 Task: Reply to email with the signature Emma Green with the subject Request for a new project from softage.1@softage.net with the message I would like to request a follow-up meeting to discuss the next steps. with CC to softage.5@softage.net with an attached document Feasibility_assessment.pdf
Action: Mouse moved to (467, 583)
Screenshot: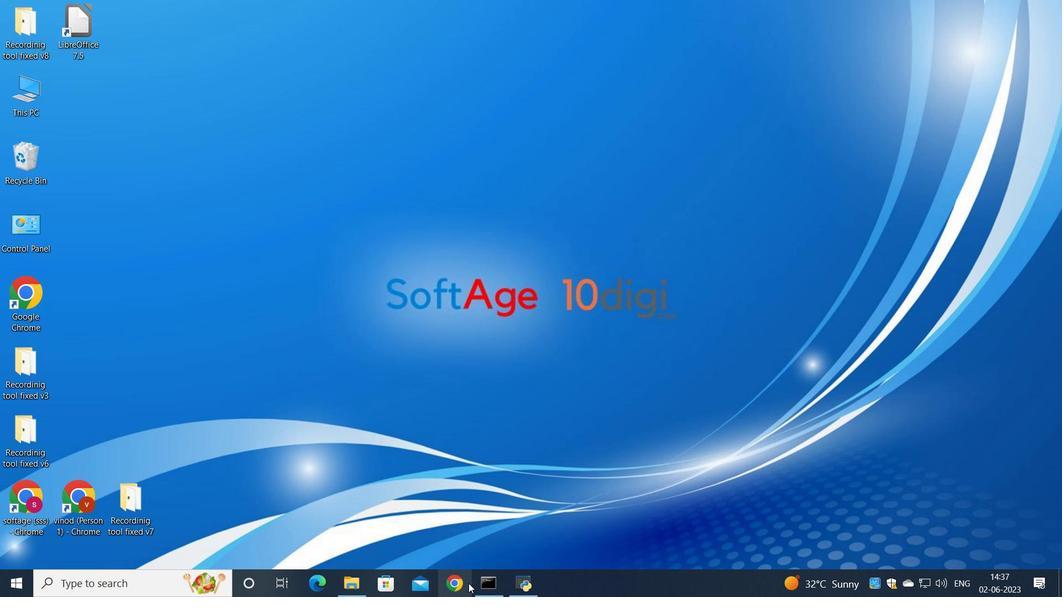 
Action: Mouse pressed left at (467, 583)
Screenshot: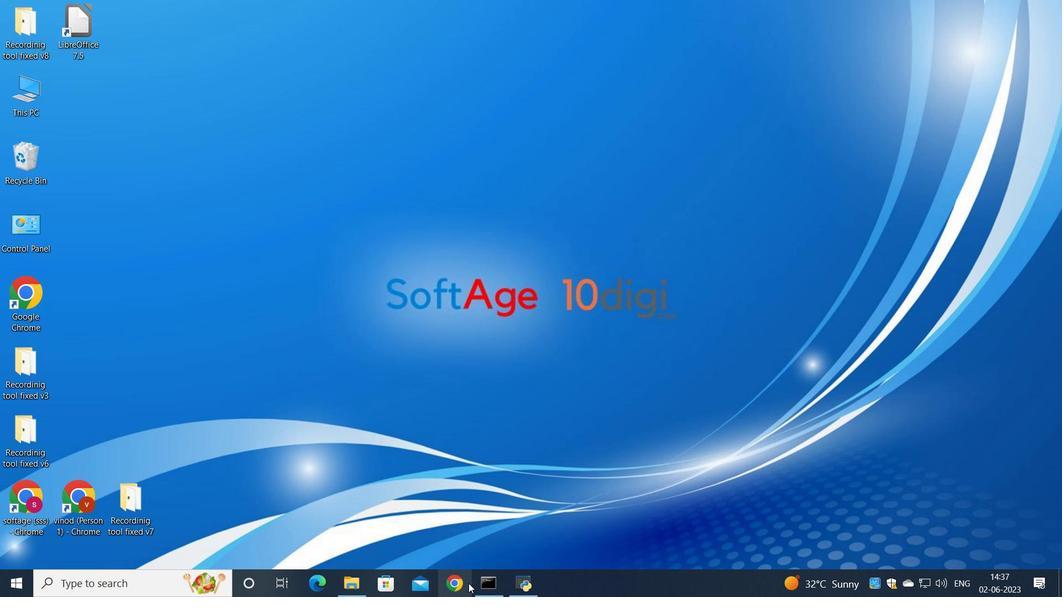 
Action: Mouse moved to (470, 360)
Screenshot: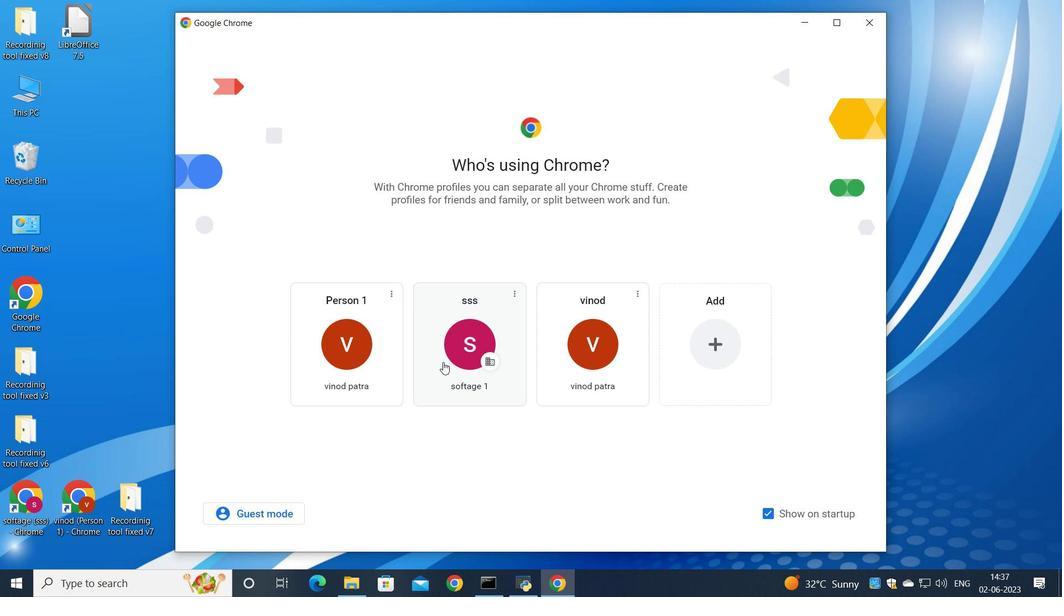 
Action: Mouse pressed left at (470, 360)
Screenshot: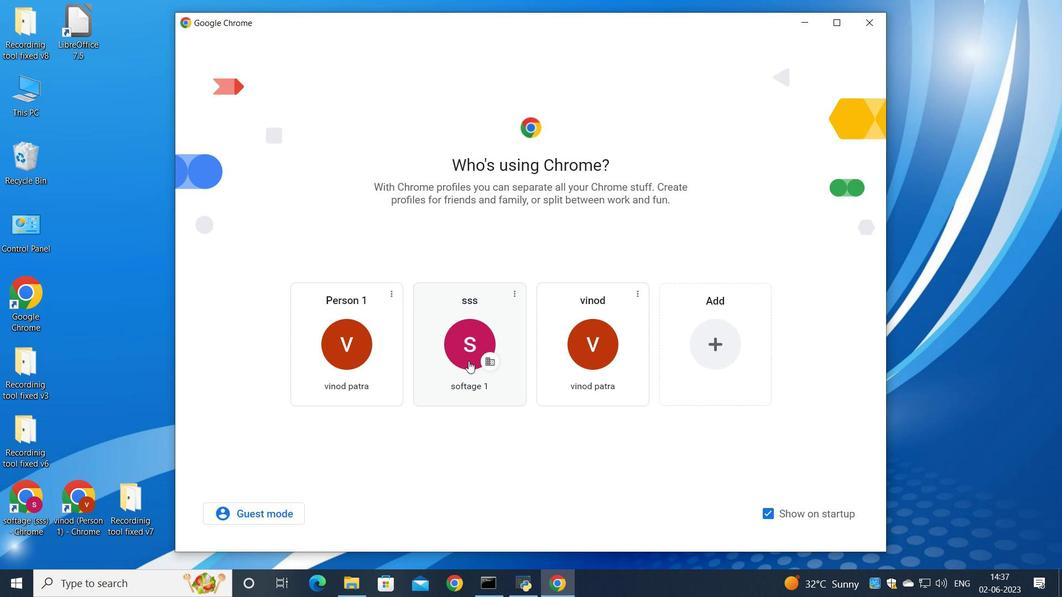 
Action: Mouse moved to (932, 92)
Screenshot: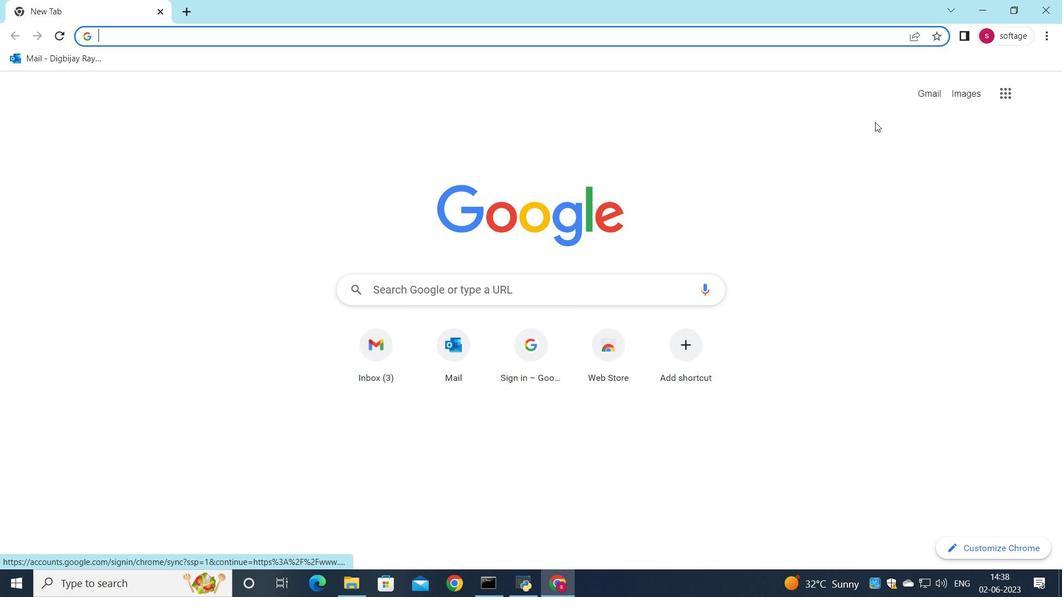 
Action: Mouse pressed left at (932, 92)
Screenshot: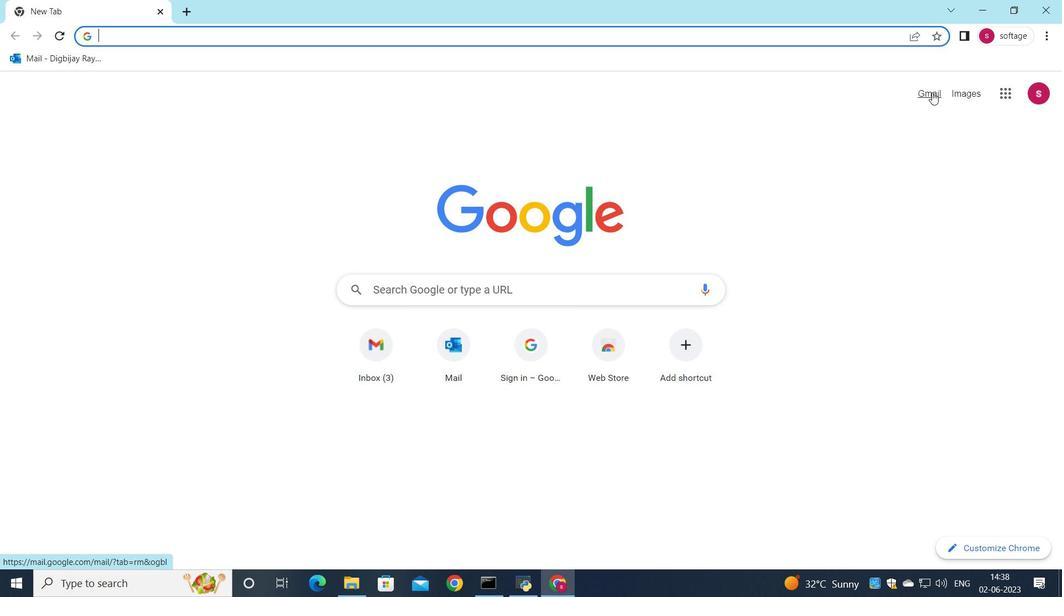 
Action: Mouse moved to (900, 91)
Screenshot: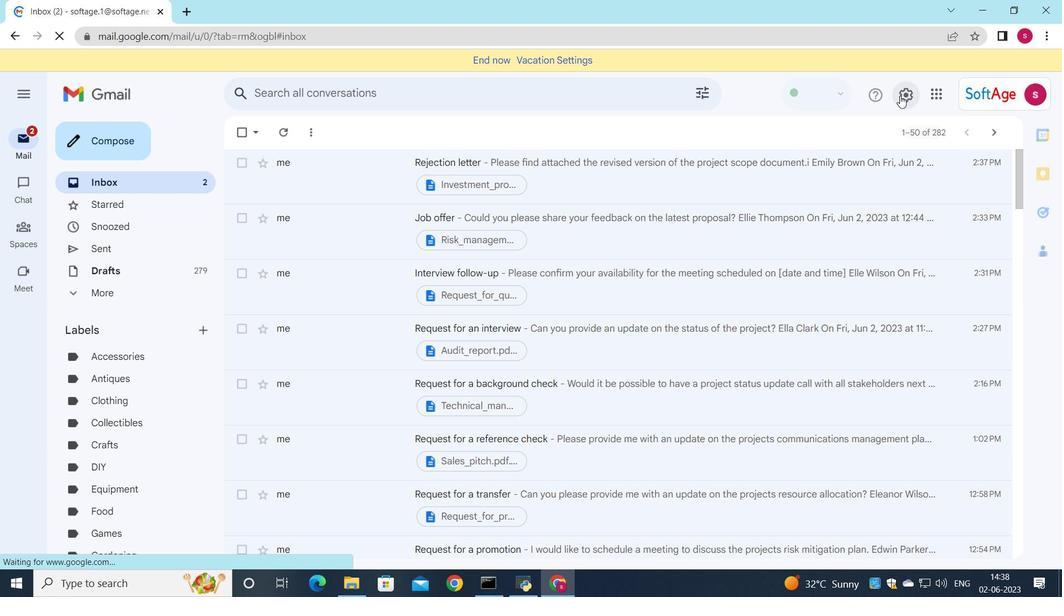 
Action: Mouse pressed left at (900, 91)
Screenshot: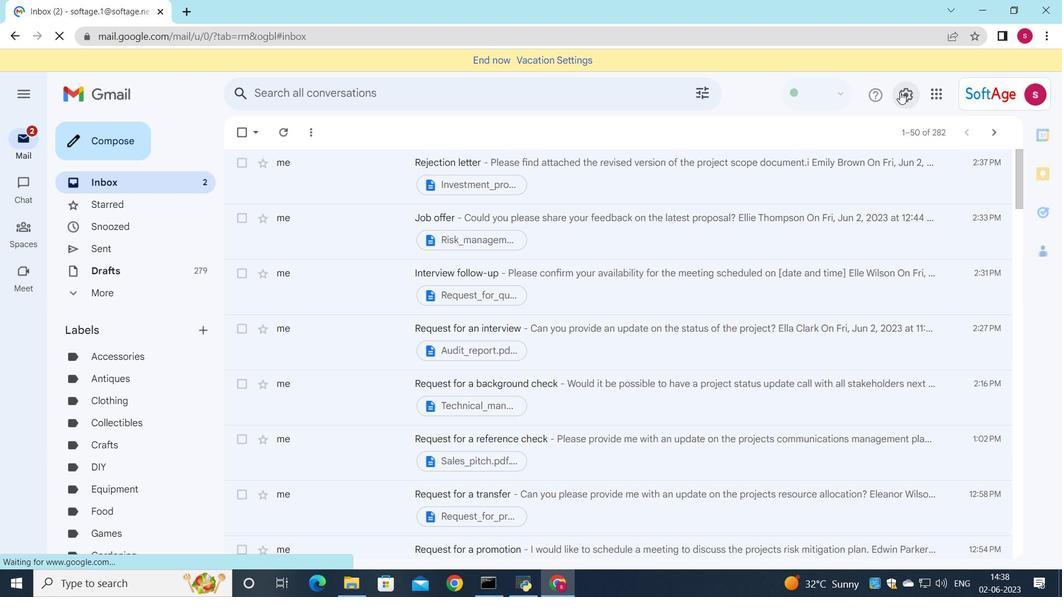 
Action: Mouse moved to (899, 165)
Screenshot: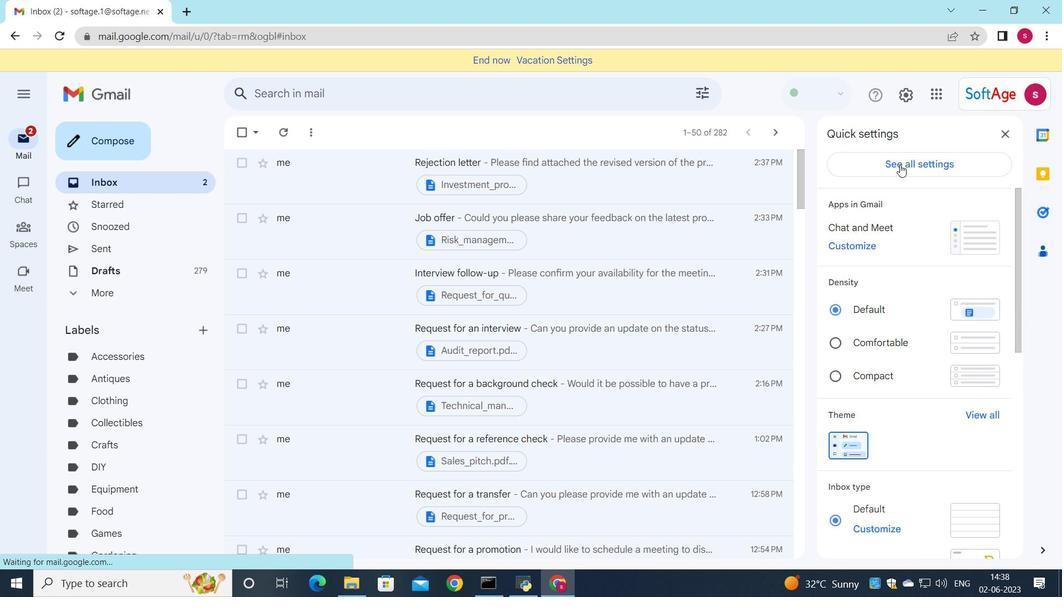 
Action: Mouse pressed left at (899, 165)
Screenshot: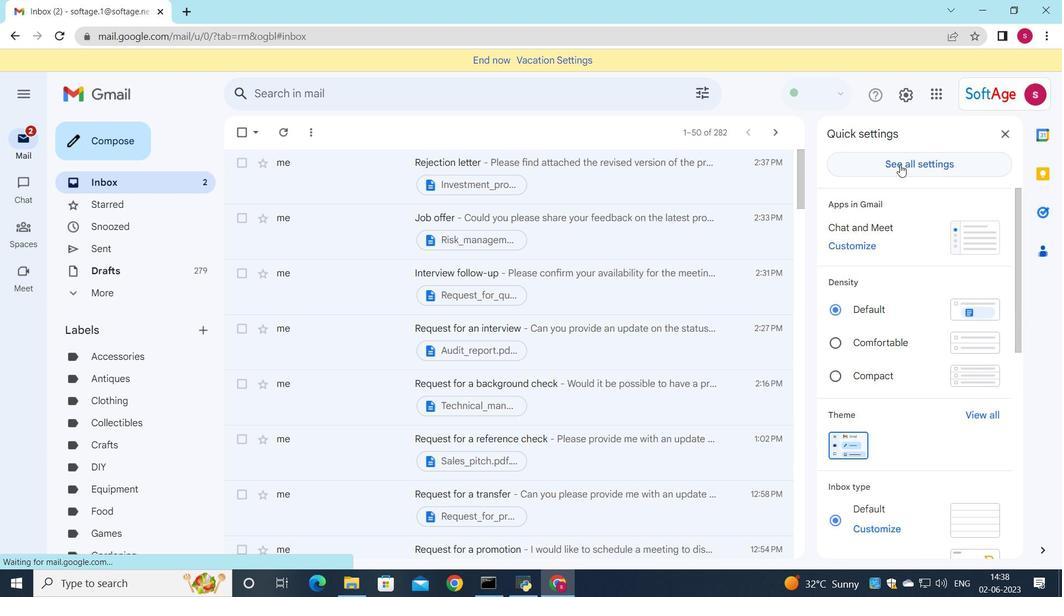 
Action: Mouse moved to (590, 301)
Screenshot: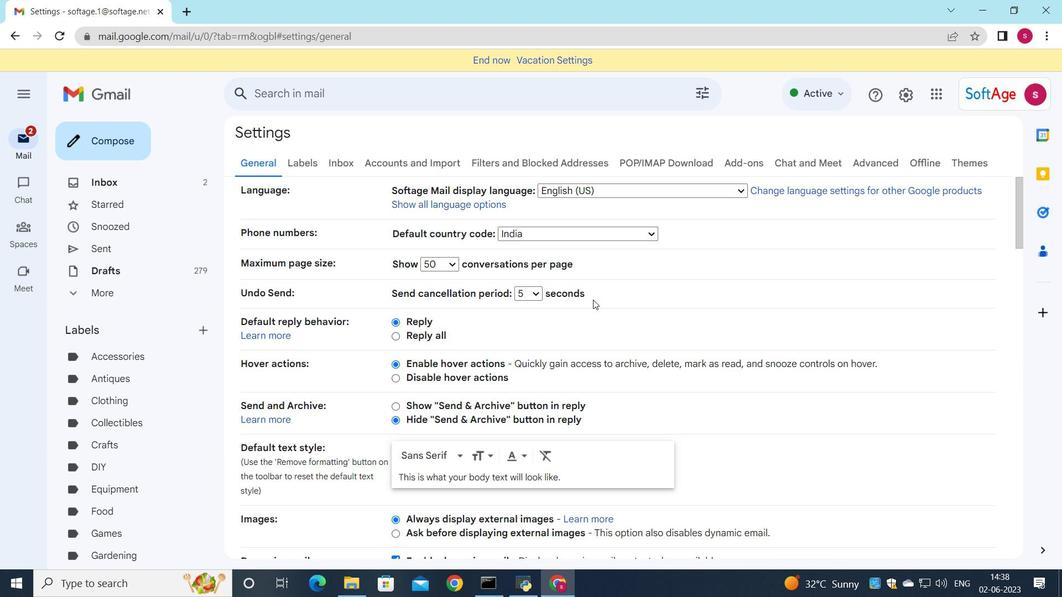 
Action: Mouse scrolled (590, 301) with delta (0, 0)
Screenshot: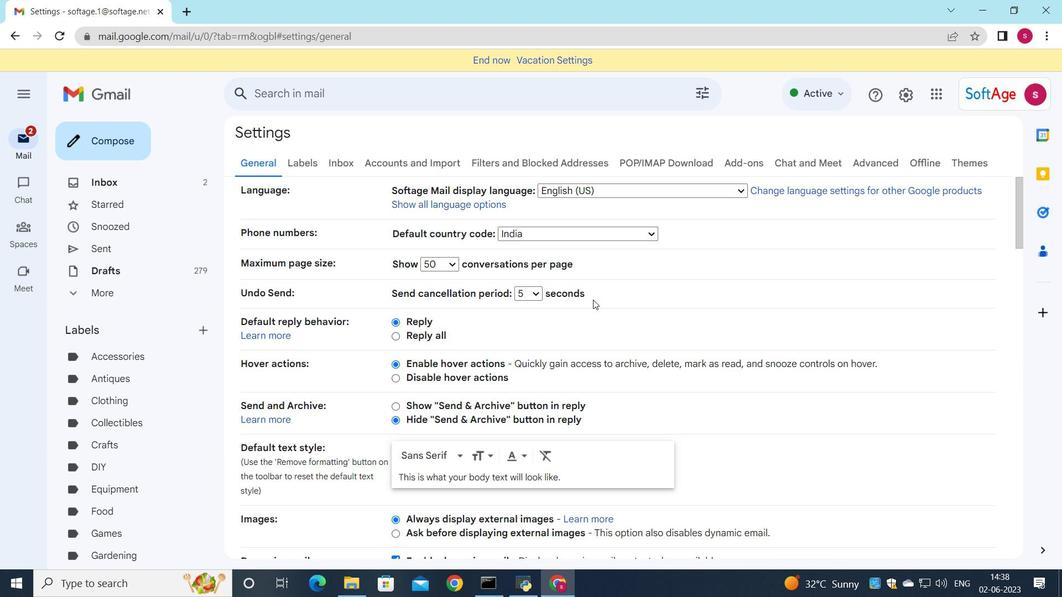 
Action: Mouse scrolled (590, 301) with delta (0, 0)
Screenshot: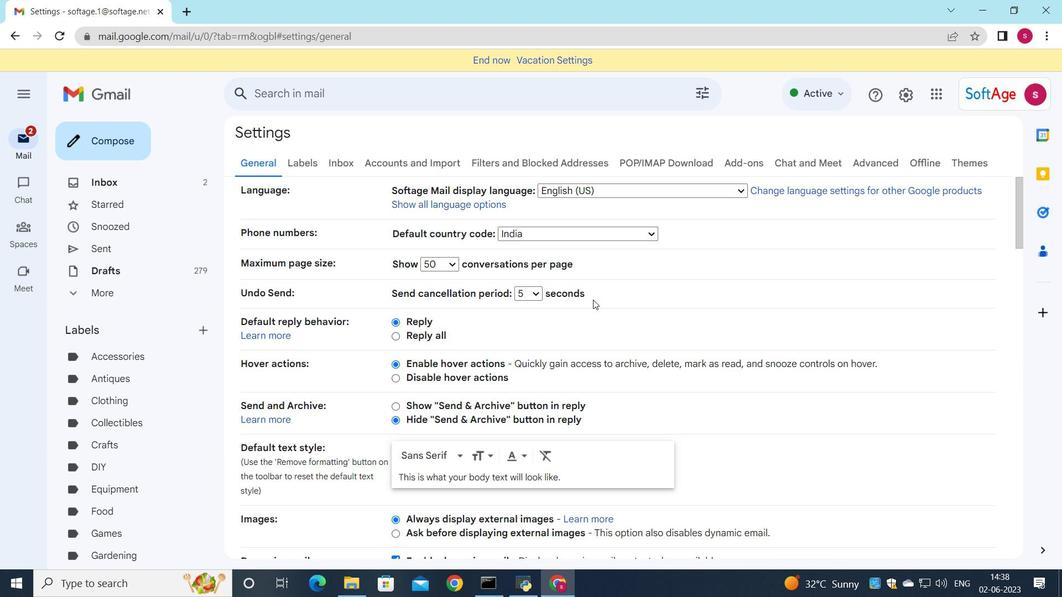 
Action: Mouse scrolled (590, 301) with delta (0, 0)
Screenshot: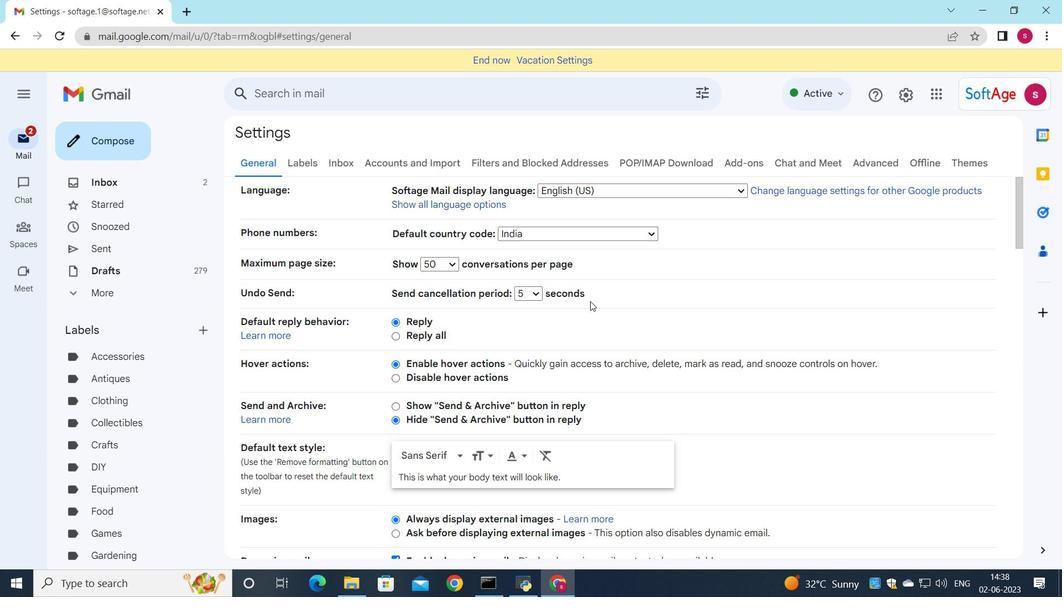 
Action: Mouse scrolled (590, 301) with delta (0, 0)
Screenshot: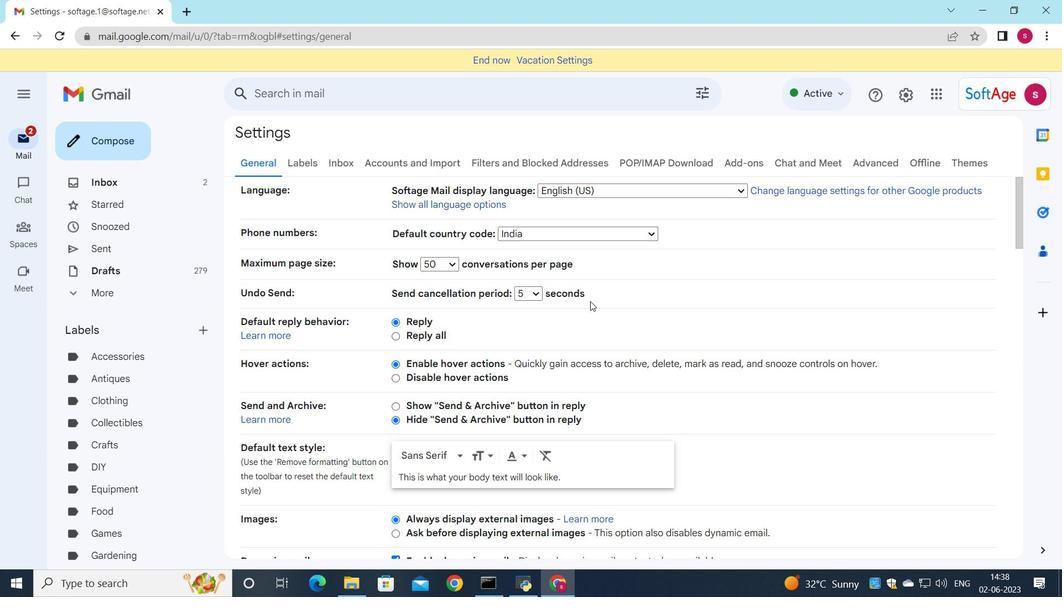 
Action: Mouse scrolled (590, 301) with delta (0, 0)
Screenshot: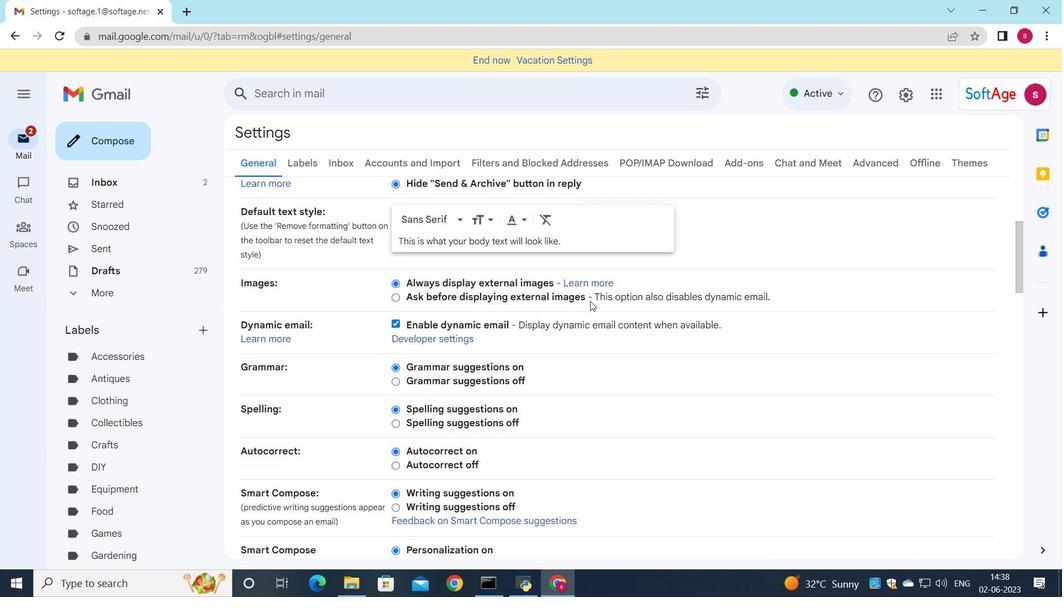 
Action: Mouse scrolled (590, 301) with delta (0, 0)
Screenshot: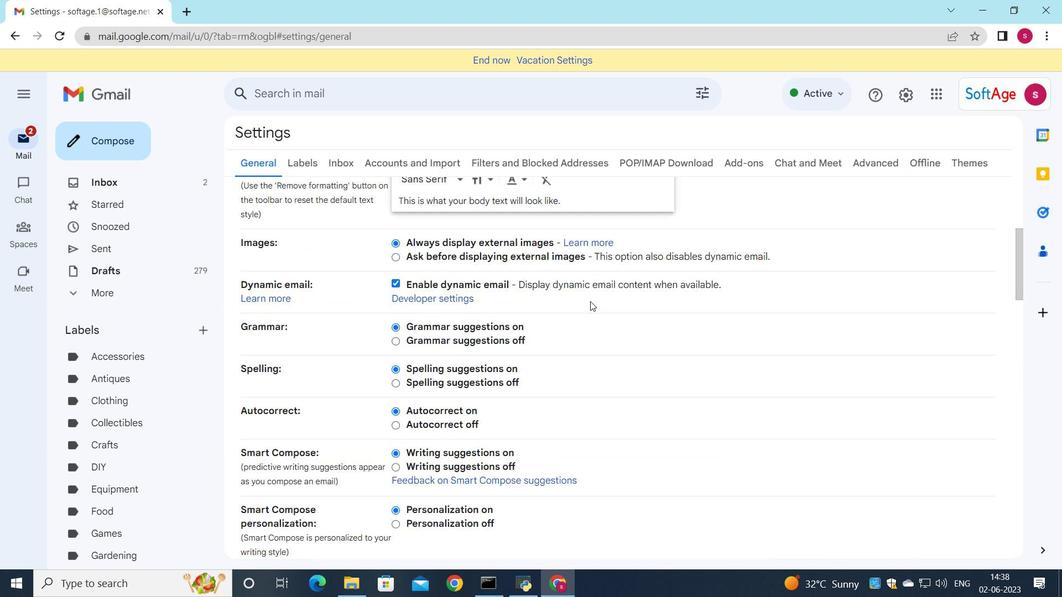 
Action: Mouse scrolled (590, 301) with delta (0, 0)
Screenshot: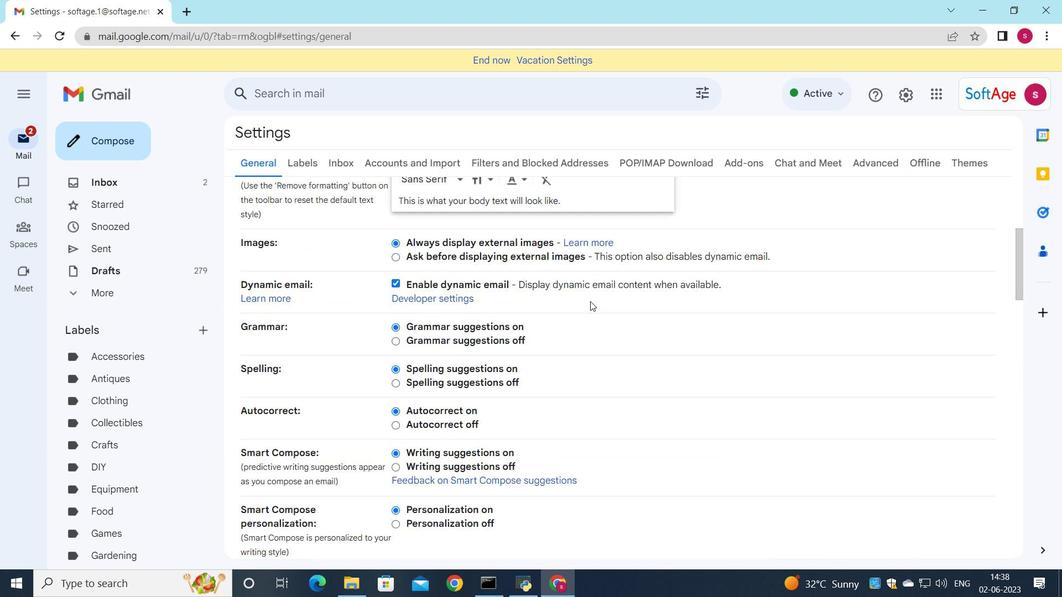 
Action: Mouse scrolled (590, 301) with delta (0, 0)
Screenshot: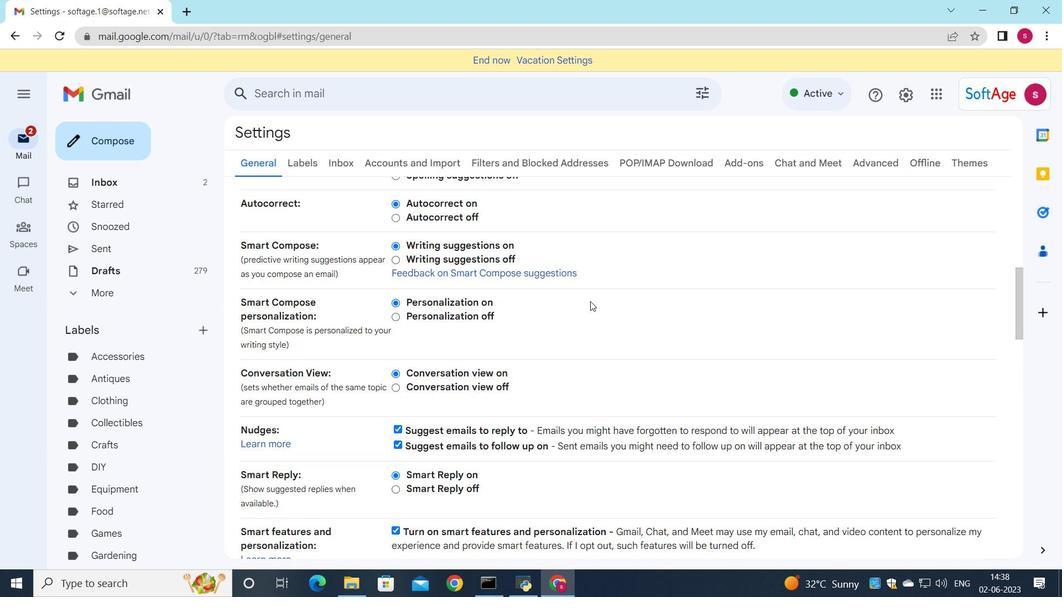 
Action: Mouse scrolled (590, 301) with delta (0, 0)
Screenshot: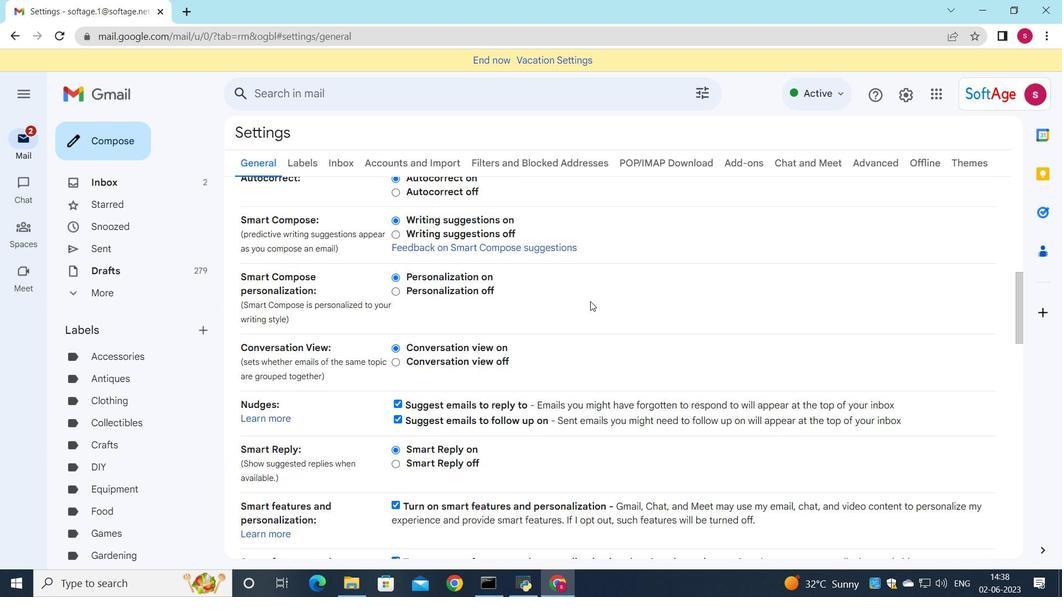
Action: Mouse scrolled (590, 301) with delta (0, 0)
Screenshot: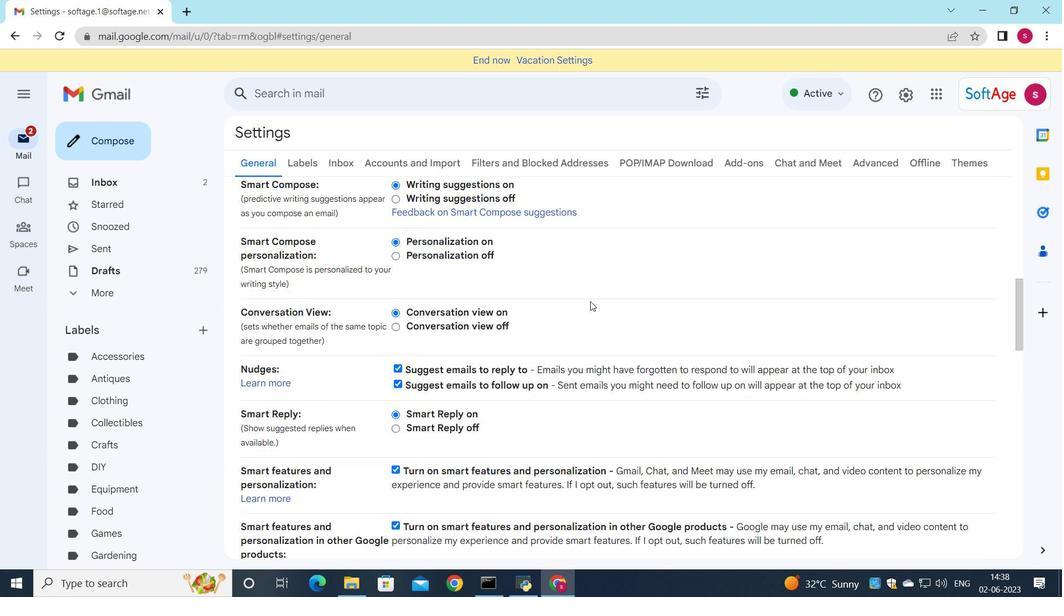 
Action: Mouse scrolled (590, 301) with delta (0, 0)
Screenshot: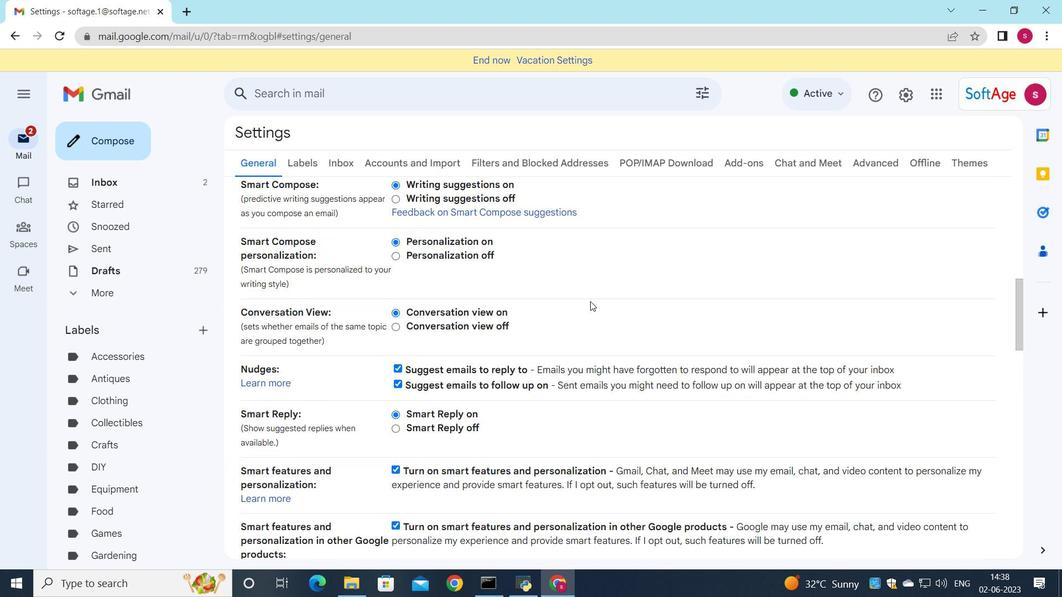 
Action: Mouse scrolled (590, 301) with delta (0, 0)
Screenshot: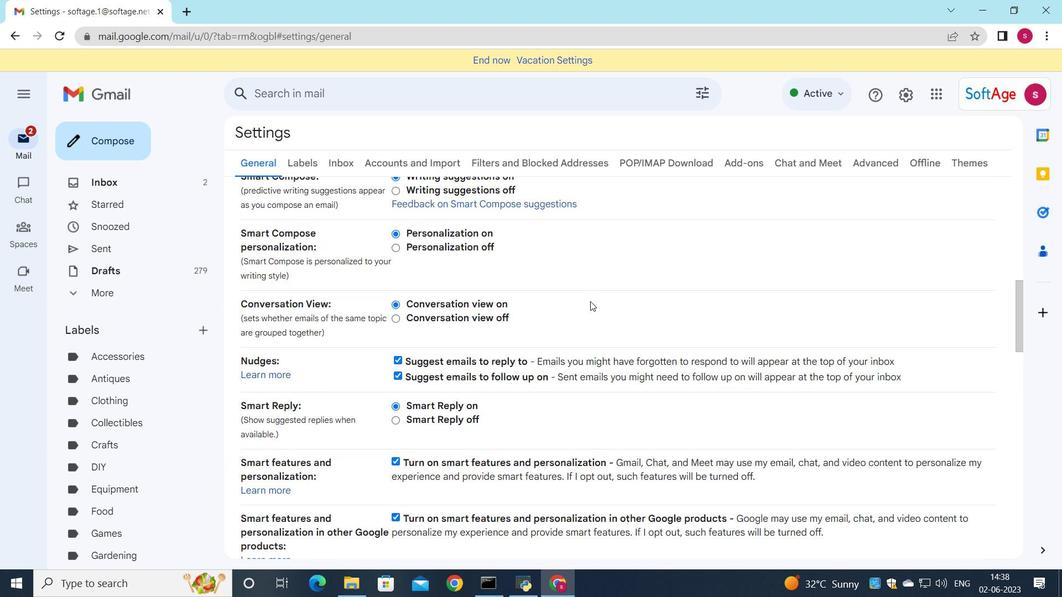 
Action: Mouse scrolled (590, 301) with delta (0, 0)
Screenshot: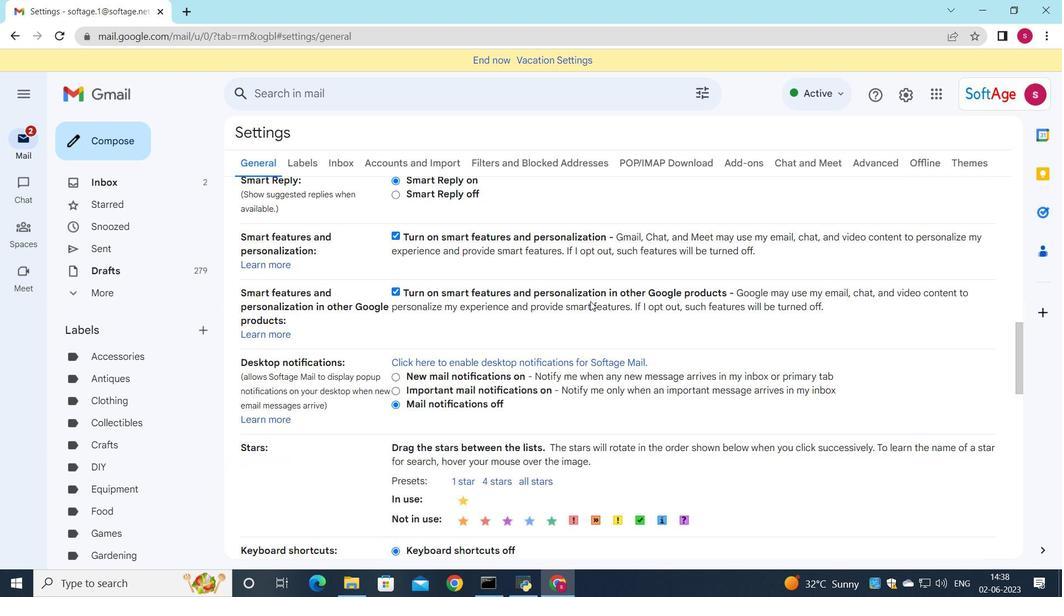 
Action: Mouse scrolled (590, 301) with delta (0, 0)
Screenshot: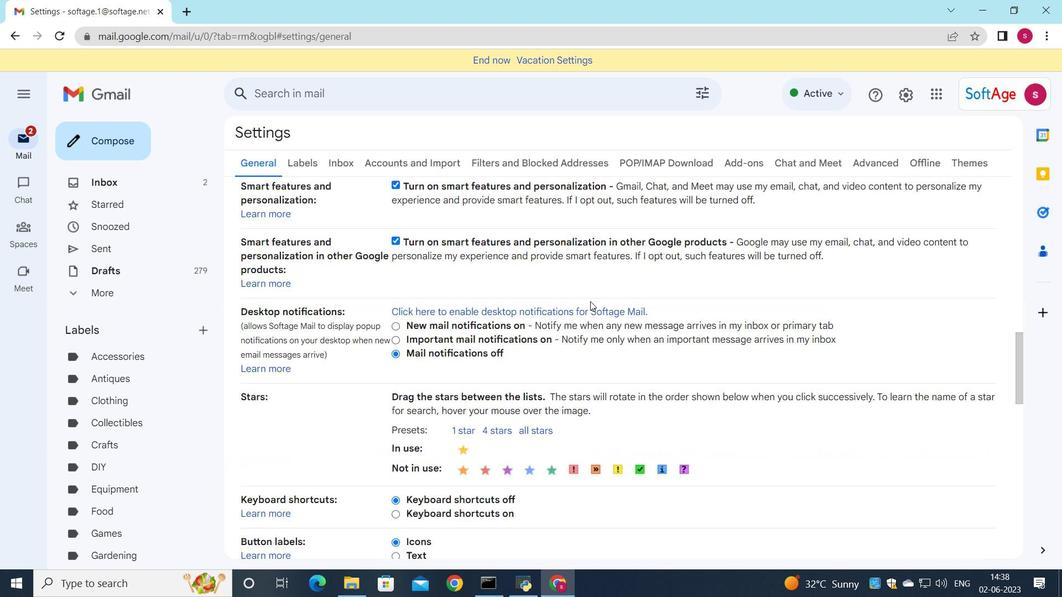 
Action: Mouse scrolled (590, 301) with delta (0, 0)
Screenshot: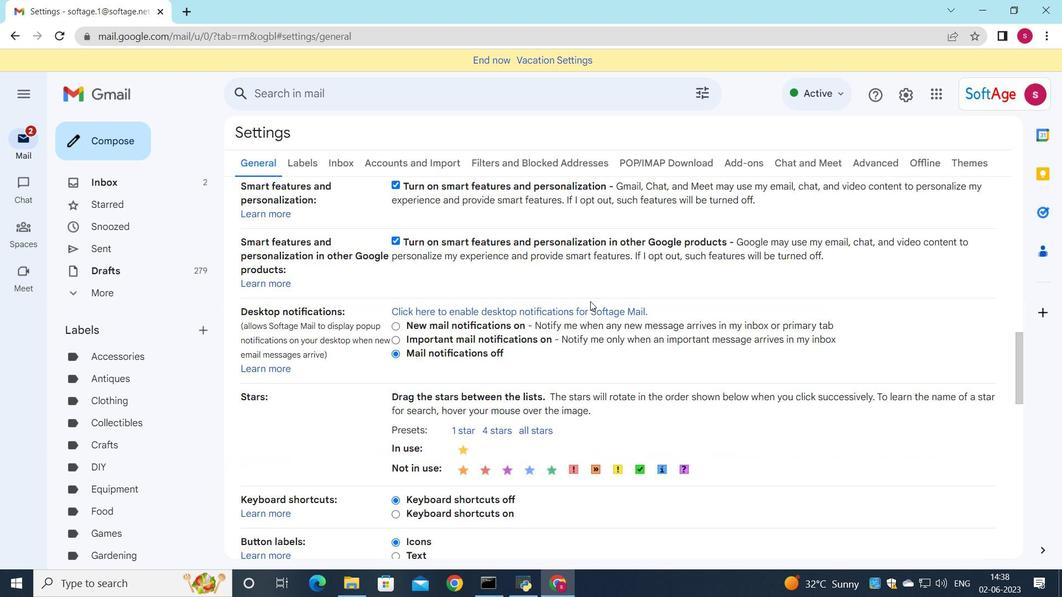 
Action: Mouse scrolled (590, 301) with delta (0, 0)
Screenshot: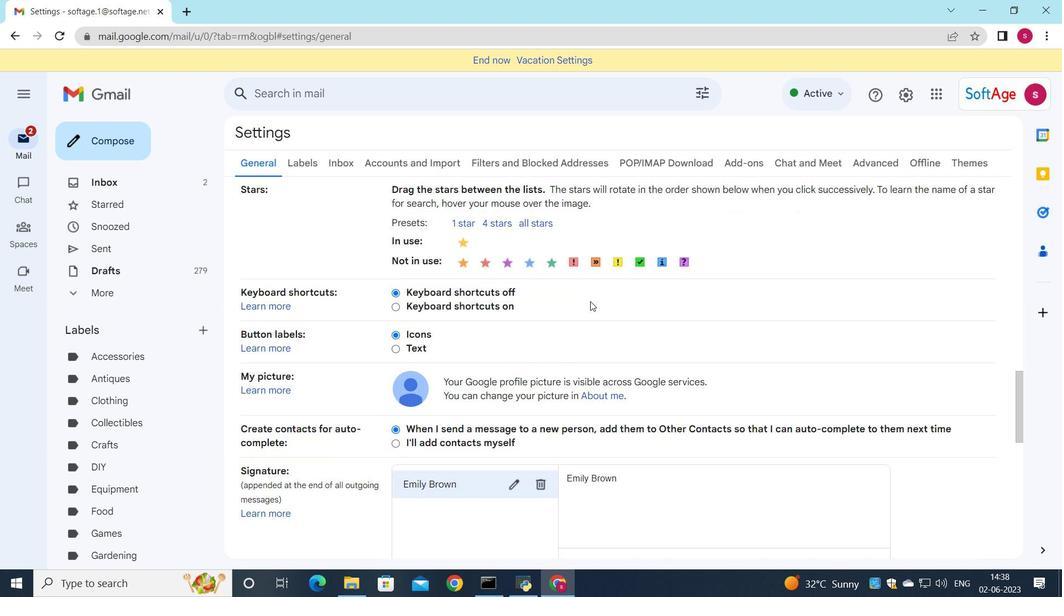 
Action: Mouse scrolled (590, 301) with delta (0, 0)
Screenshot: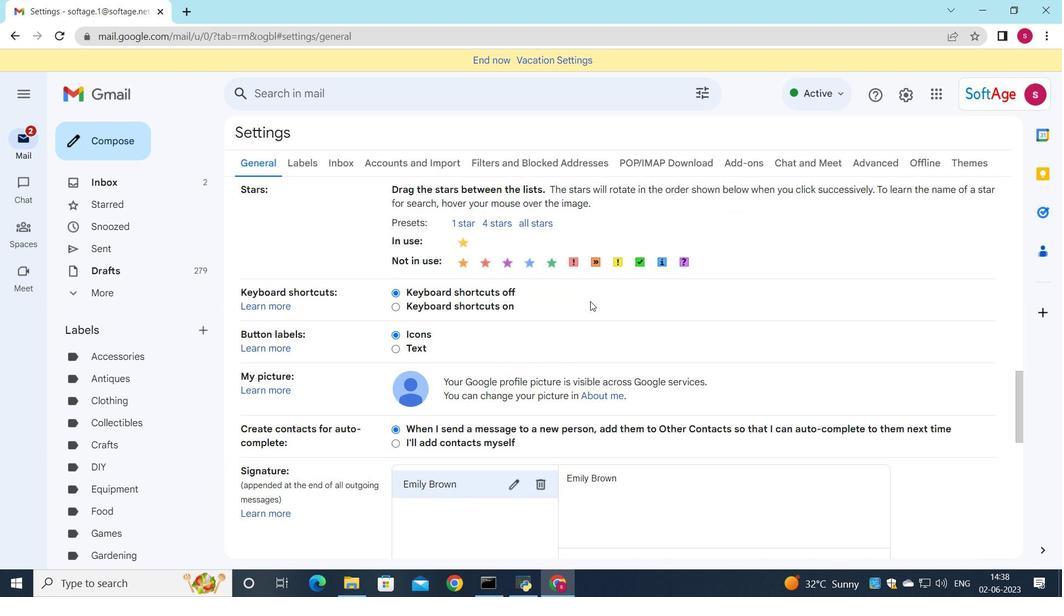 
Action: Mouse moved to (541, 348)
Screenshot: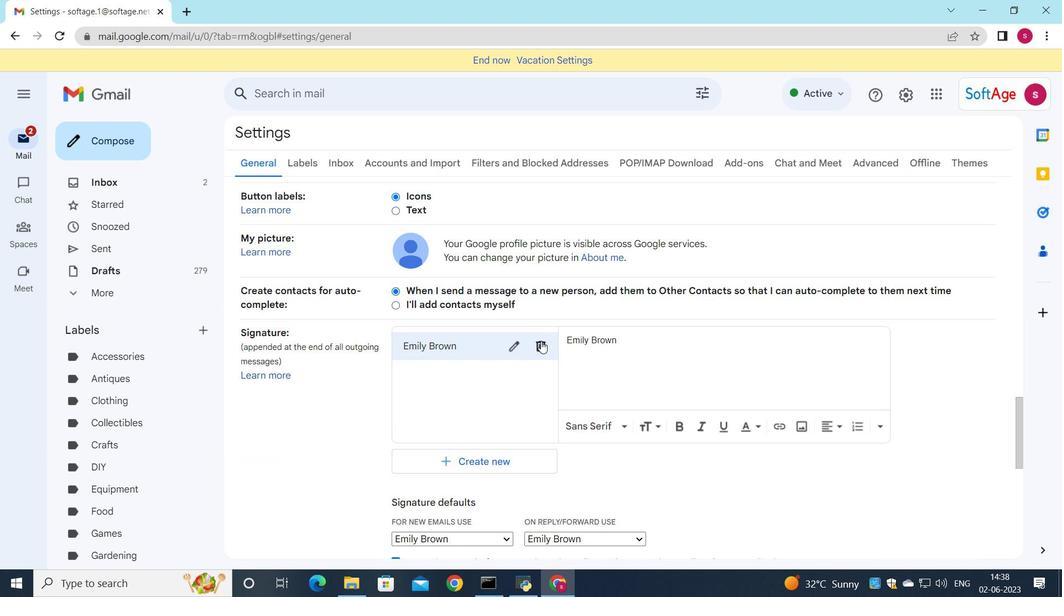 
Action: Mouse pressed left at (541, 348)
Screenshot: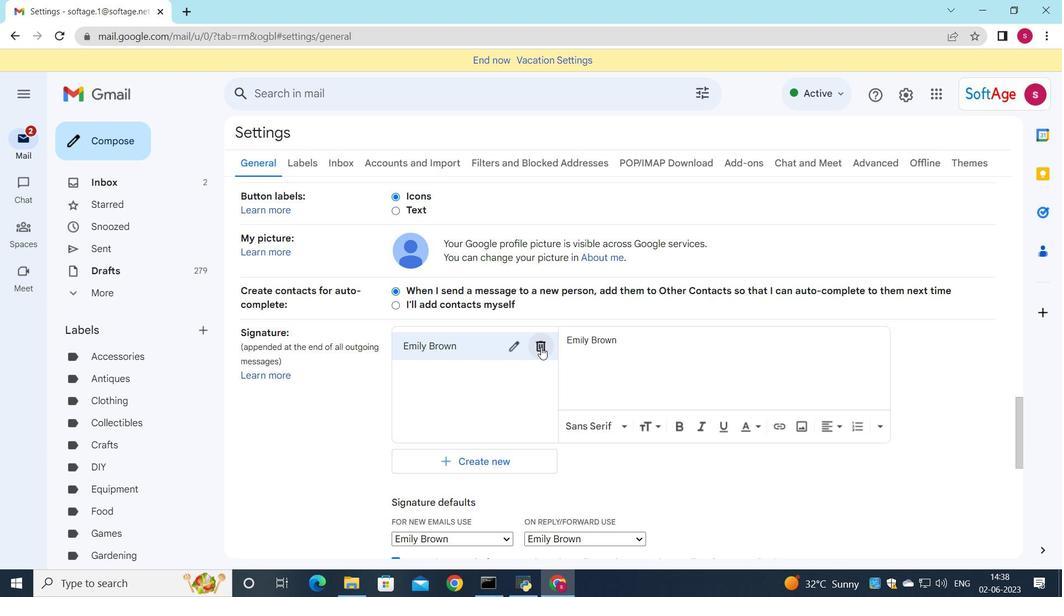 
Action: Mouse moved to (621, 339)
Screenshot: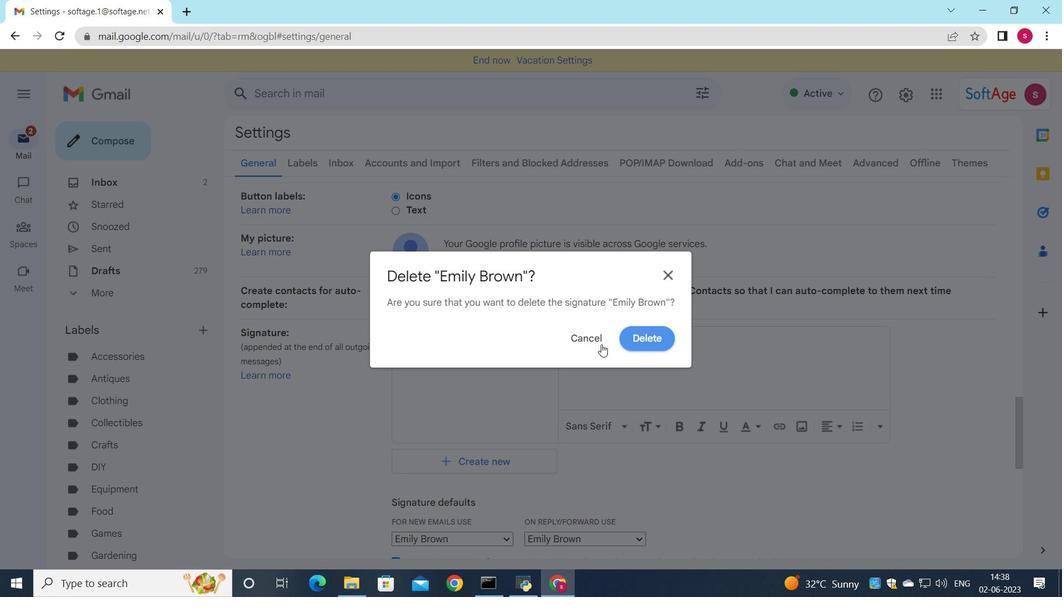
Action: Mouse pressed left at (621, 339)
Screenshot: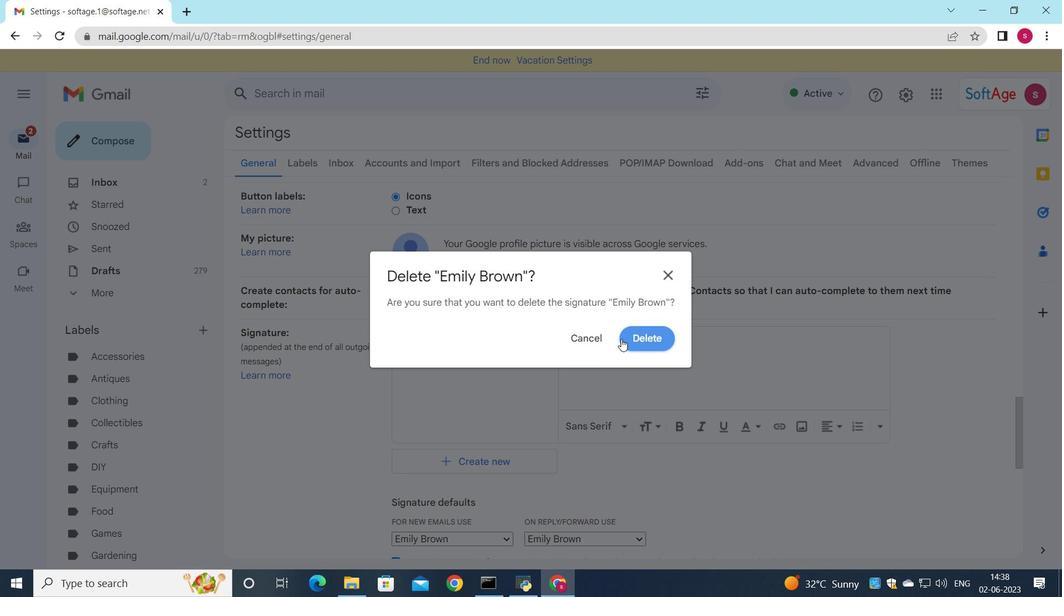 
Action: Mouse moved to (473, 360)
Screenshot: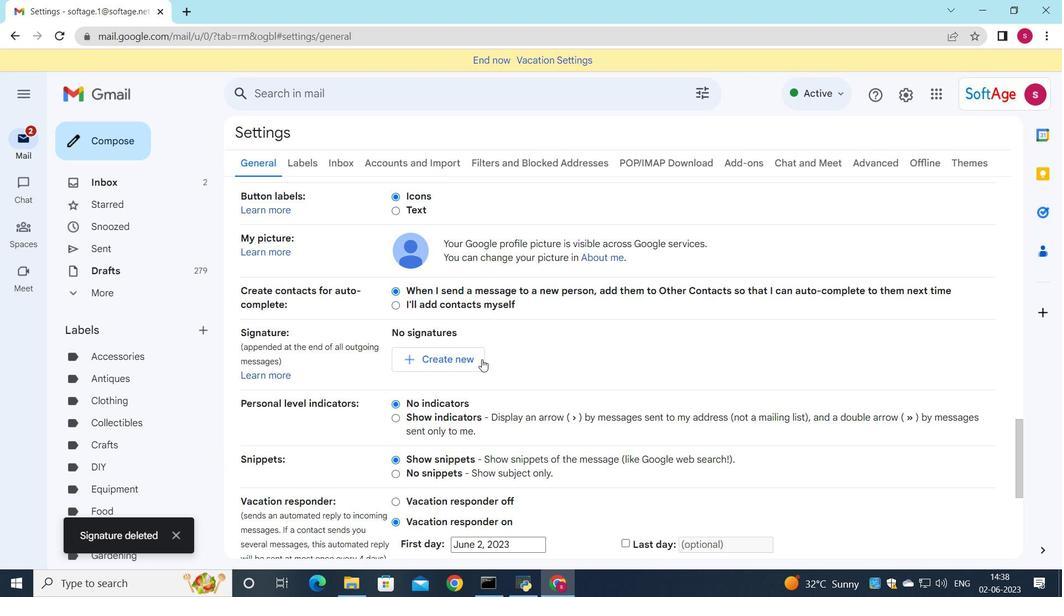 
Action: Mouse pressed left at (473, 360)
Screenshot: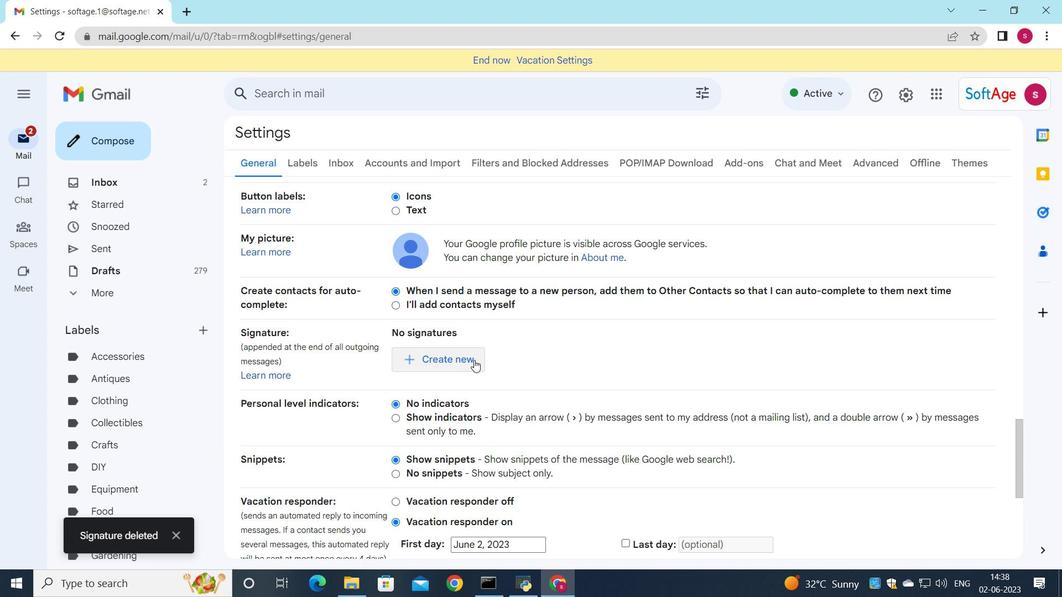 
Action: Mouse moved to (584, 335)
Screenshot: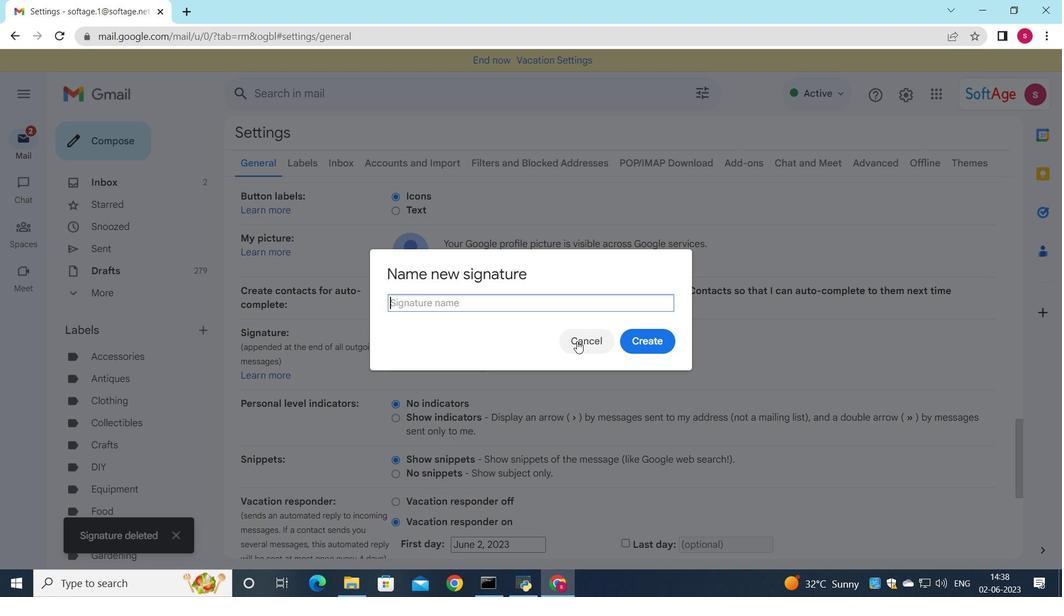 
Action: Key pressed <Key.shift>Emma<Key.space><Key.shift>Greem<Key.backspace>n
Screenshot: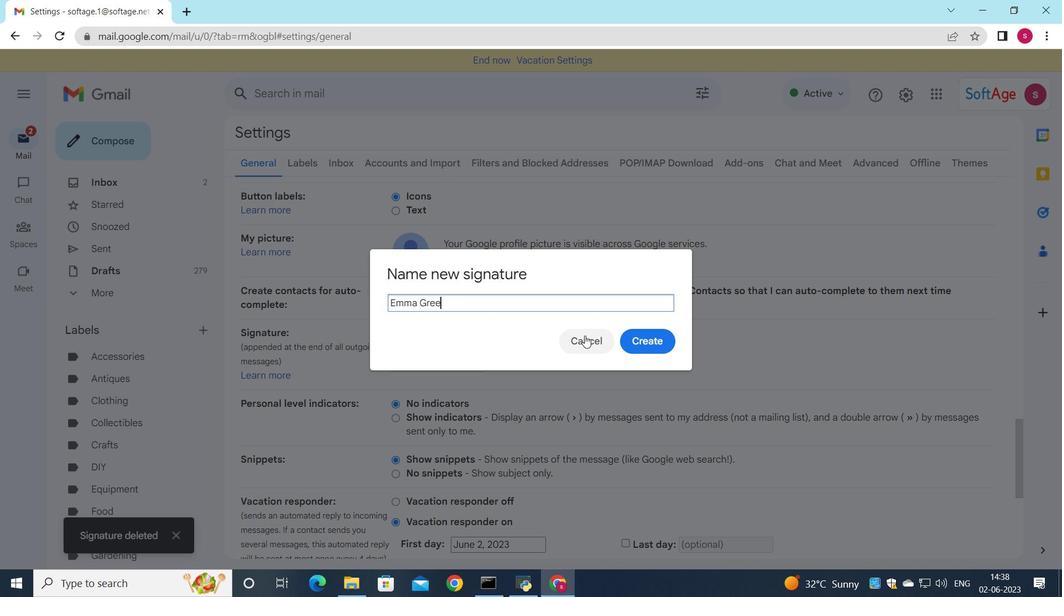 
Action: Mouse moved to (647, 343)
Screenshot: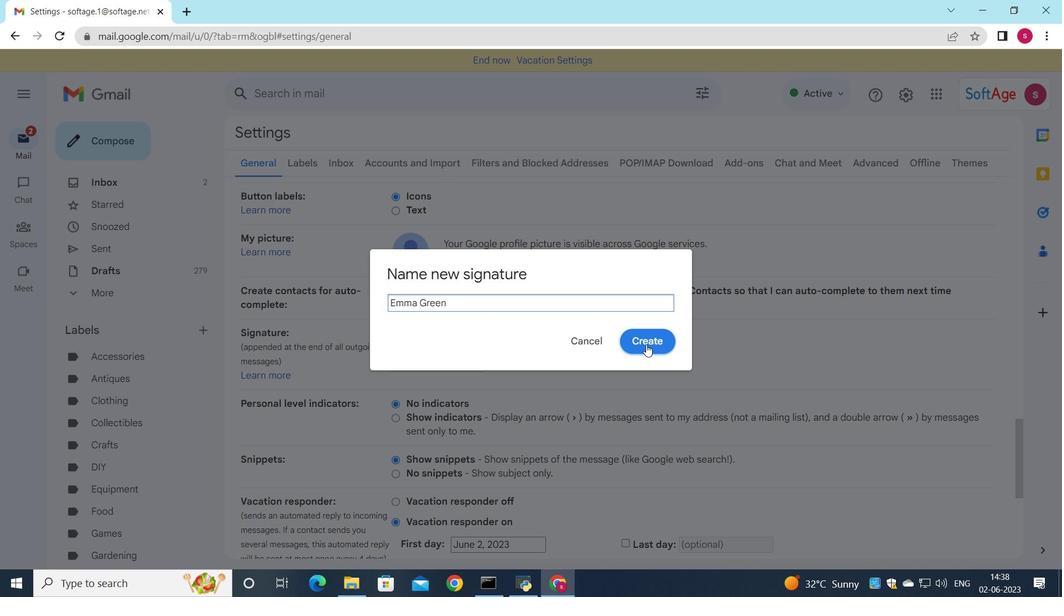 
Action: Mouse pressed left at (647, 343)
Screenshot: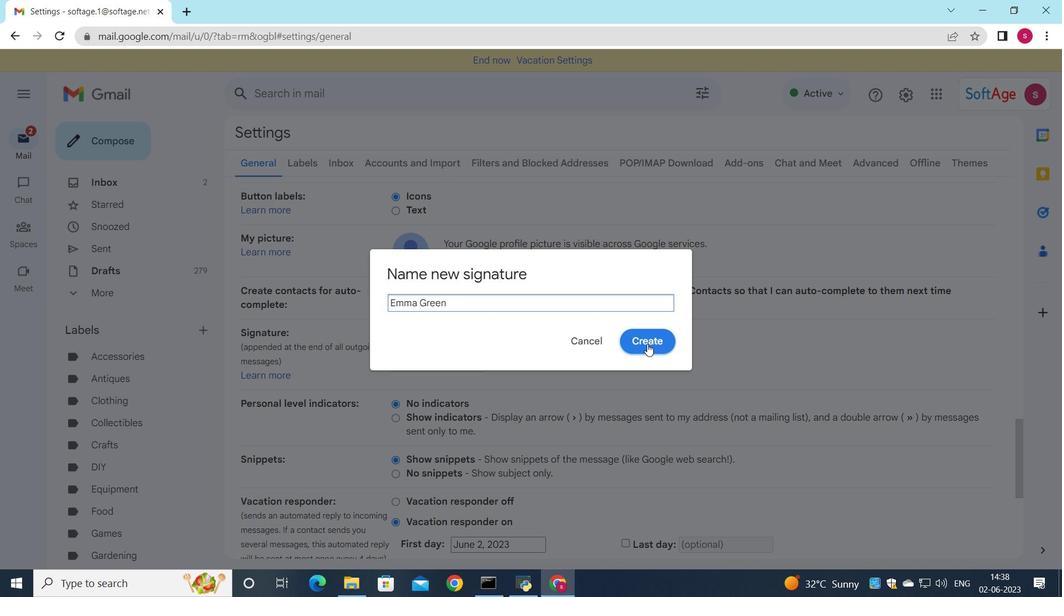 
Action: Mouse moved to (674, 361)
Screenshot: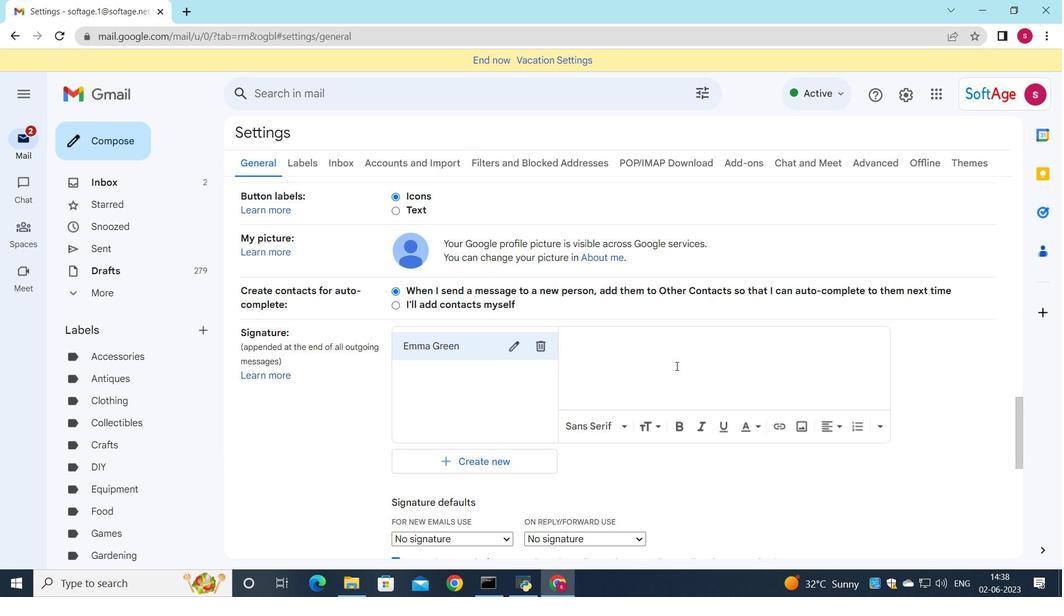 
Action: Mouse pressed left at (674, 361)
Screenshot: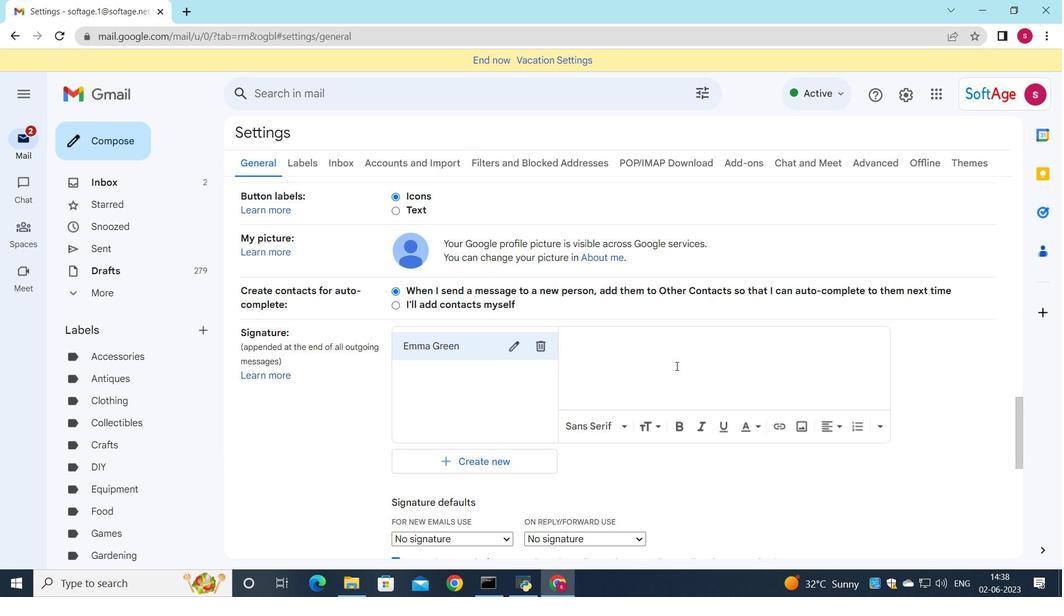 
Action: Key pressed <Key.shift><Key.shift><Key.shift>Emma<Key.space><Key.shift><Key.shift><Key.shift><Key.shift><Key.shift><Key.shift><Key.shift><Key.shift><Key.shift><Key.shift><Key.shift><Key.shift><Key.shift><Key.shift><Key.shift><Key.shift>Green
Screenshot: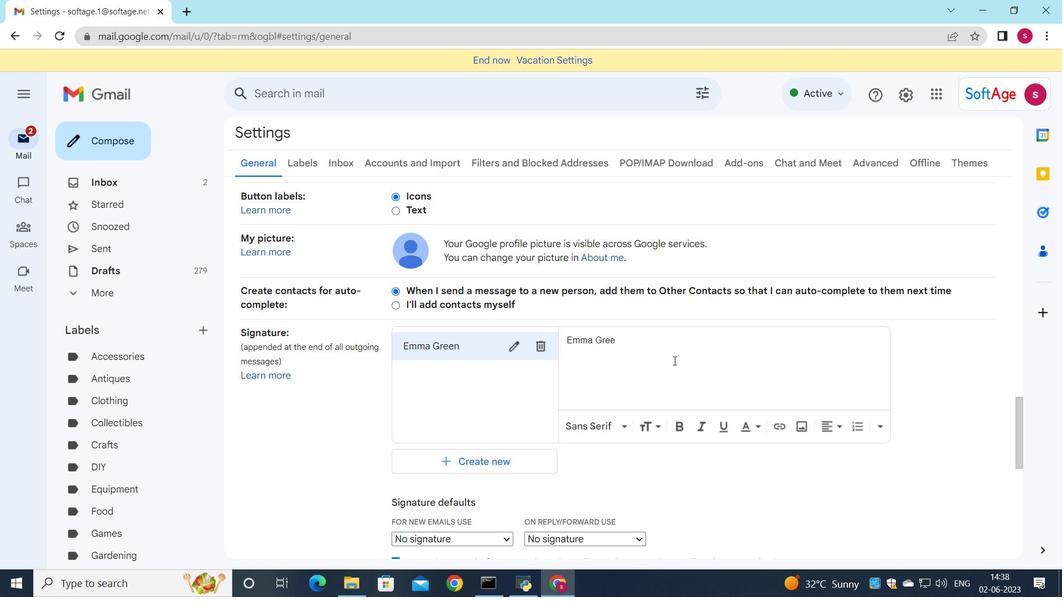 
Action: Mouse moved to (566, 358)
Screenshot: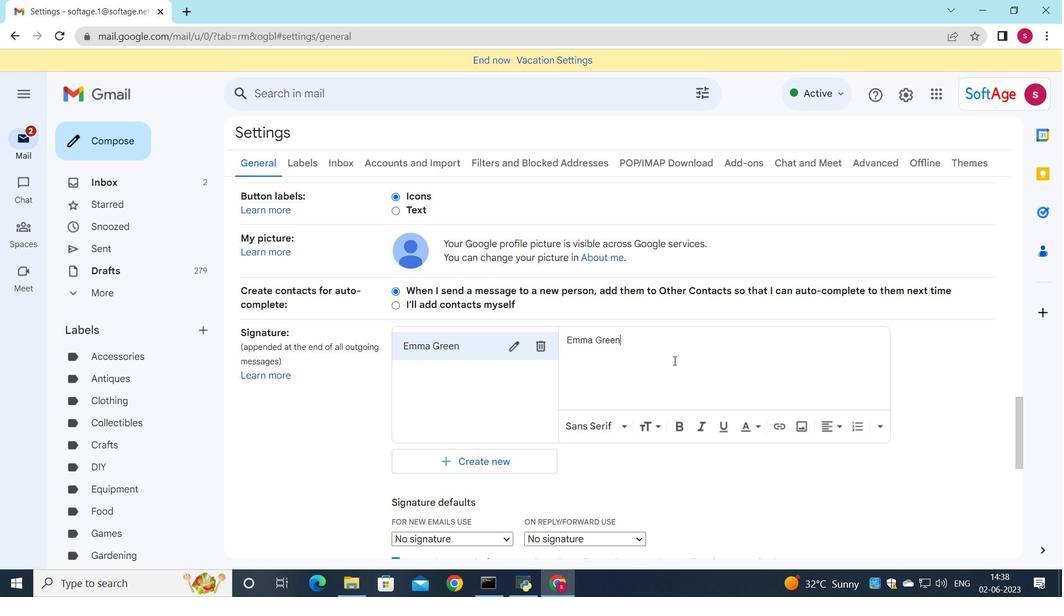
Action: Mouse scrolled (566, 357) with delta (0, 0)
Screenshot: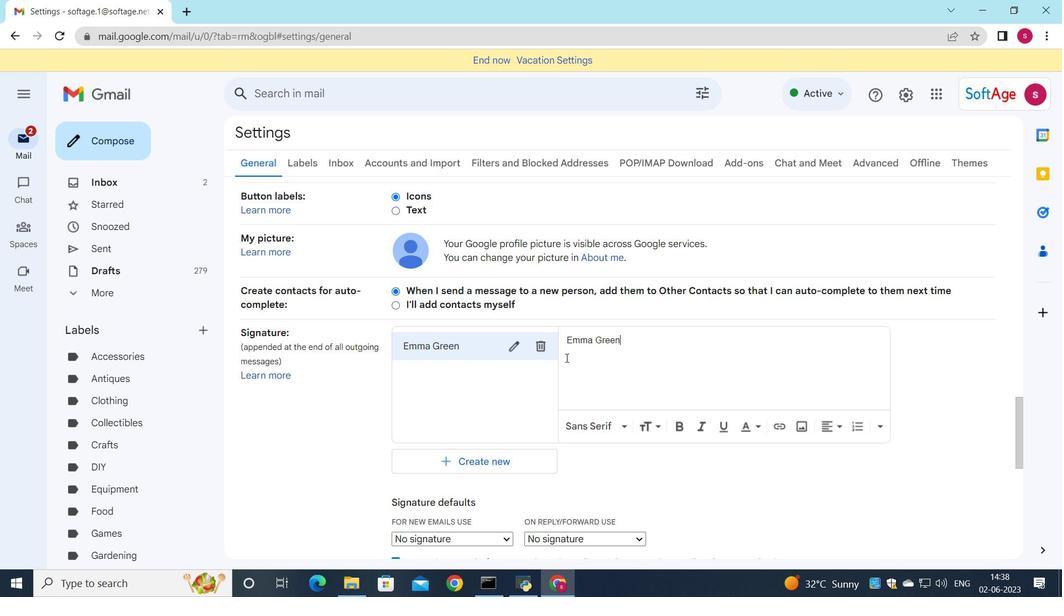 
Action: Mouse moved to (505, 465)
Screenshot: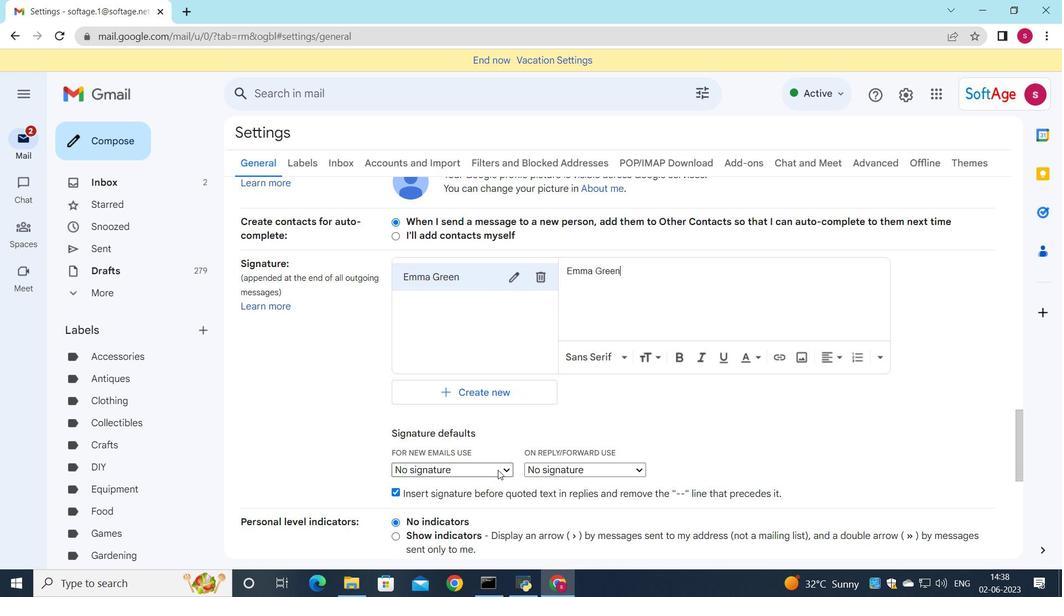 
Action: Mouse pressed left at (505, 465)
Screenshot: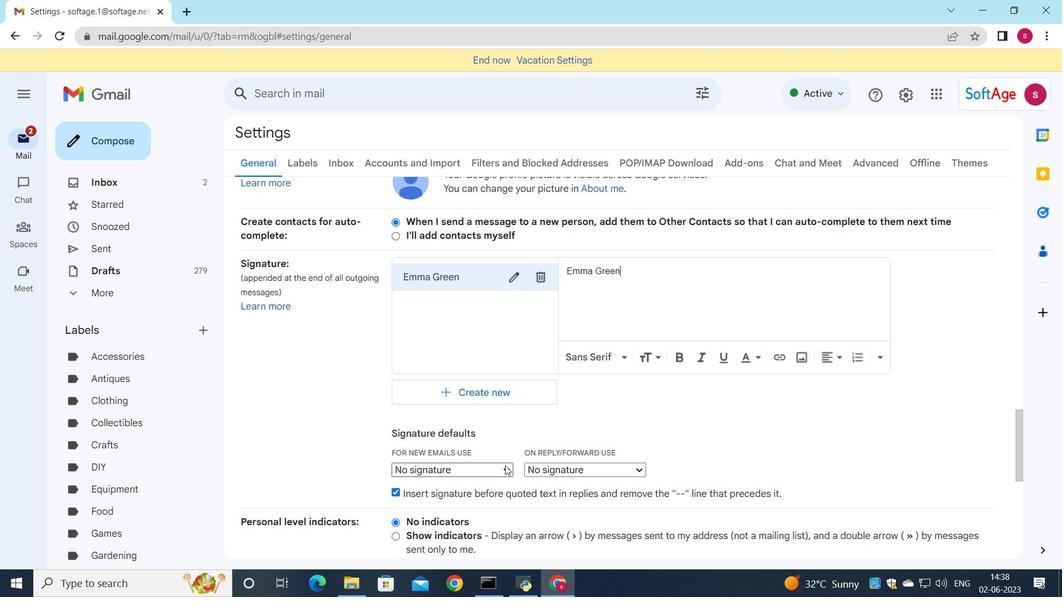 
Action: Mouse moved to (484, 492)
Screenshot: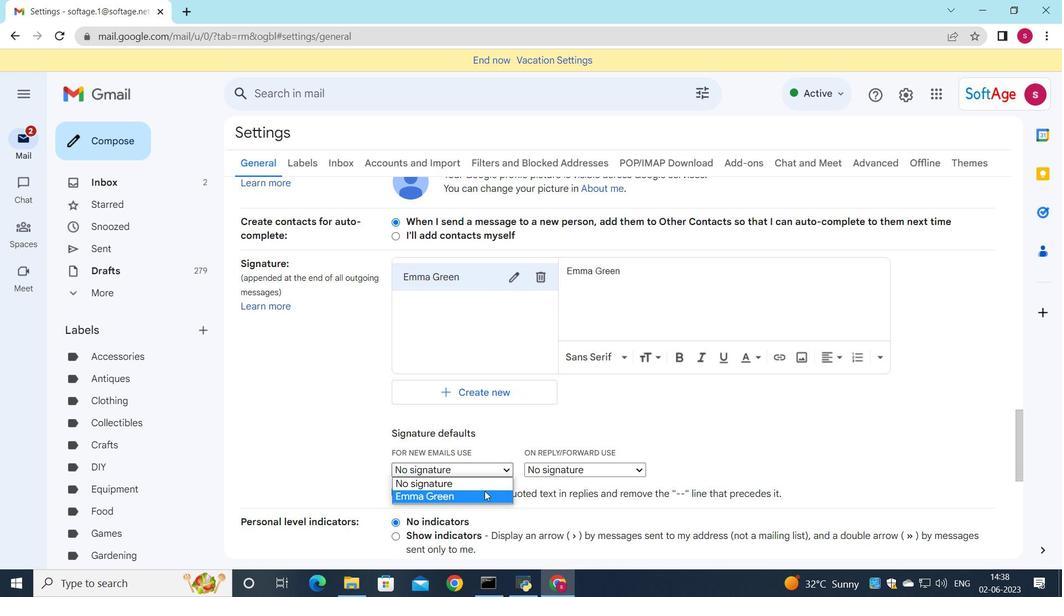 
Action: Mouse pressed left at (484, 492)
Screenshot: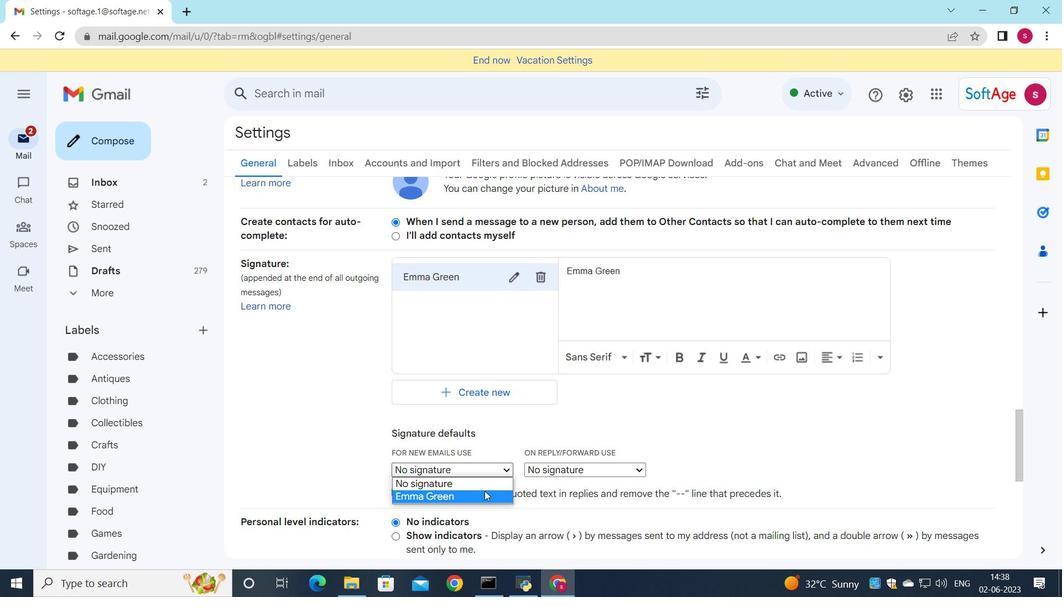 
Action: Mouse moved to (568, 468)
Screenshot: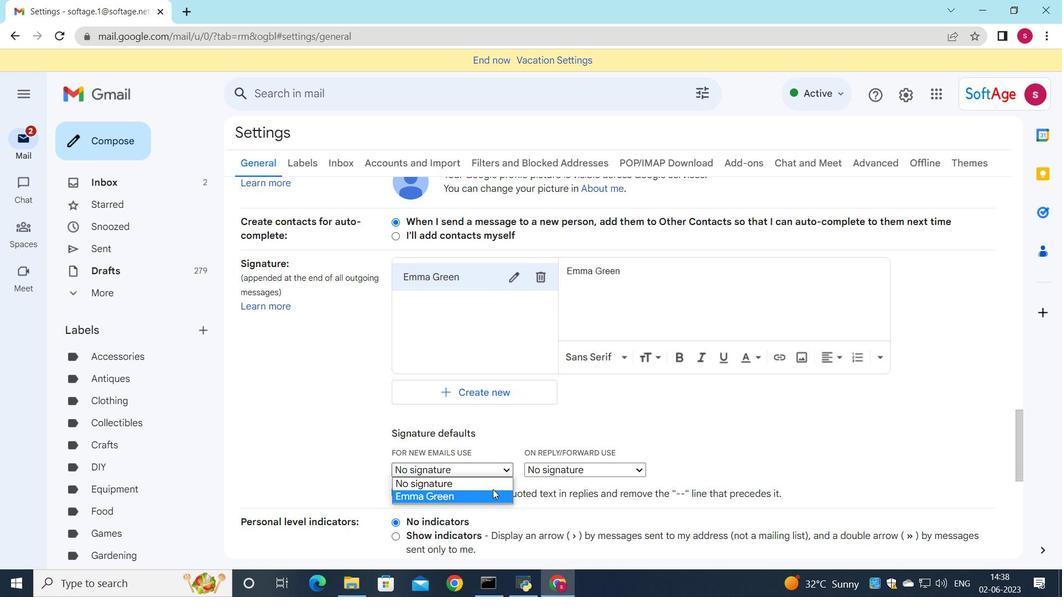 
Action: Mouse pressed left at (568, 468)
Screenshot: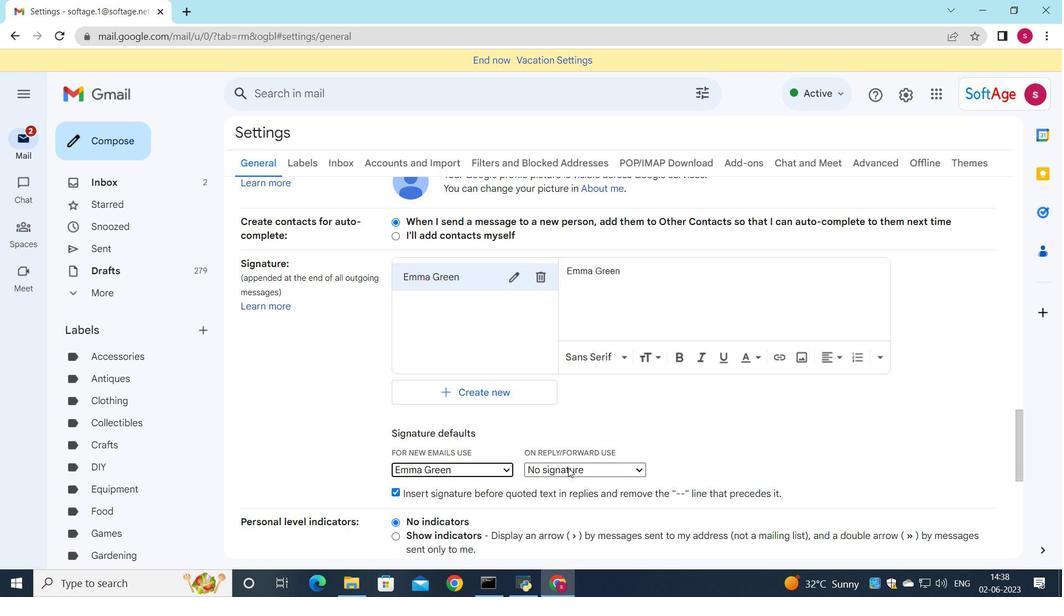 
Action: Mouse moved to (584, 503)
Screenshot: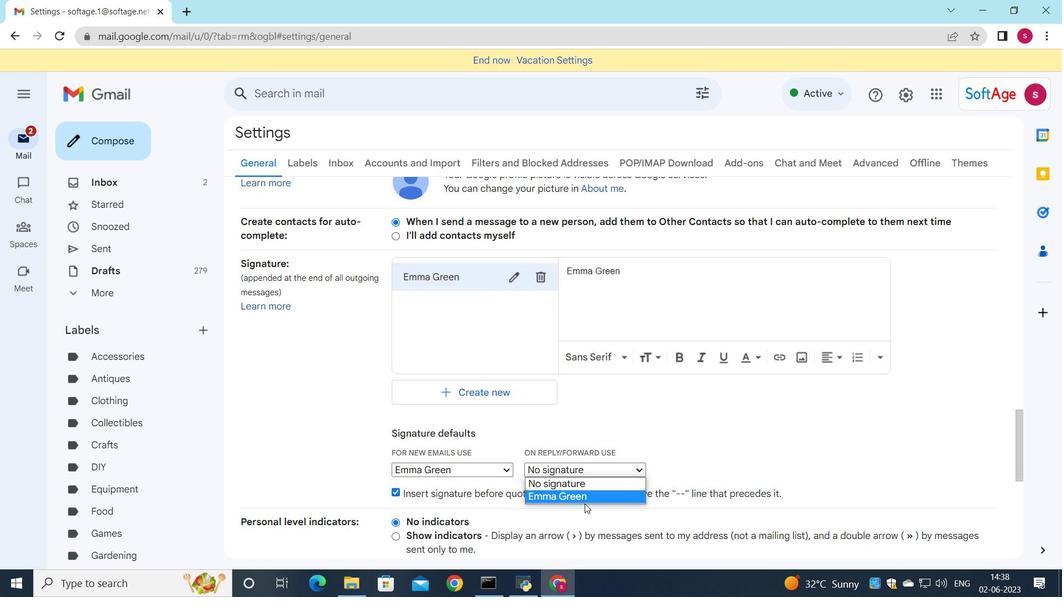 
Action: Mouse pressed left at (584, 503)
Screenshot: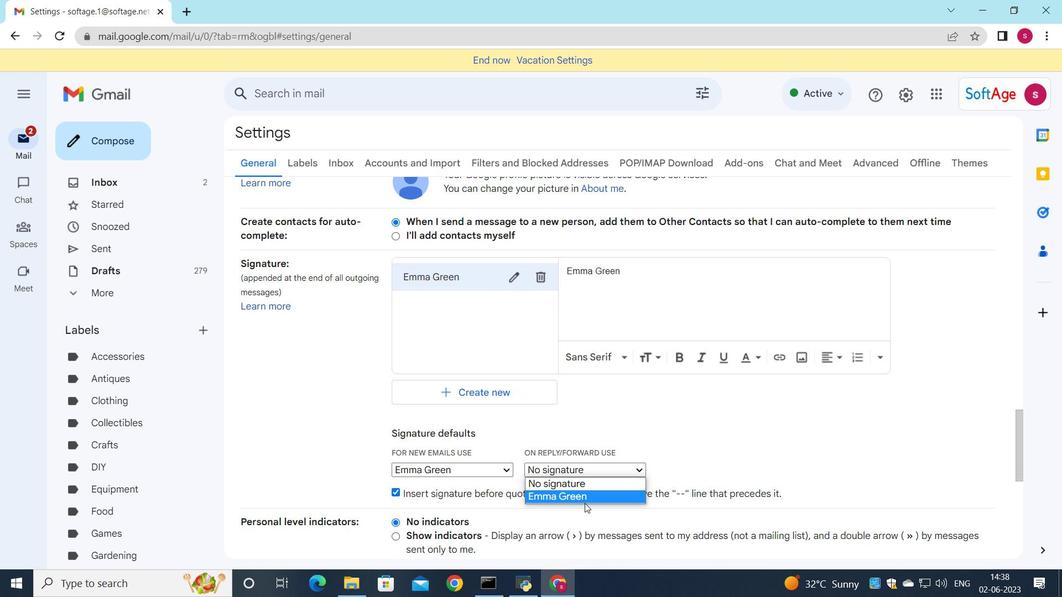 
Action: Mouse moved to (586, 475)
Screenshot: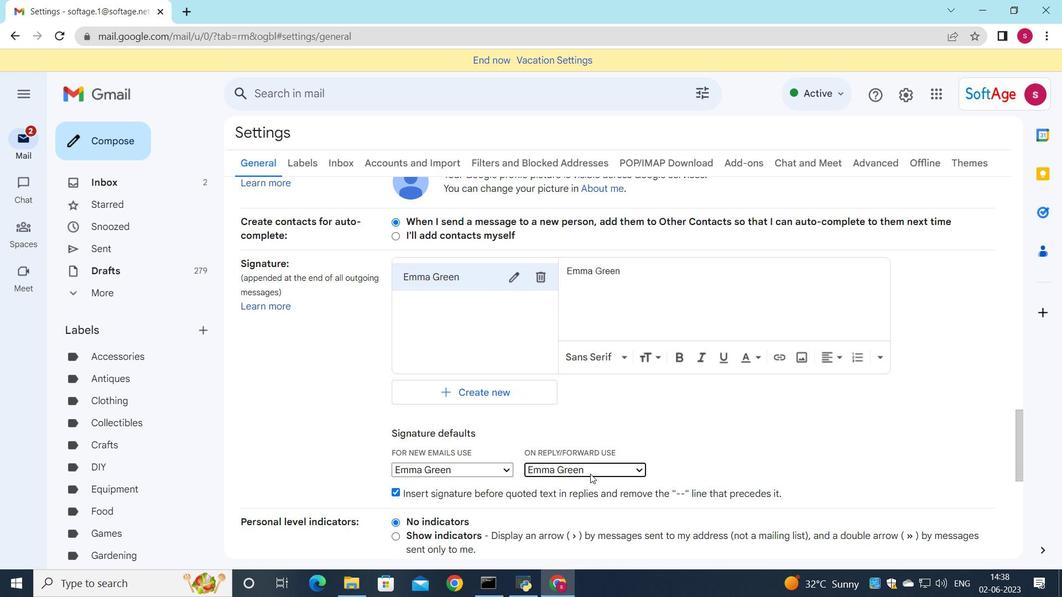 
Action: Mouse scrolled (586, 475) with delta (0, 0)
Screenshot: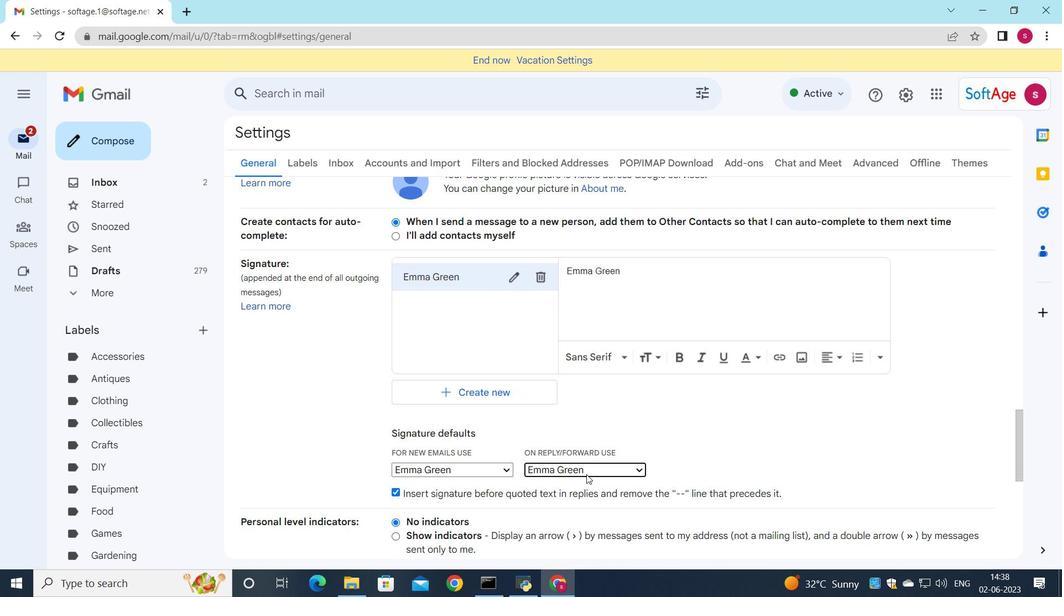 
Action: Mouse scrolled (586, 475) with delta (0, 0)
Screenshot: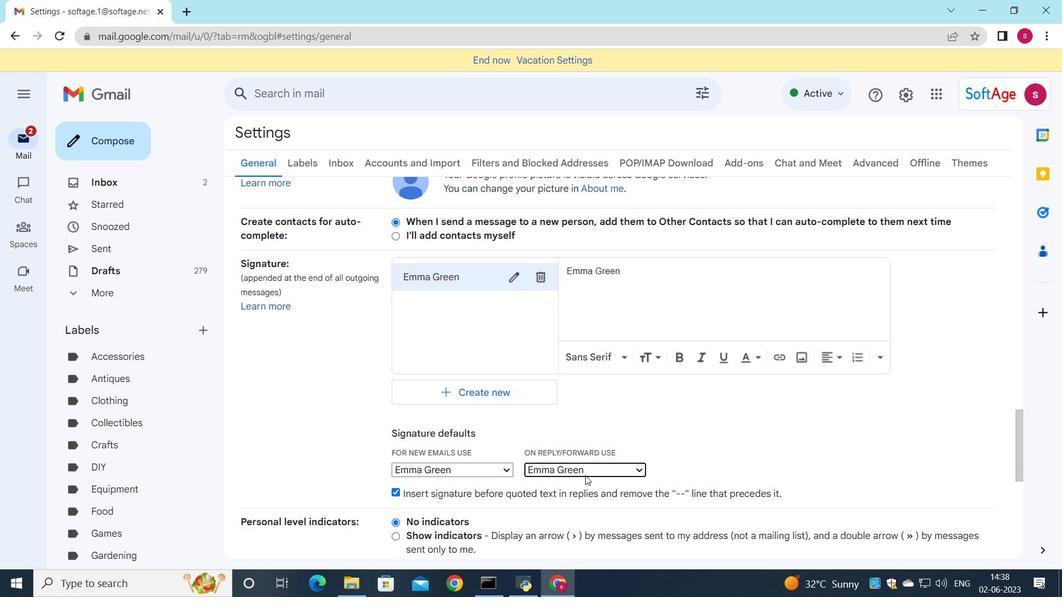 
Action: Mouse scrolled (586, 475) with delta (0, 0)
Screenshot: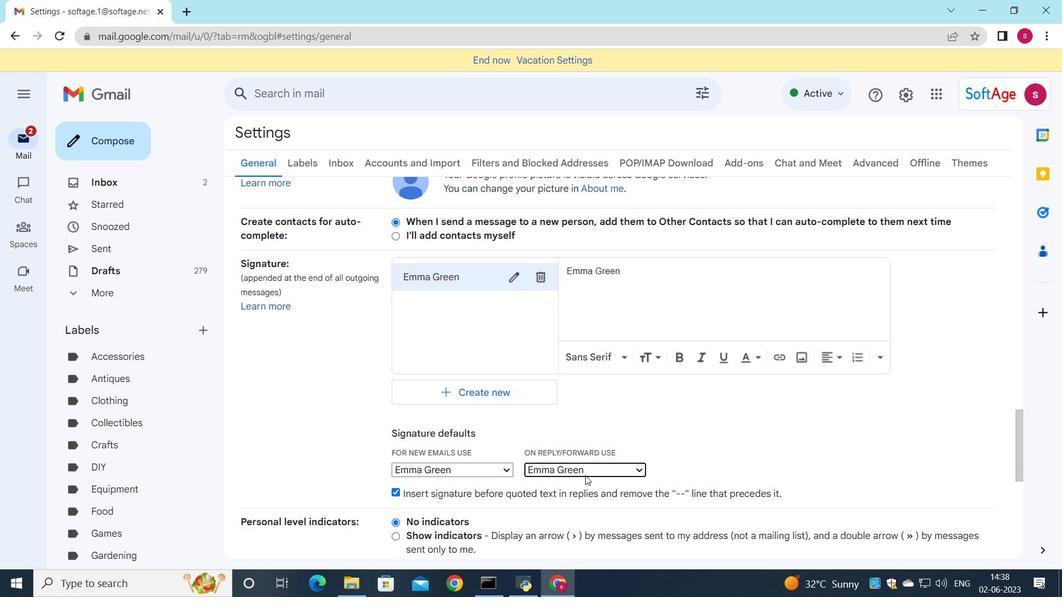 
Action: Mouse scrolled (586, 475) with delta (0, 0)
Screenshot: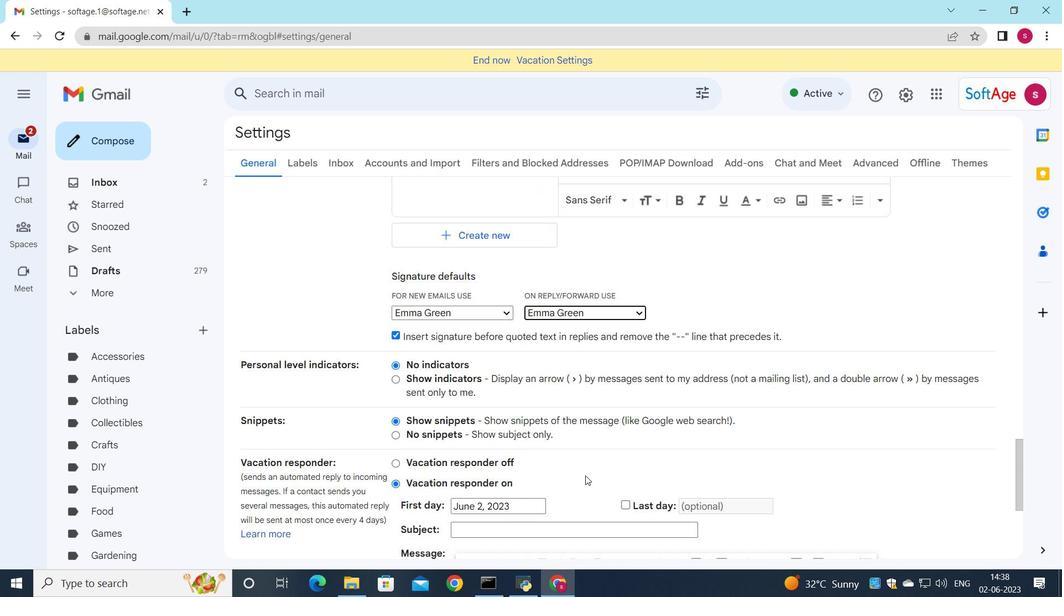 
Action: Mouse scrolled (586, 475) with delta (0, 0)
Screenshot: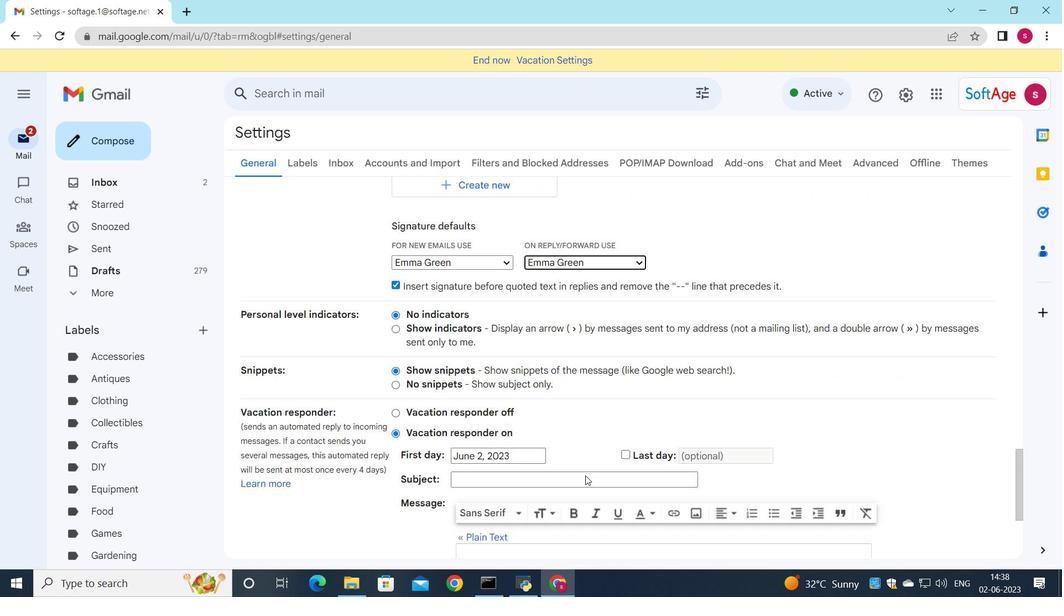 
Action: Mouse scrolled (586, 475) with delta (0, 0)
Screenshot: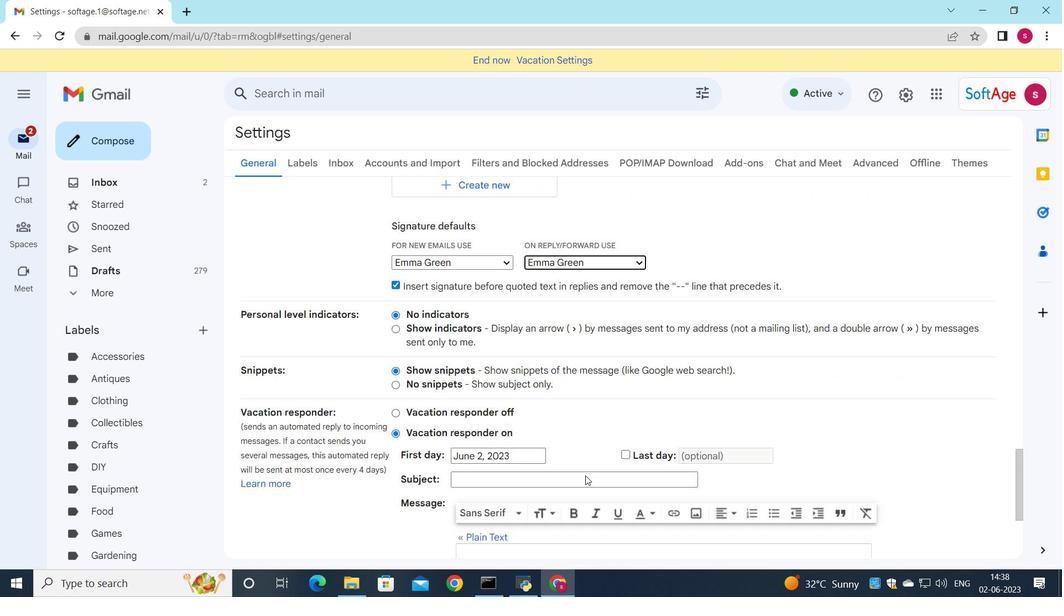 
Action: Mouse scrolled (586, 475) with delta (0, 0)
Screenshot: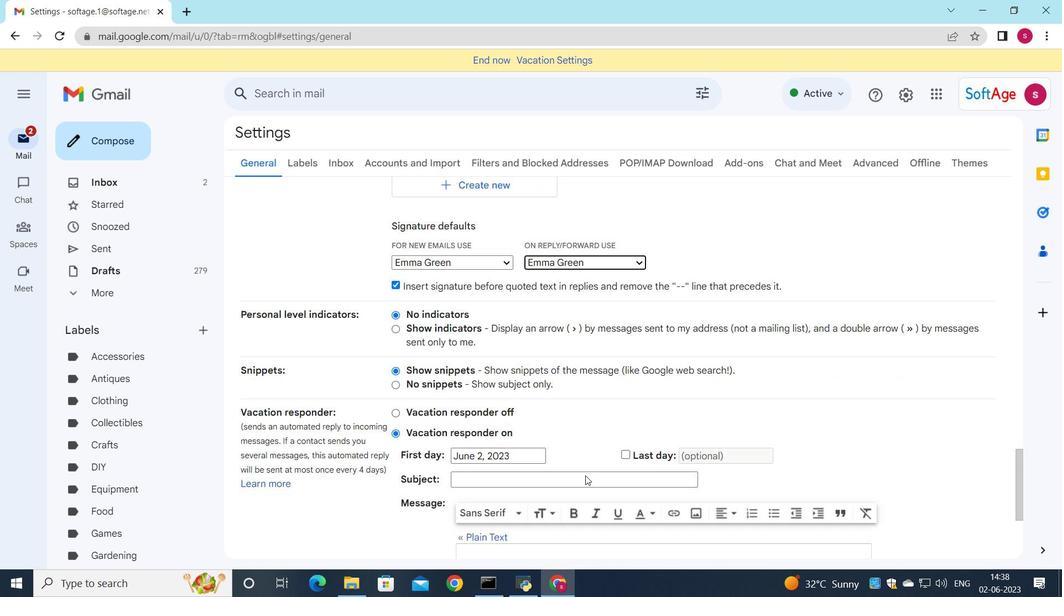 
Action: Mouse moved to (587, 488)
Screenshot: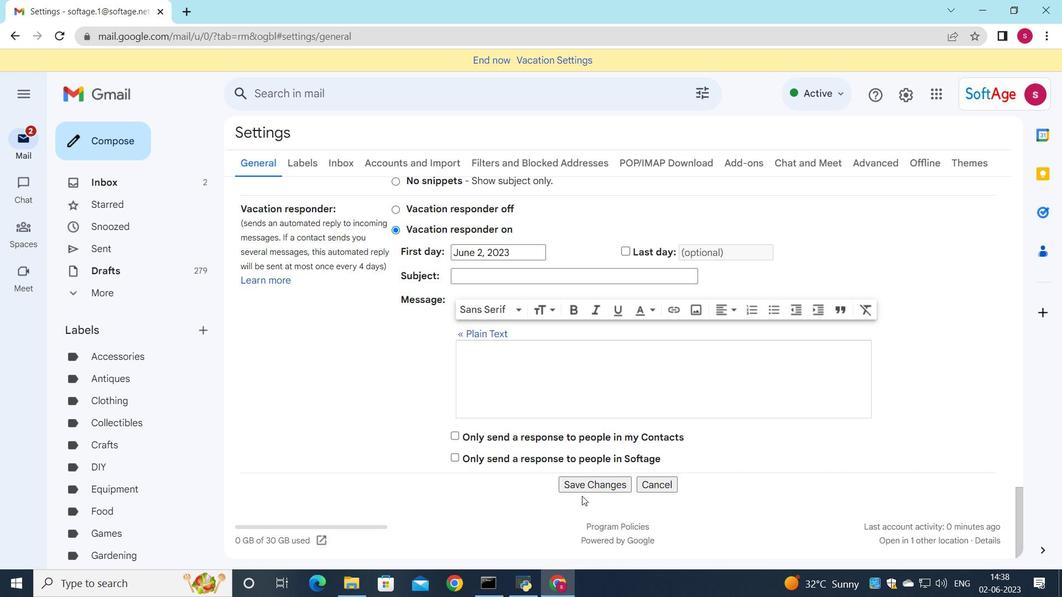 
Action: Mouse pressed left at (587, 488)
Screenshot: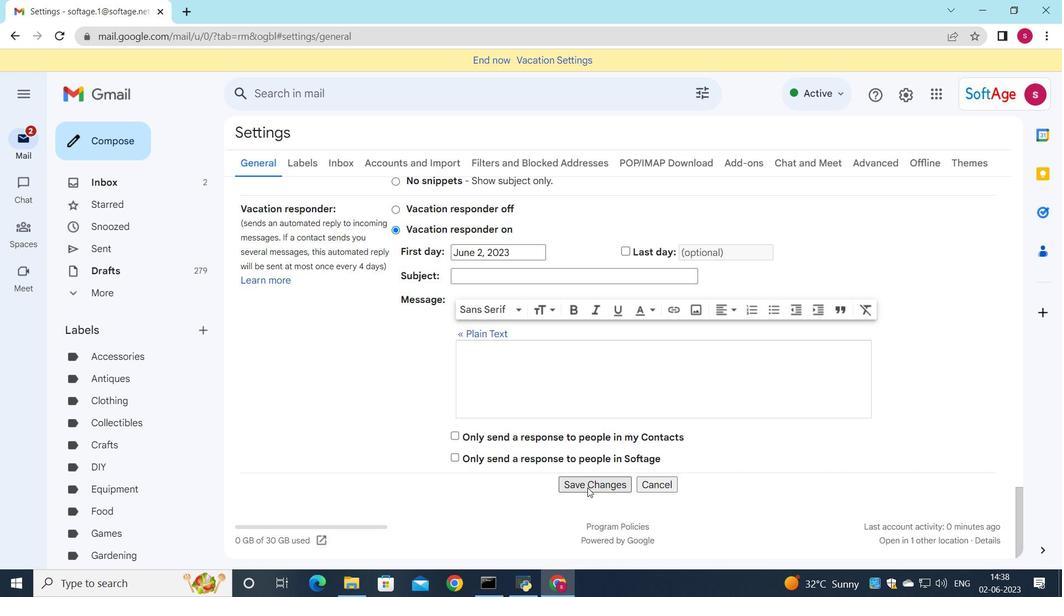 
Action: Mouse moved to (336, 270)
Screenshot: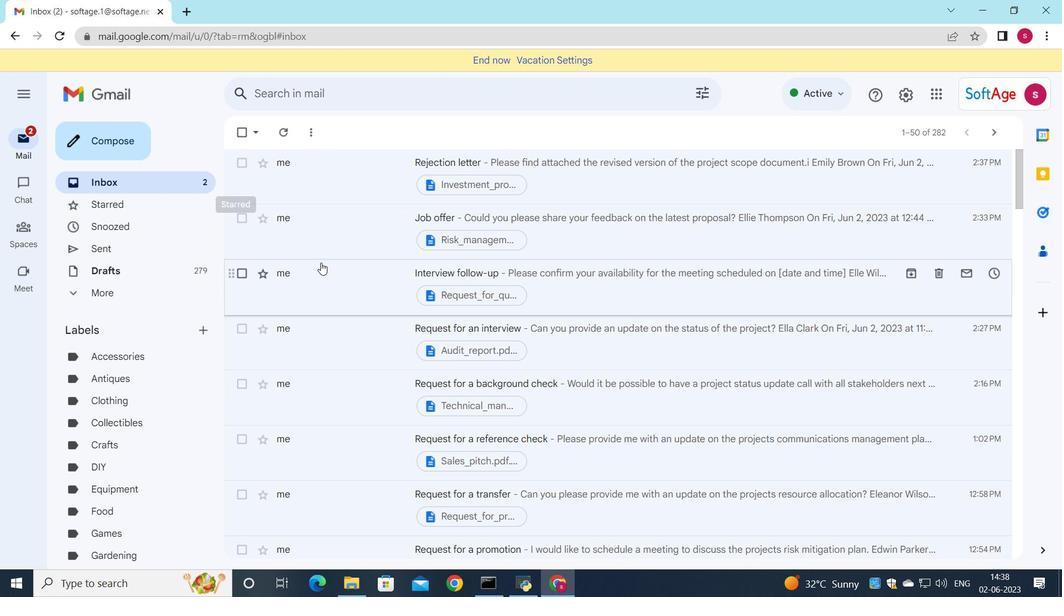 
Action: Mouse pressed left at (336, 270)
Screenshot: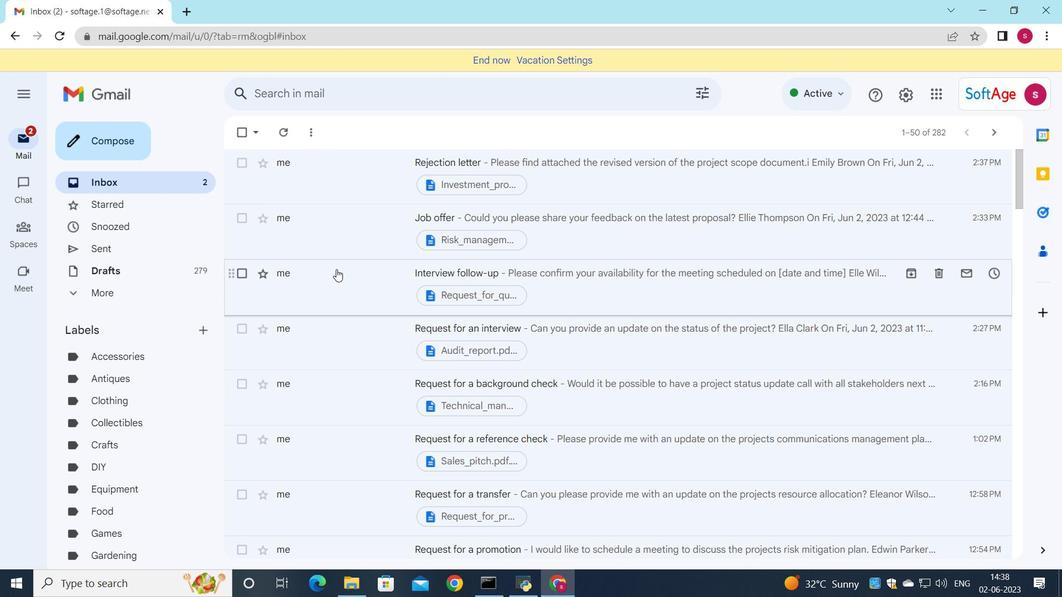
Action: Mouse moved to (334, 271)
Screenshot: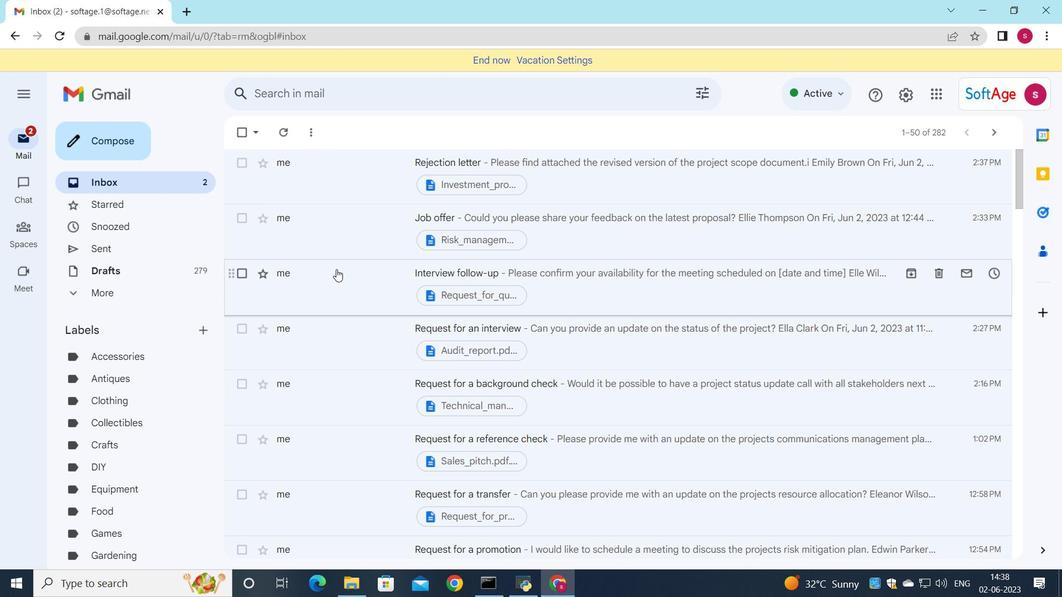 
Action: Mouse scrolled (334, 271) with delta (0, 0)
Screenshot: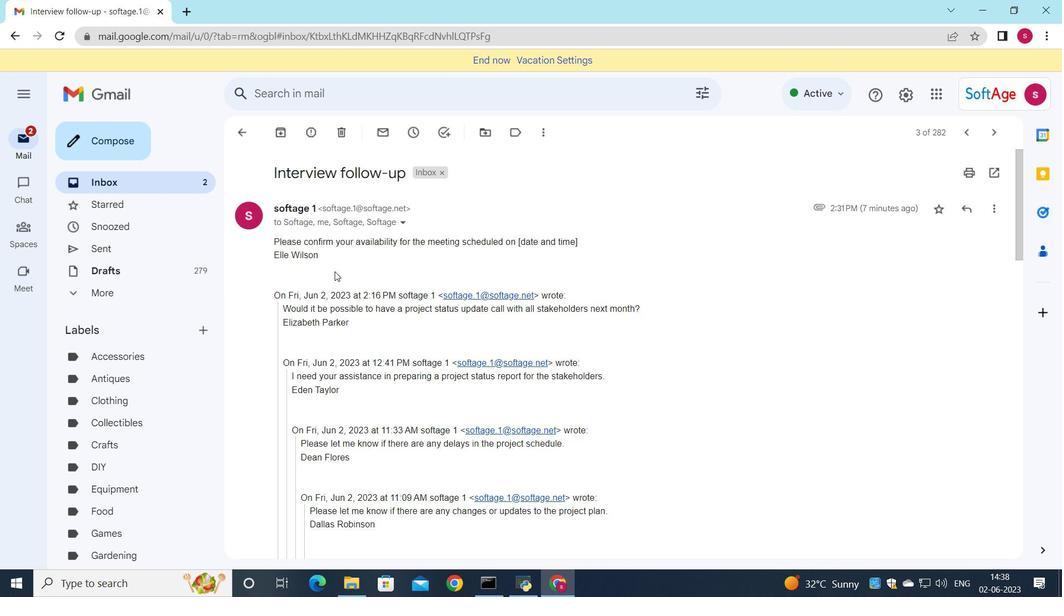 
Action: Mouse scrolled (334, 271) with delta (0, 0)
Screenshot: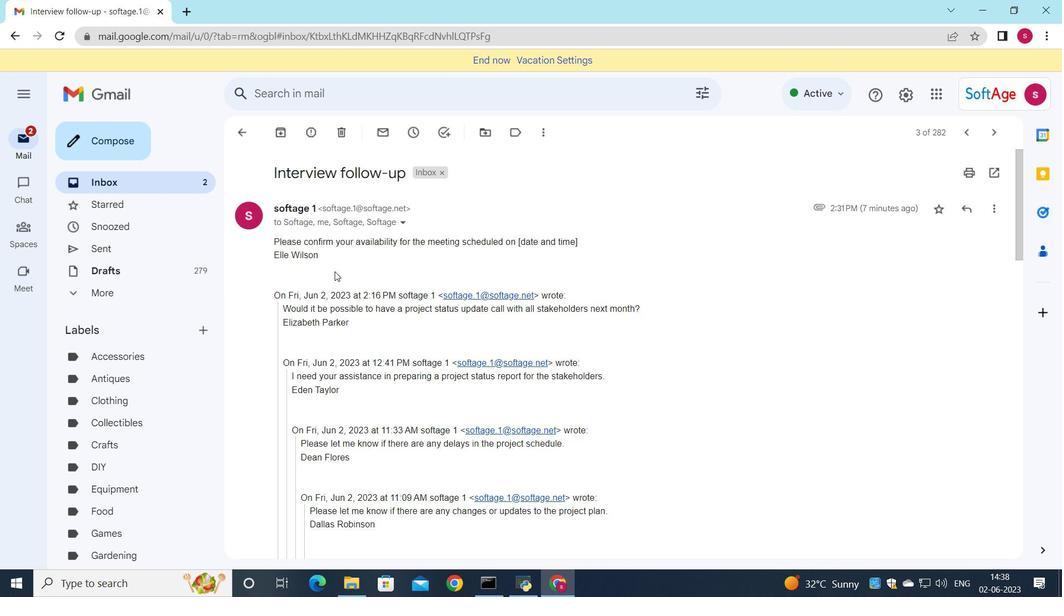 
Action: Mouse moved to (333, 282)
Screenshot: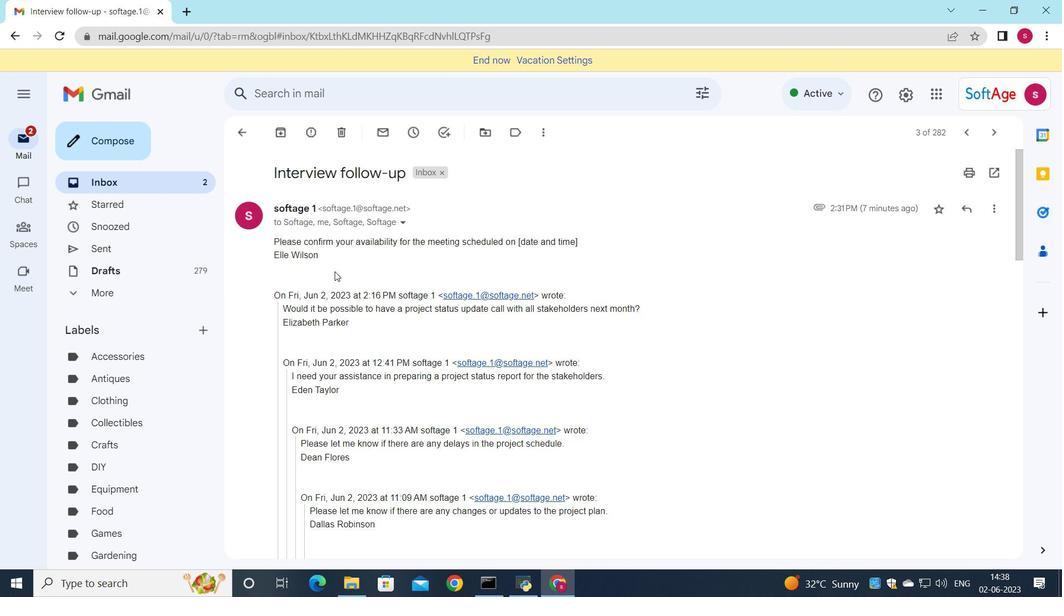 
Action: Mouse scrolled (333, 281) with delta (0, 0)
Screenshot: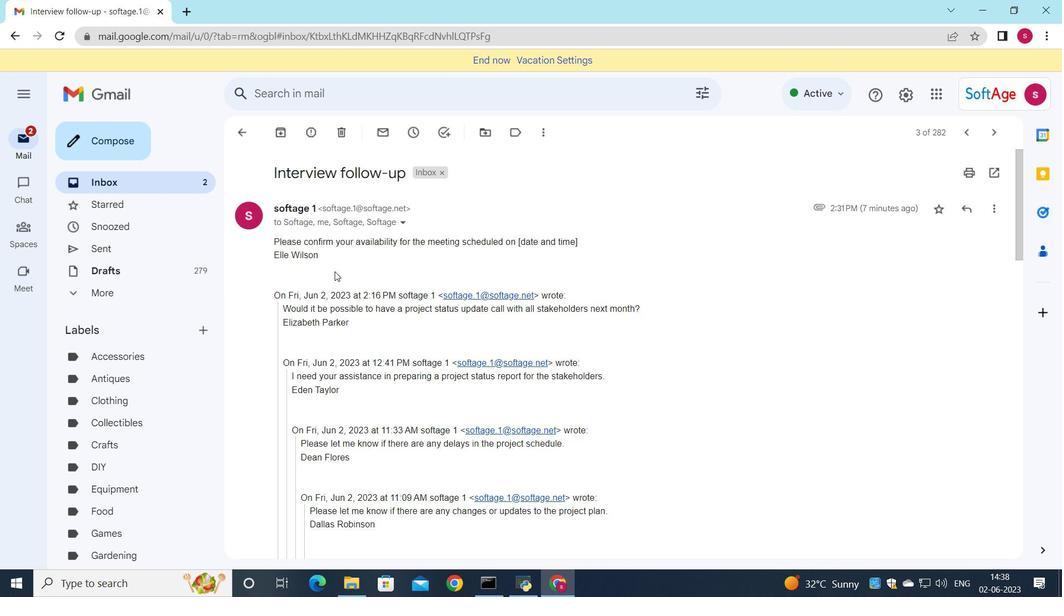 
Action: Mouse moved to (330, 319)
Screenshot: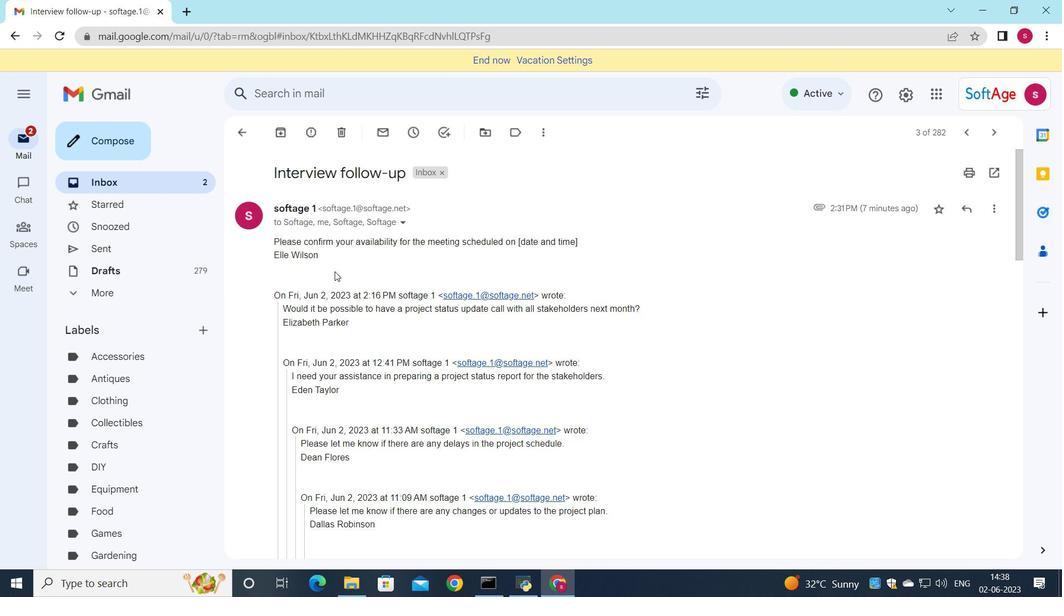 
Action: Mouse scrolled (330, 306) with delta (0, 0)
Screenshot: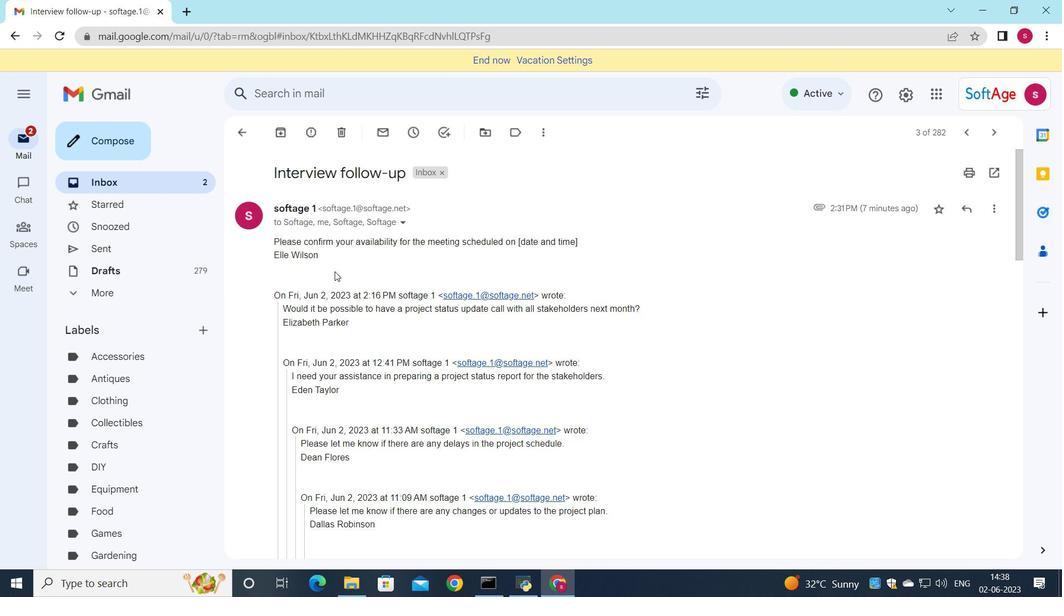 
Action: Mouse moved to (319, 390)
Screenshot: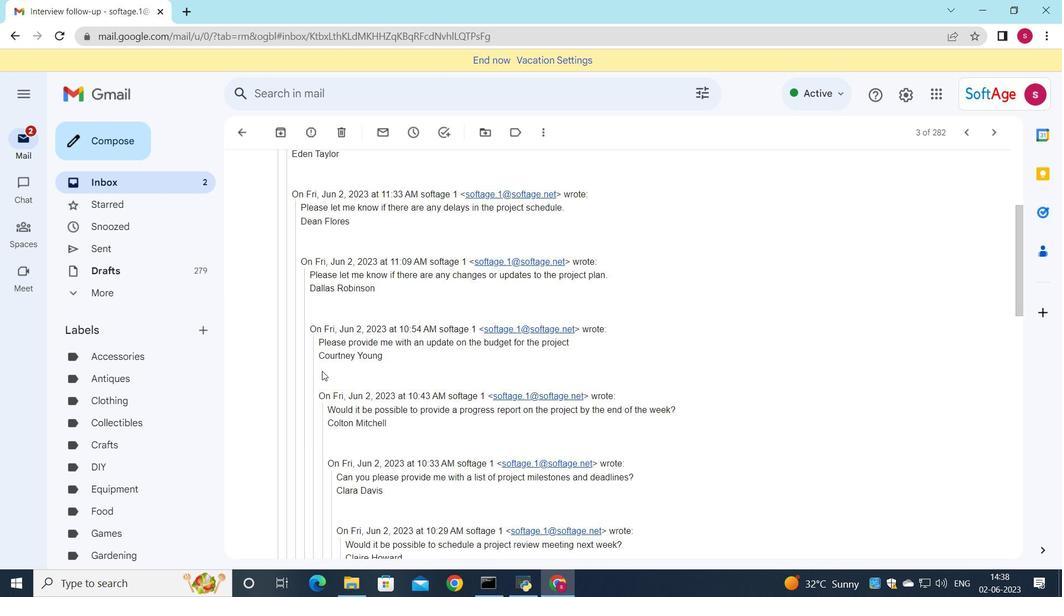 
Action: Mouse scrolled (319, 390) with delta (0, 0)
Screenshot: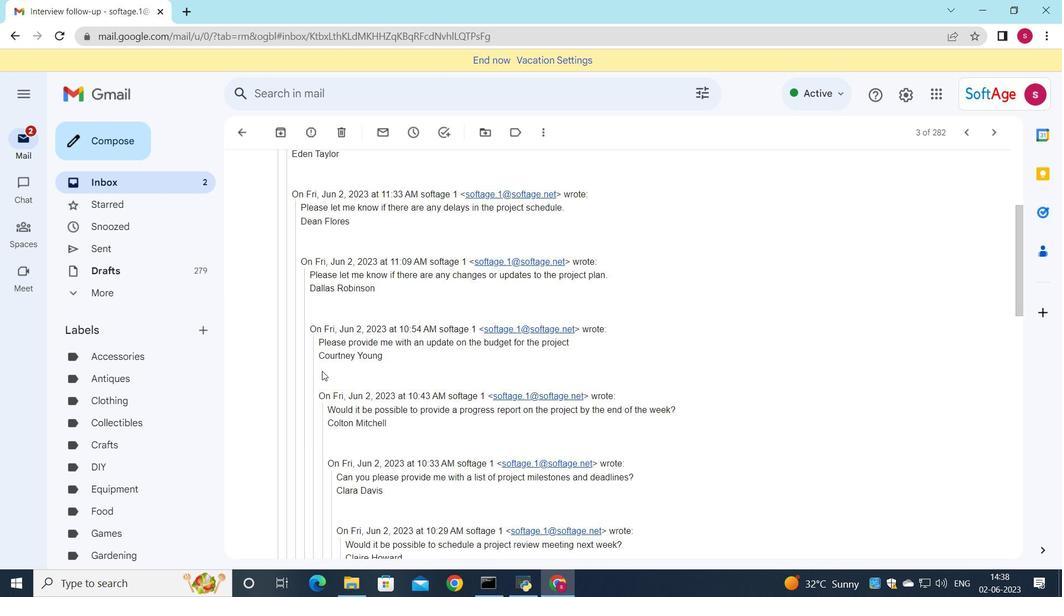 
Action: Mouse moved to (317, 402)
Screenshot: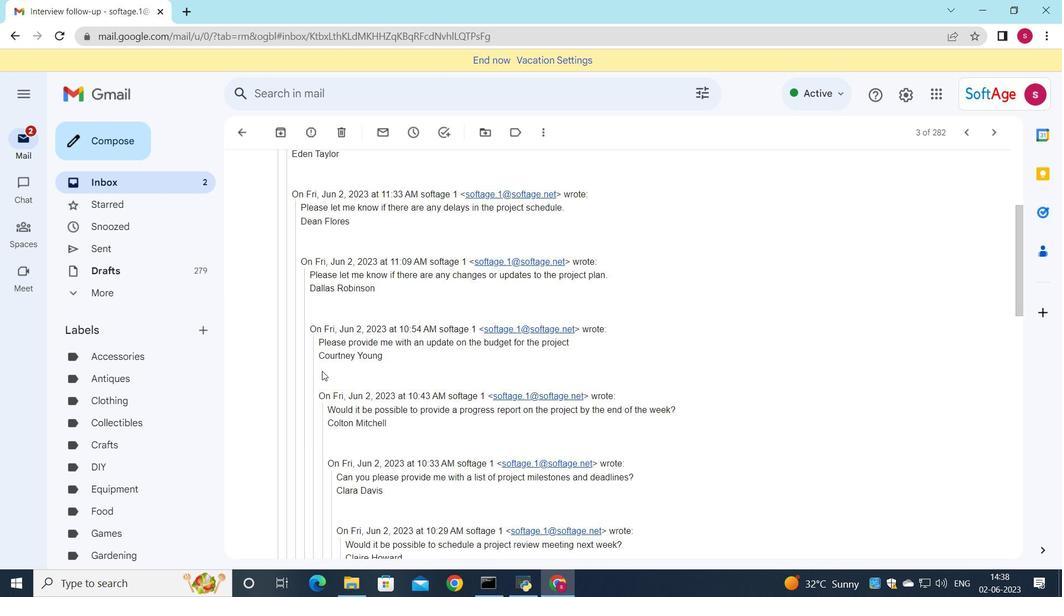 
Action: Mouse scrolled (317, 402) with delta (0, 0)
Screenshot: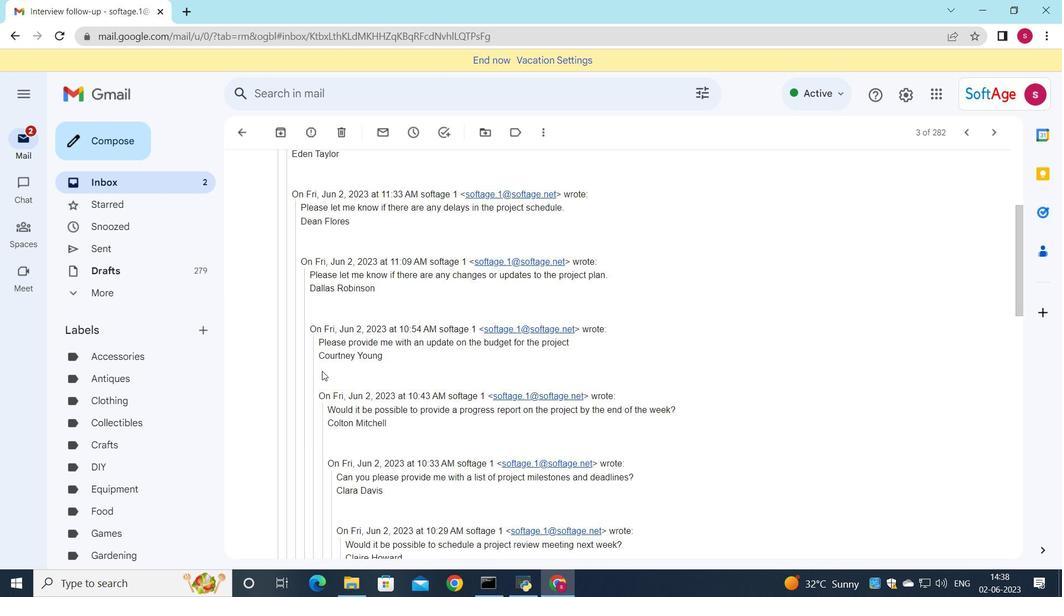 
Action: Mouse moved to (318, 424)
Screenshot: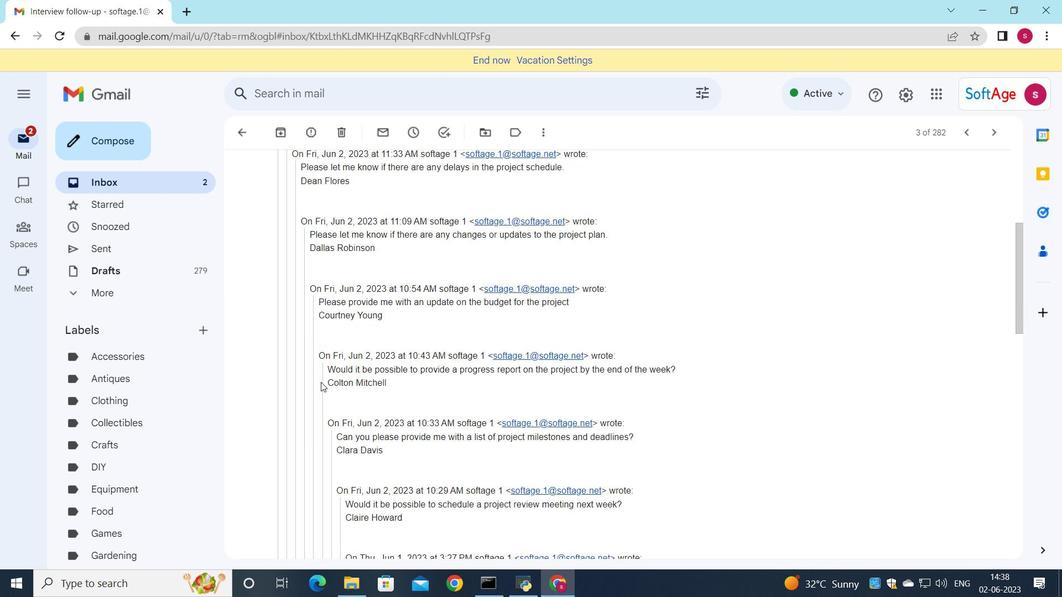 
Action: Mouse scrolled (318, 423) with delta (0, 0)
Screenshot: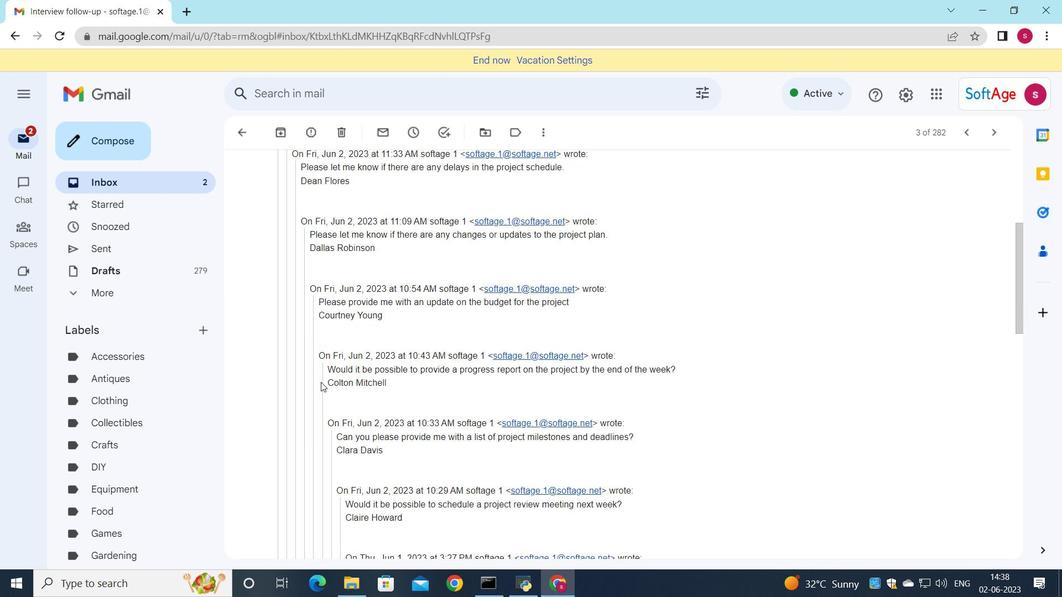 
Action: Mouse moved to (318, 457)
Screenshot: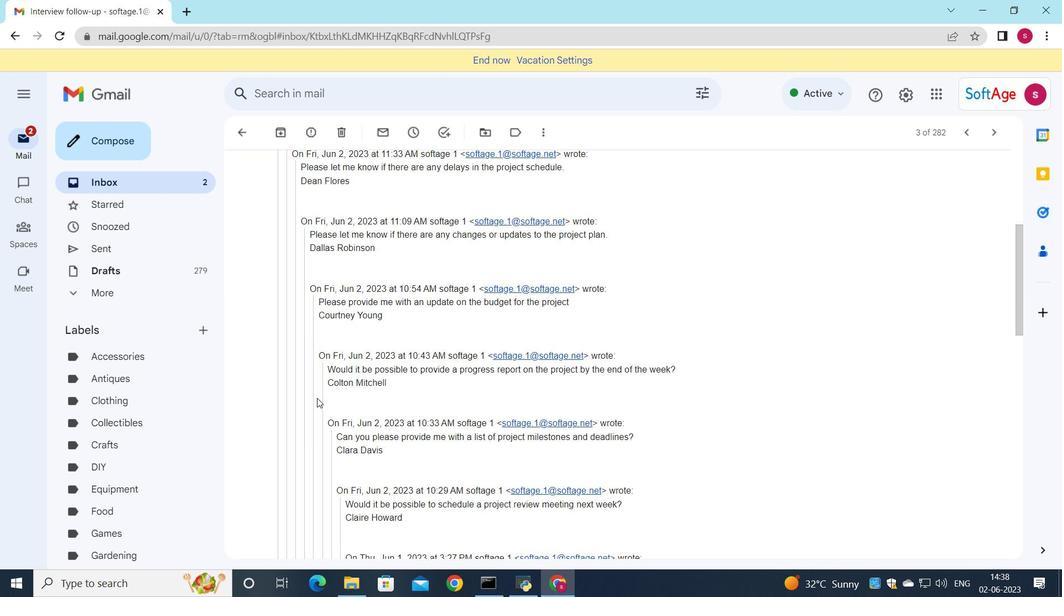 
Action: Mouse scrolled (318, 457) with delta (0, 0)
Screenshot: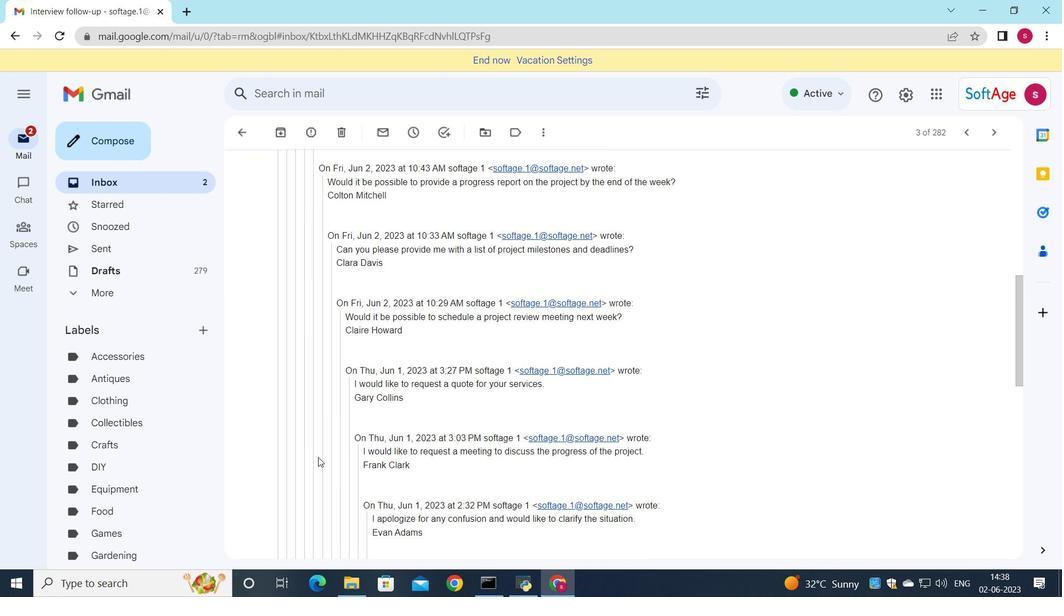 
Action: Mouse scrolled (318, 457) with delta (0, 0)
Screenshot: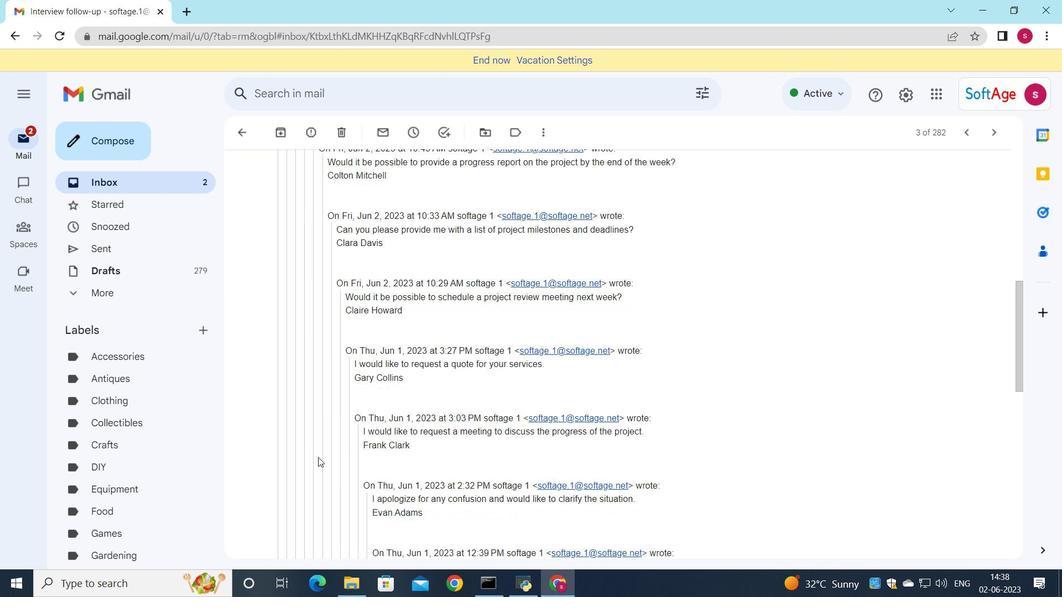 
Action: Mouse scrolled (318, 457) with delta (0, 0)
Screenshot: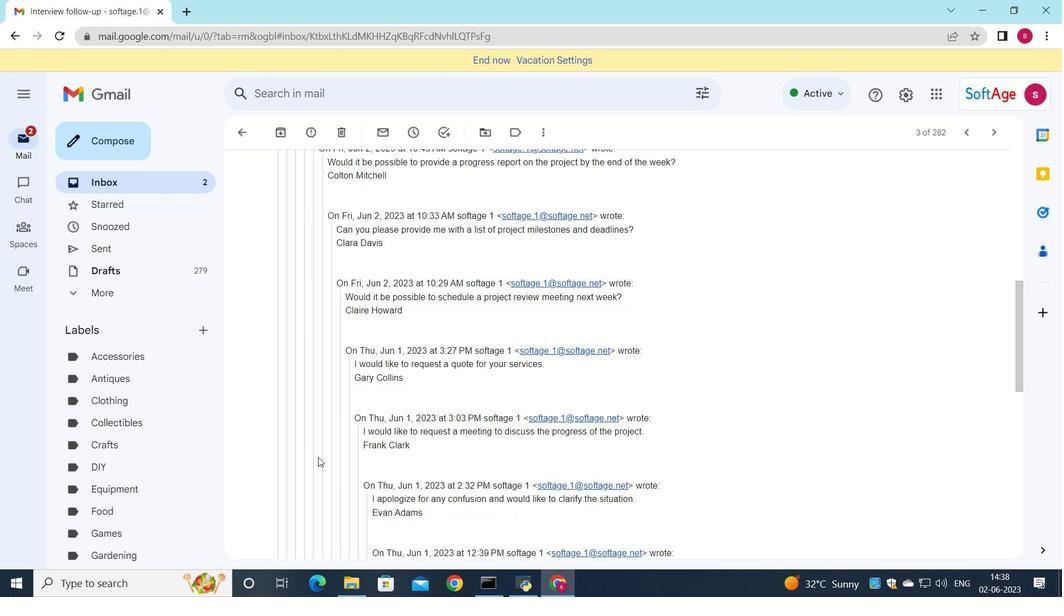 
Action: Mouse moved to (318, 459)
Screenshot: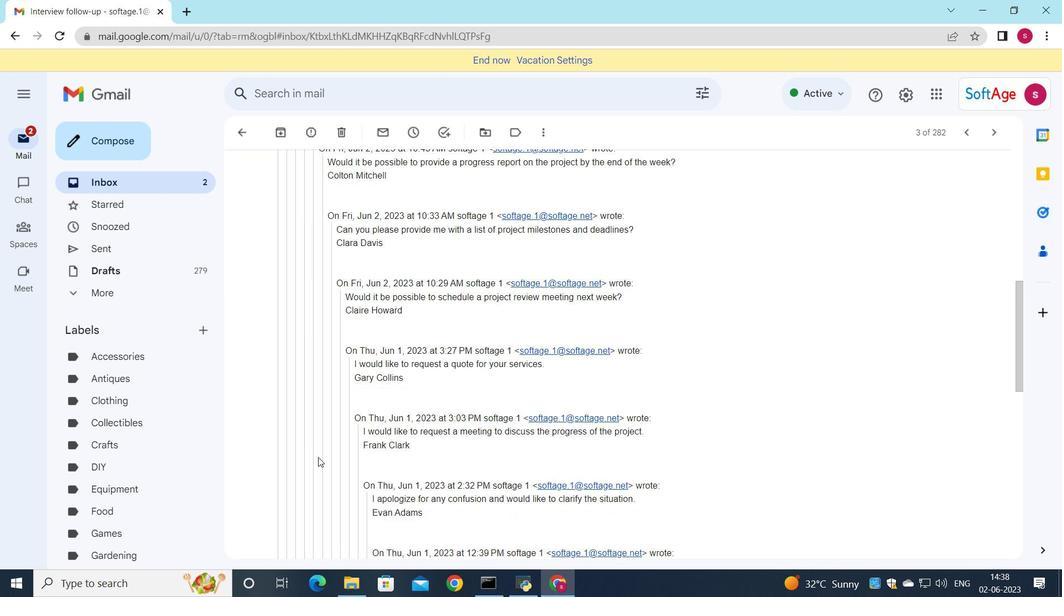
Action: Mouse scrolled (318, 459) with delta (0, 0)
Screenshot: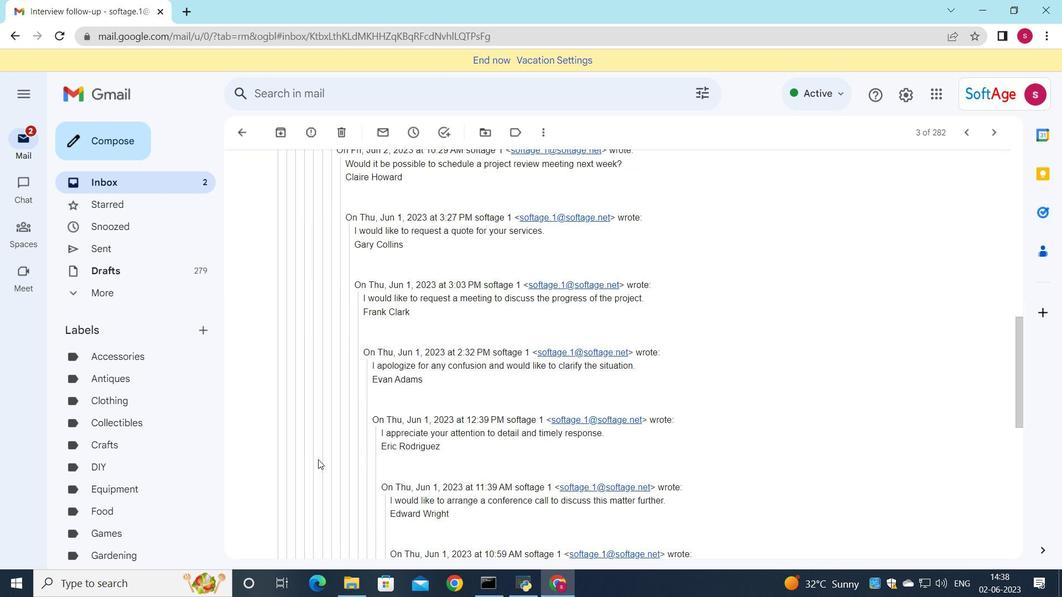 
Action: Mouse scrolled (318, 459) with delta (0, 0)
Screenshot: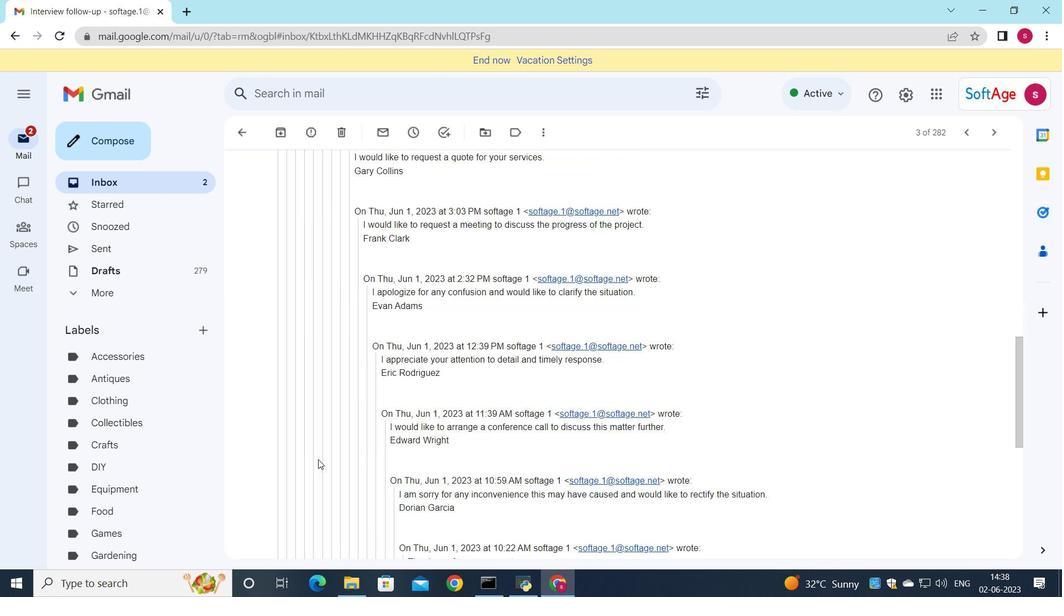 
Action: Mouse scrolled (318, 459) with delta (0, 0)
Screenshot: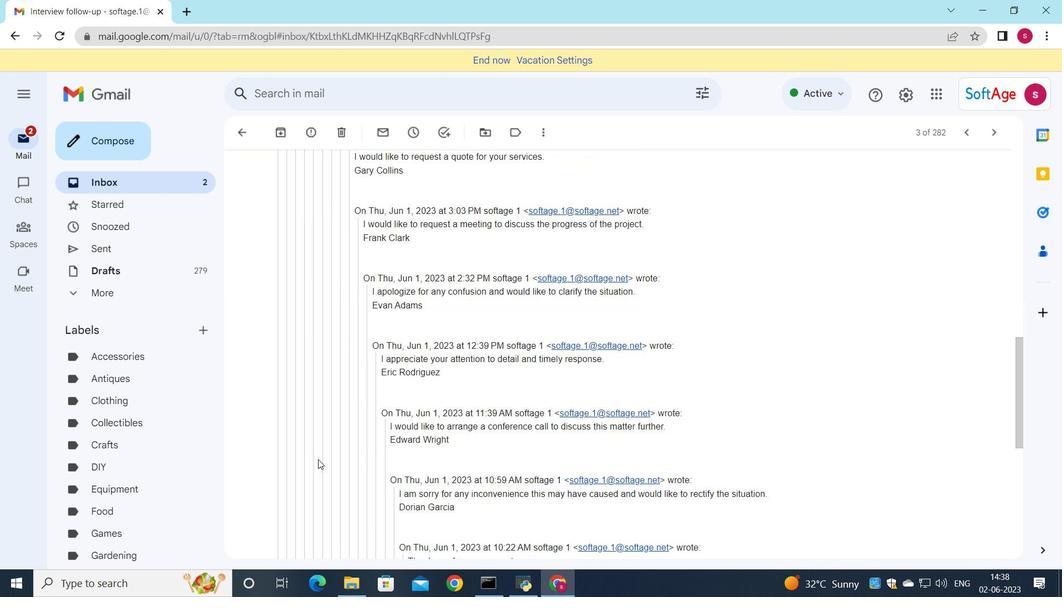 
Action: Mouse moved to (319, 459)
Screenshot: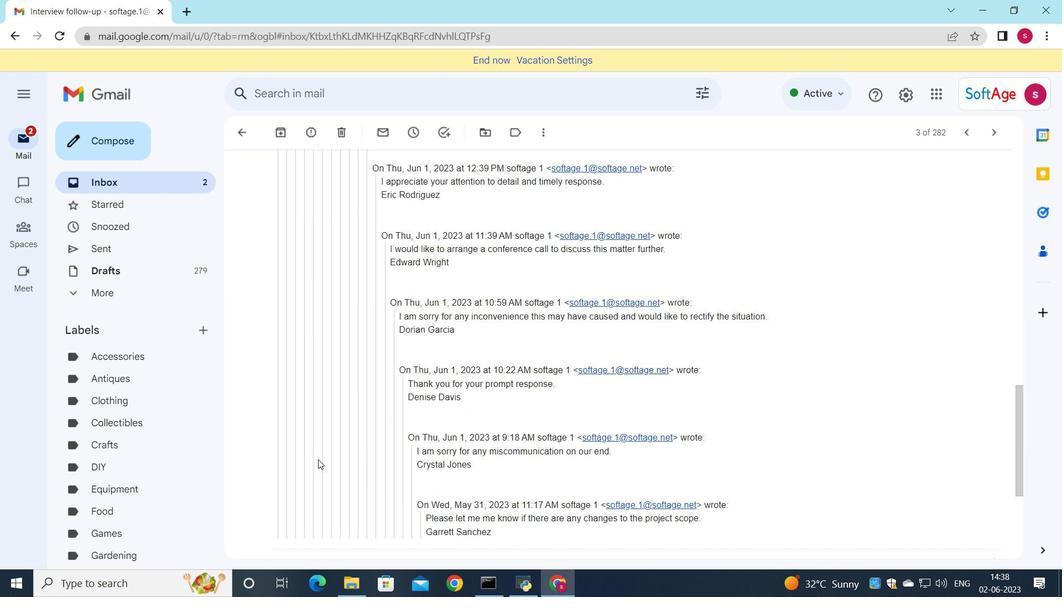 
Action: Mouse scrolled (319, 458) with delta (0, 0)
Screenshot: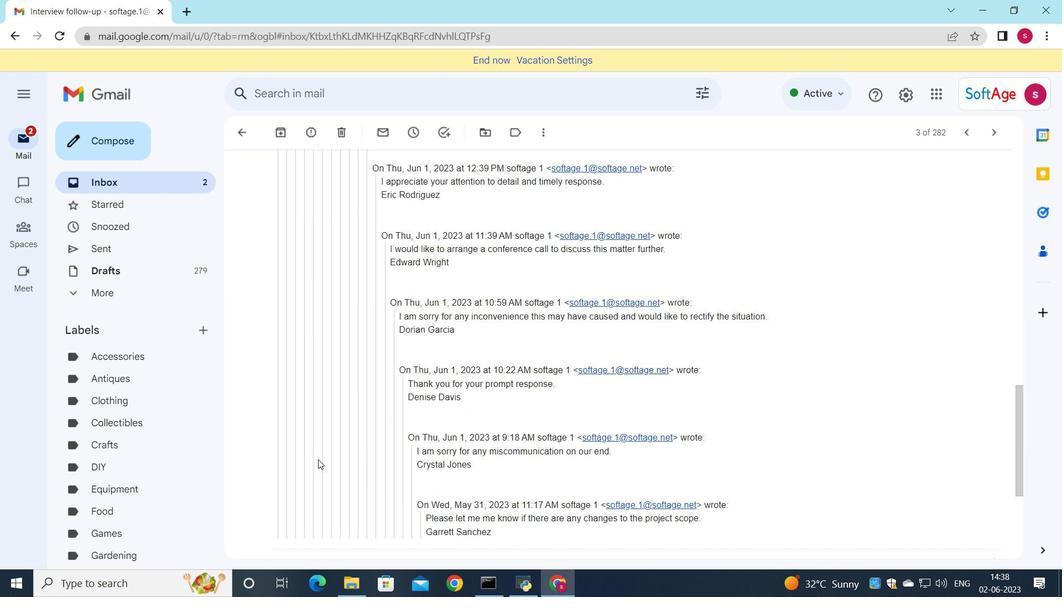 
Action: Mouse scrolled (319, 458) with delta (0, 0)
Screenshot: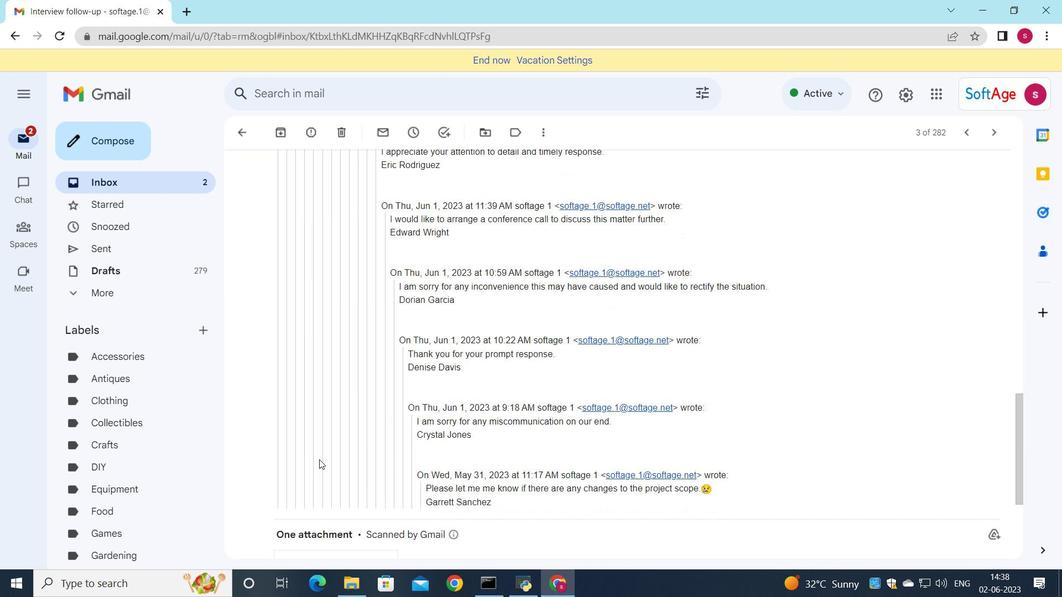 
Action: Mouse scrolled (319, 458) with delta (0, 0)
Screenshot: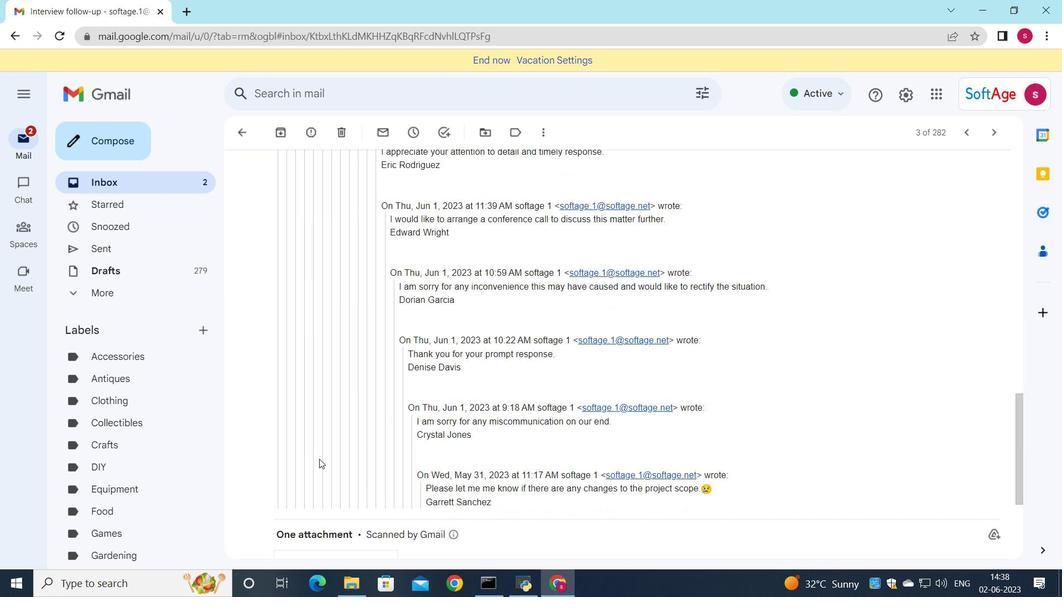 
Action: Mouse moved to (321, 457)
Screenshot: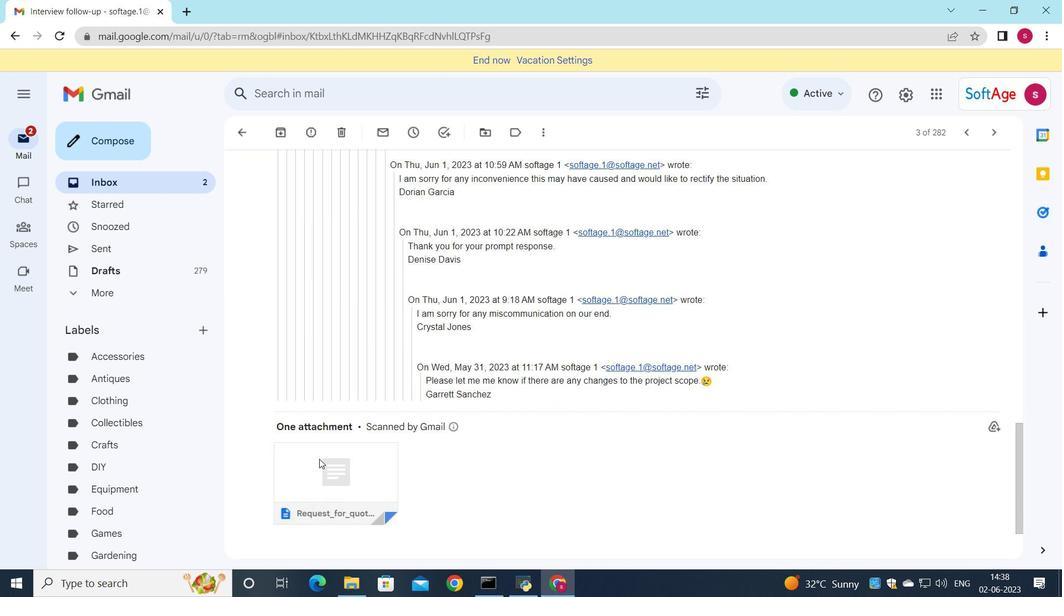 
Action: Mouse scrolled (321, 457) with delta (0, 0)
Screenshot: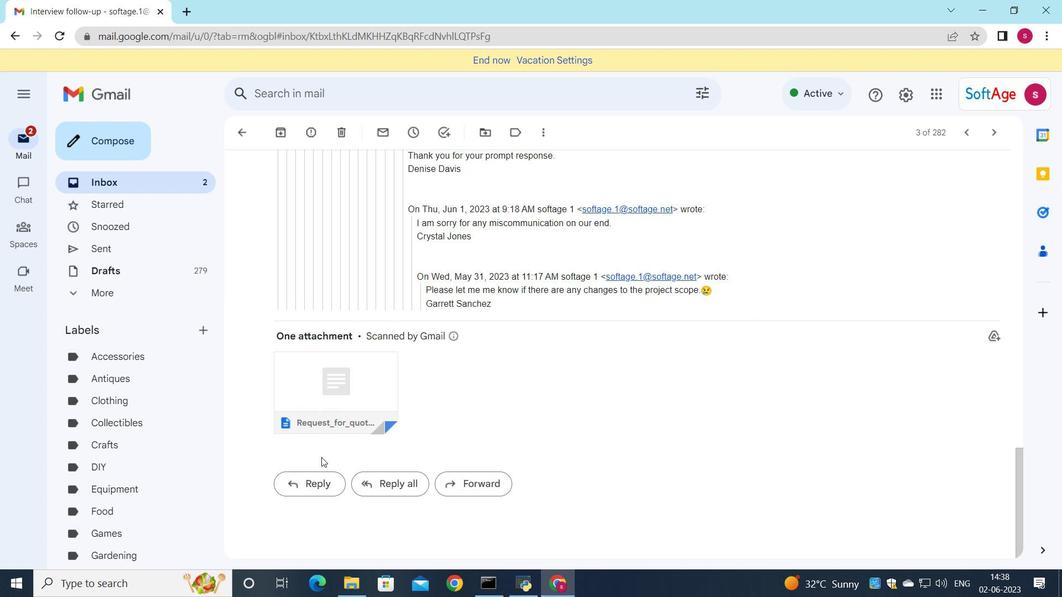 
Action: Mouse scrolled (321, 457) with delta (0, 0)
Screenshot: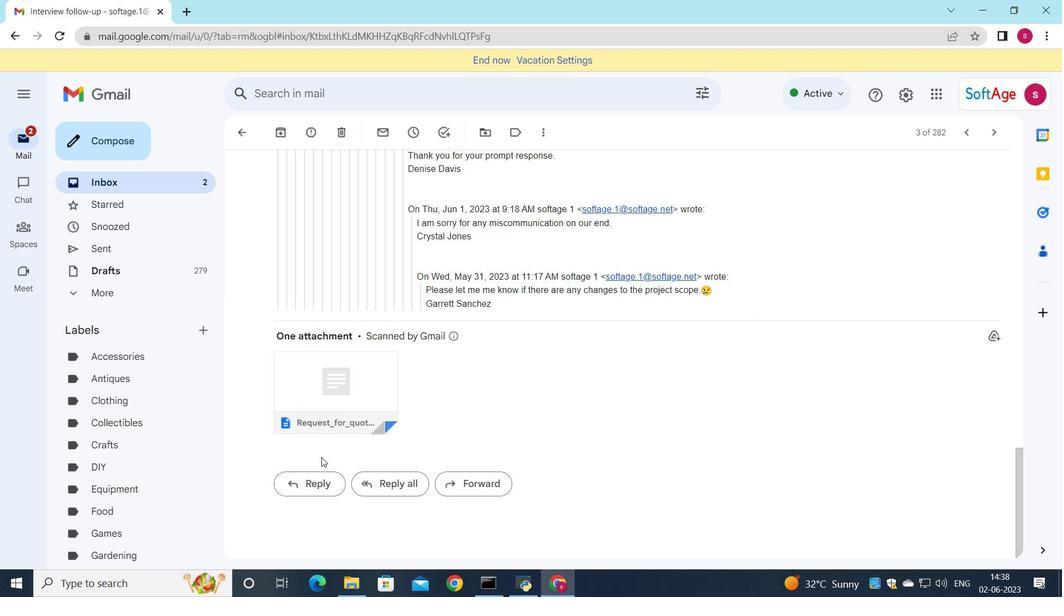 
Action: Mouse moved to (310, 479)
Screenshot: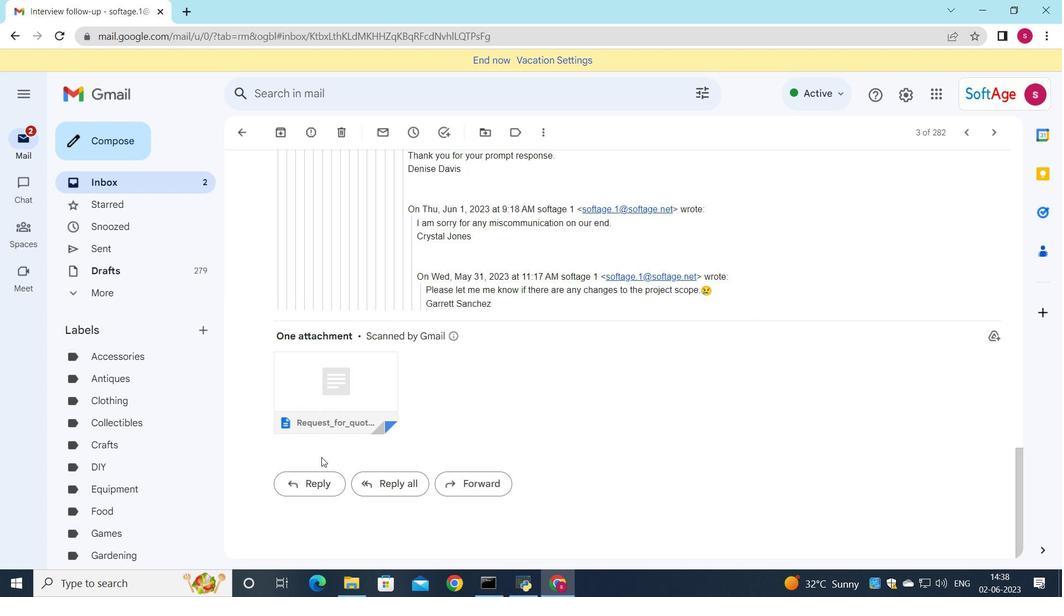 
Action: Mouse pressed left at (310, 479)
Screenshot: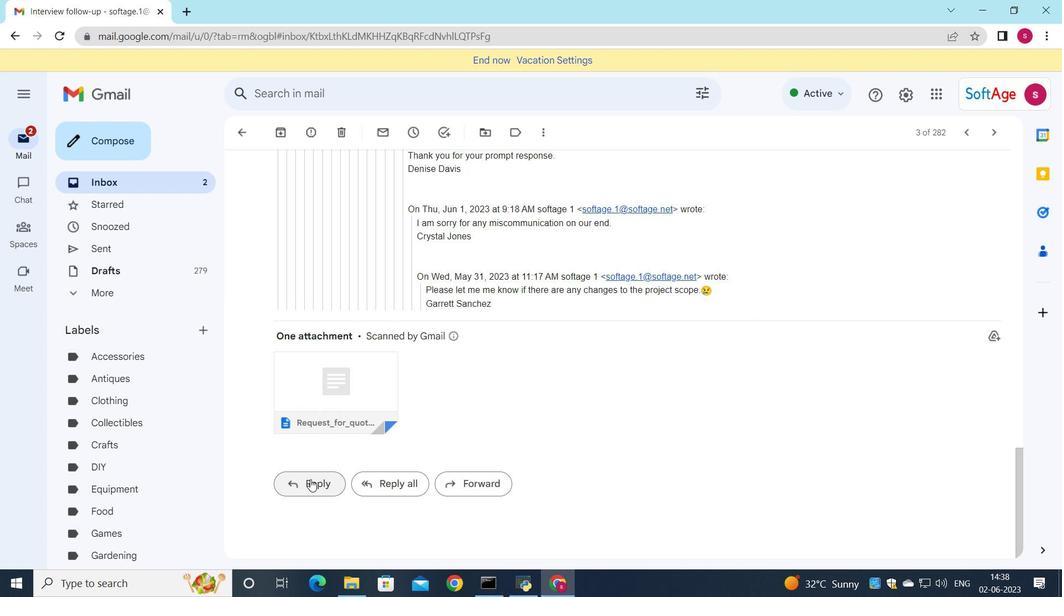 
Action: Mouse moved to (299, 380)
Screenshot: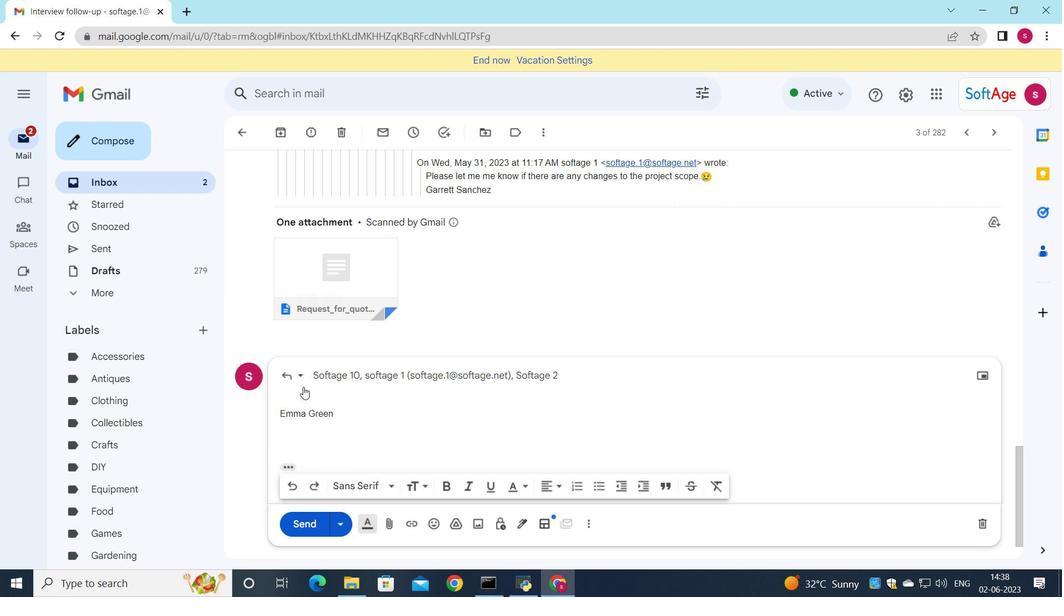 
Action: Mouse pressed left at (299, 380)
Screenshot: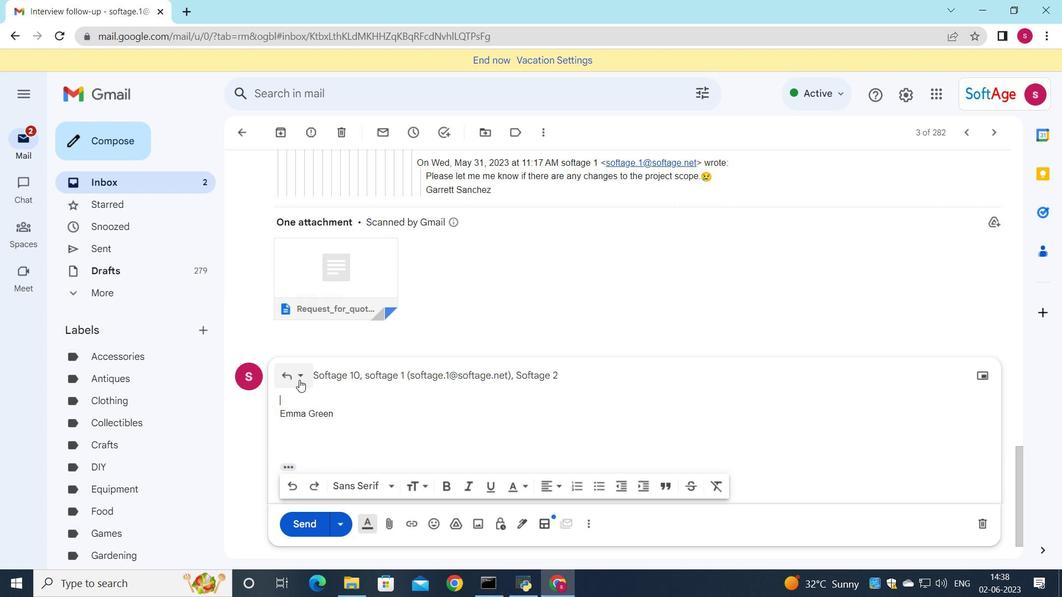 
Action: Mouse moved to (338, 475)
Screenshot: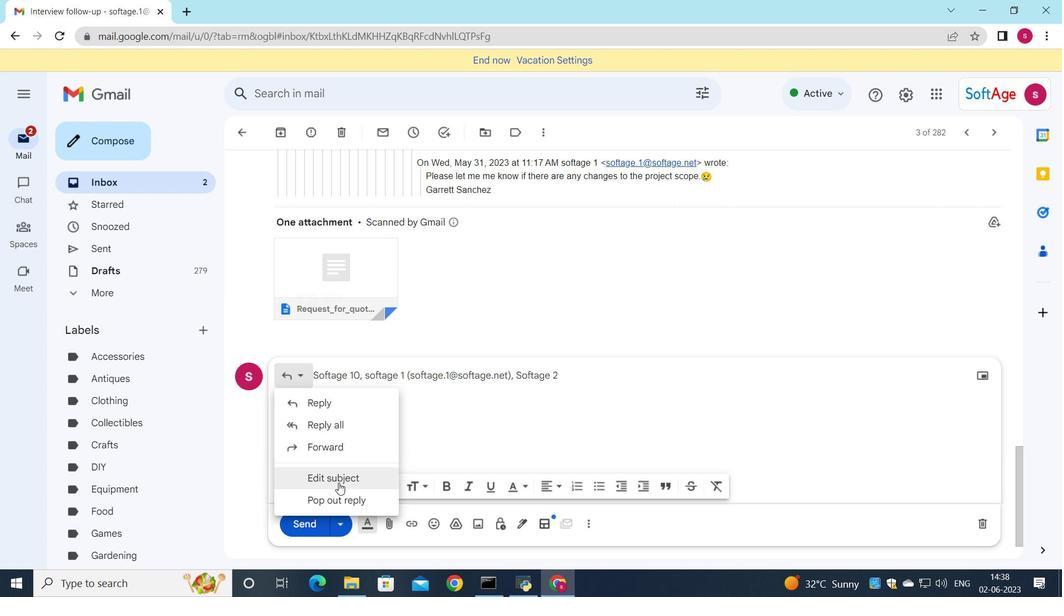 
Action: Mouse pressed left at (338, 475)
Screenshot: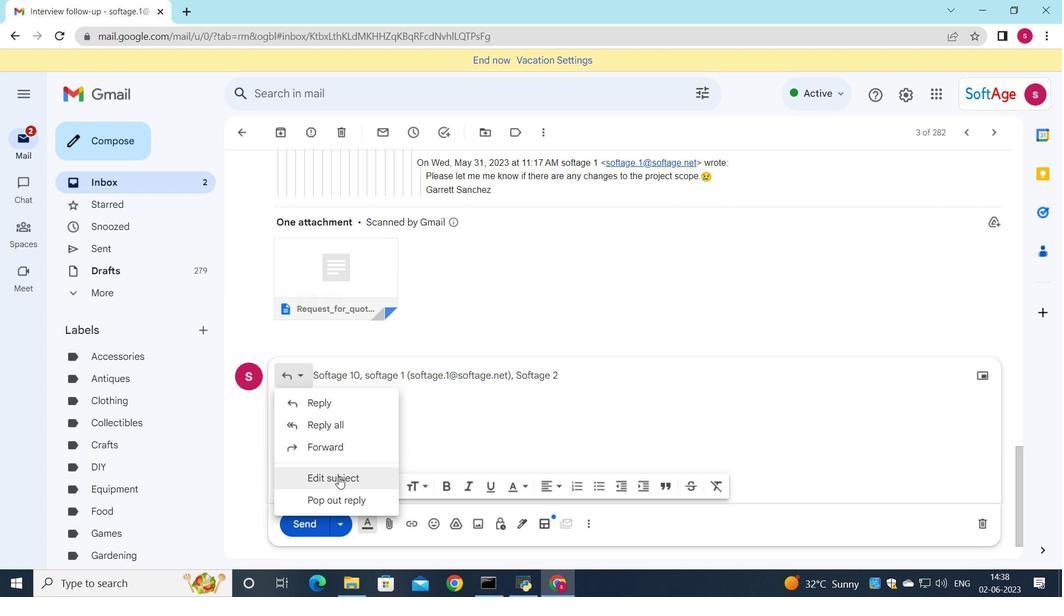 
Action: Mouse moved to (759, 251)
Screenshot: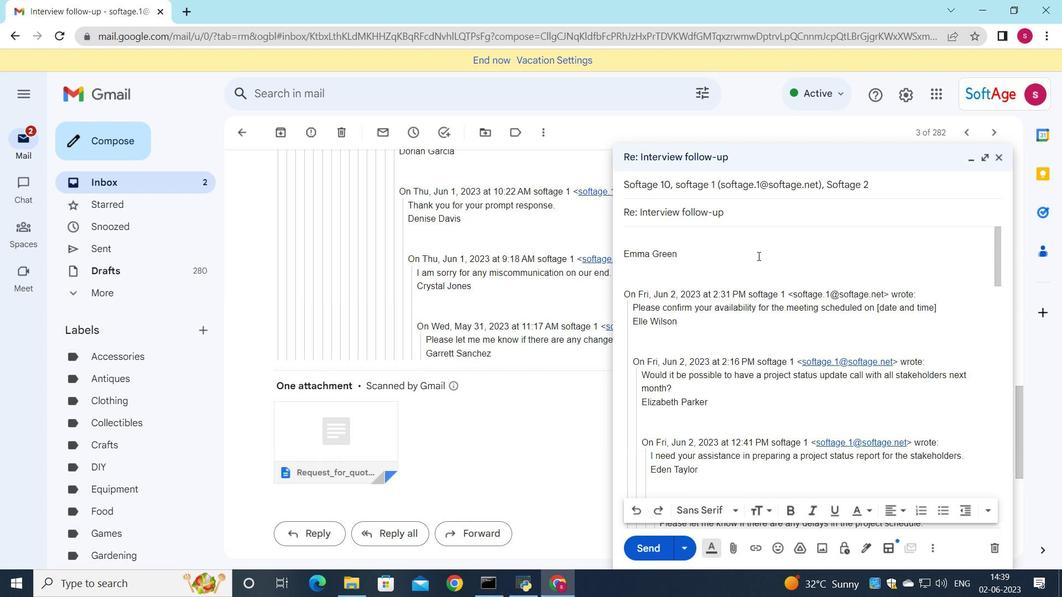 
Action: Key pressed <Key.shift><Key.shift>Request<Key.space>for<Key.space>a<Key.space>new<Key.space>project
Screenshot: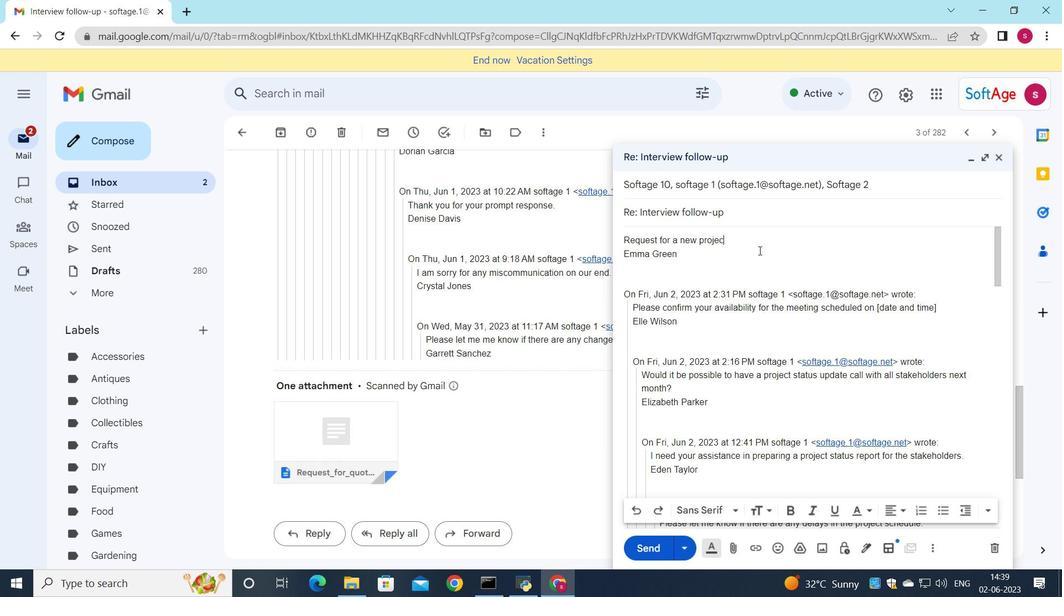 
Action: Mouse moved to (888, 188)
Screenshot: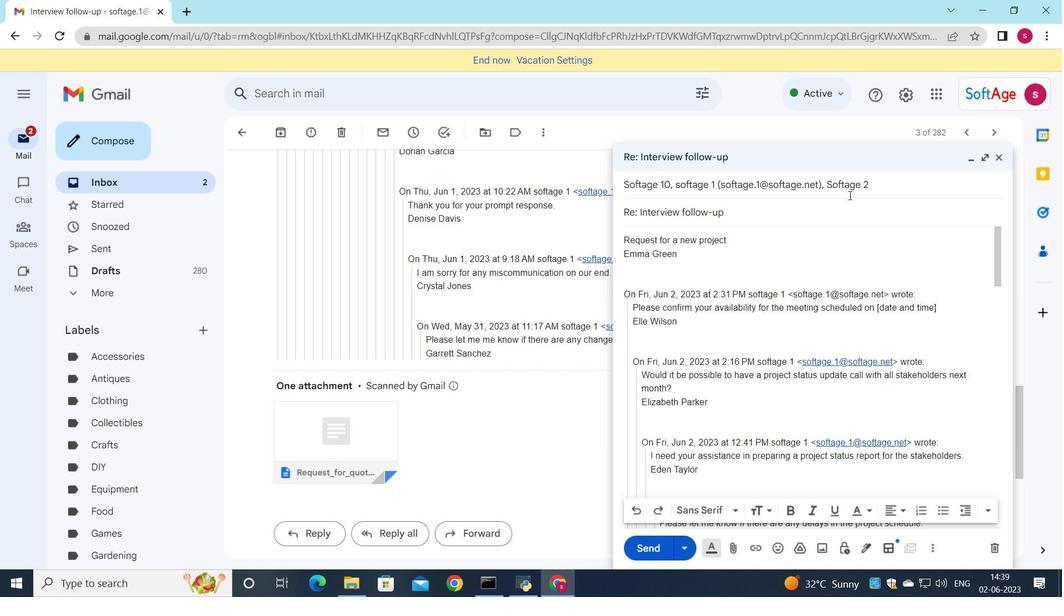 
Action: Mouse pressed left at (888, 188)
Screenshot: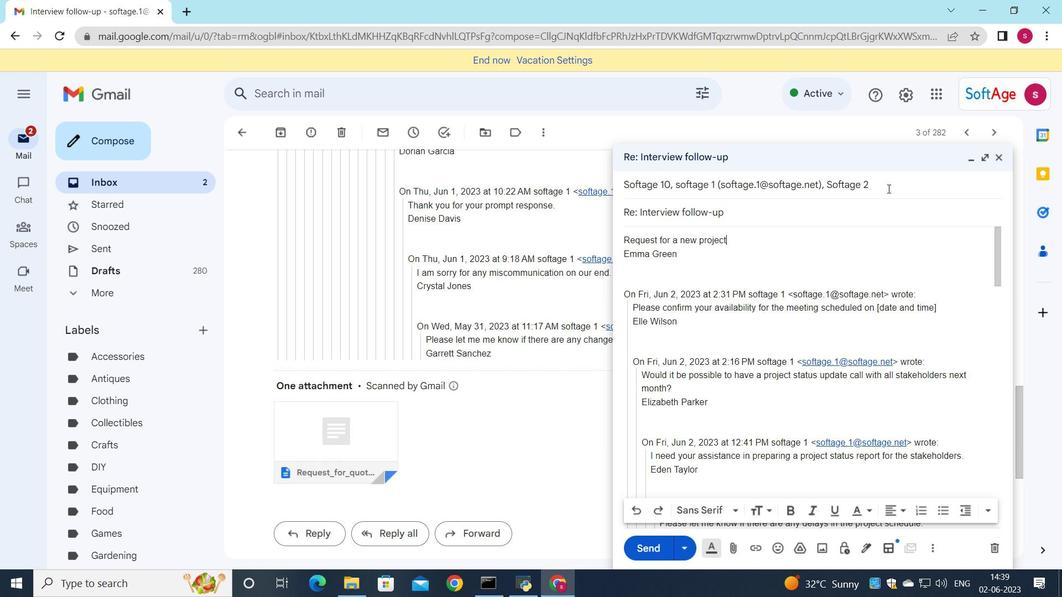 
Action: Mouse moved to (817, 238)
Screenshot: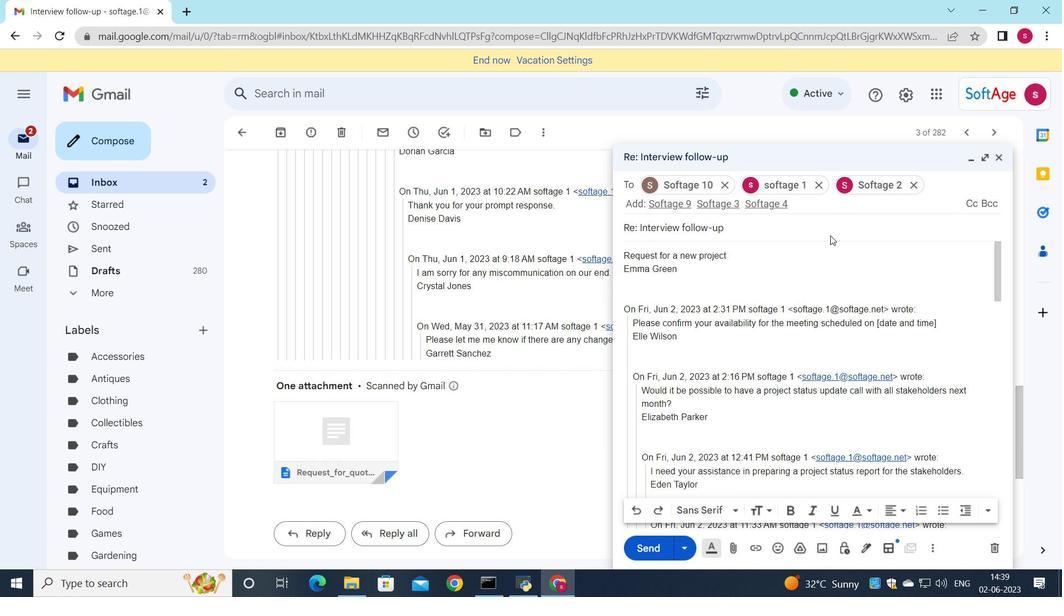 
Action: Mouse pressed left at (817, 238)
Screenshot: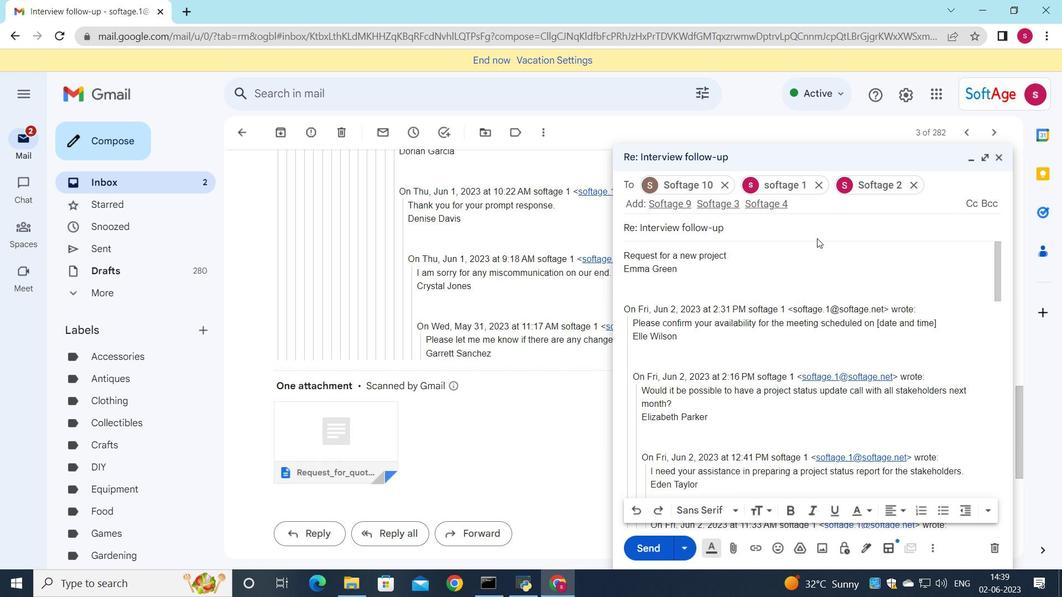 
Action: Mouse moved to (832, 269)
Screenshot: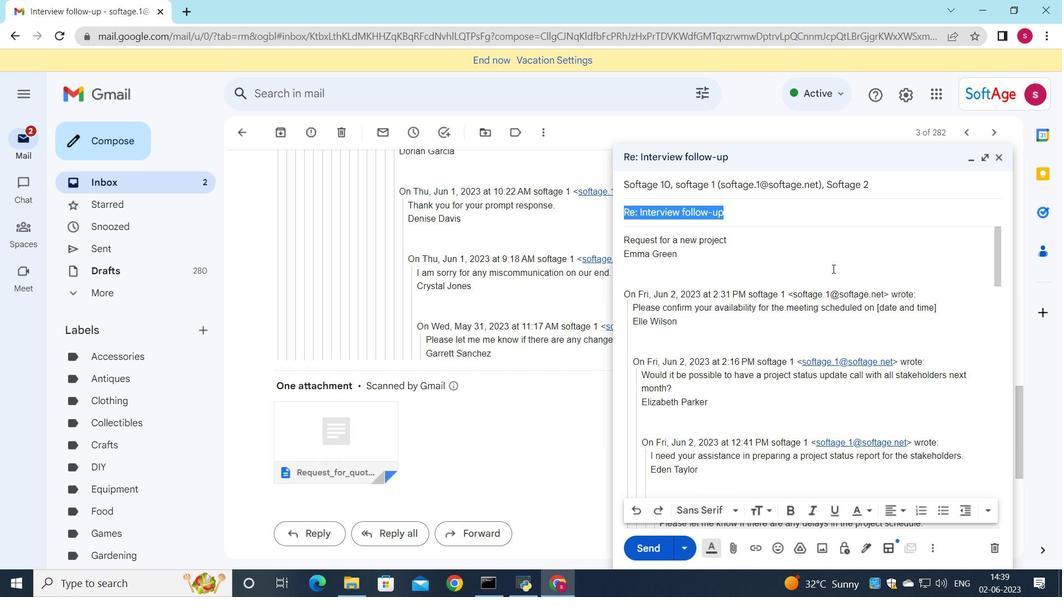 
Action: Key pressed <Key.shift><Key.shift><Key.shift><Key.shift><Key.shift><Key.shift><Key.shift><Key.shift><Key.shift><Key.shift><Key.shift><Key.shift><Key.shift><Key.shift><Key.shift><Key.shift><Key.shift><Key.shift>Request<Key.space>for<Key.space>a<Key.space>no<Key.backspace>ew<Key.space>project
Screenshot: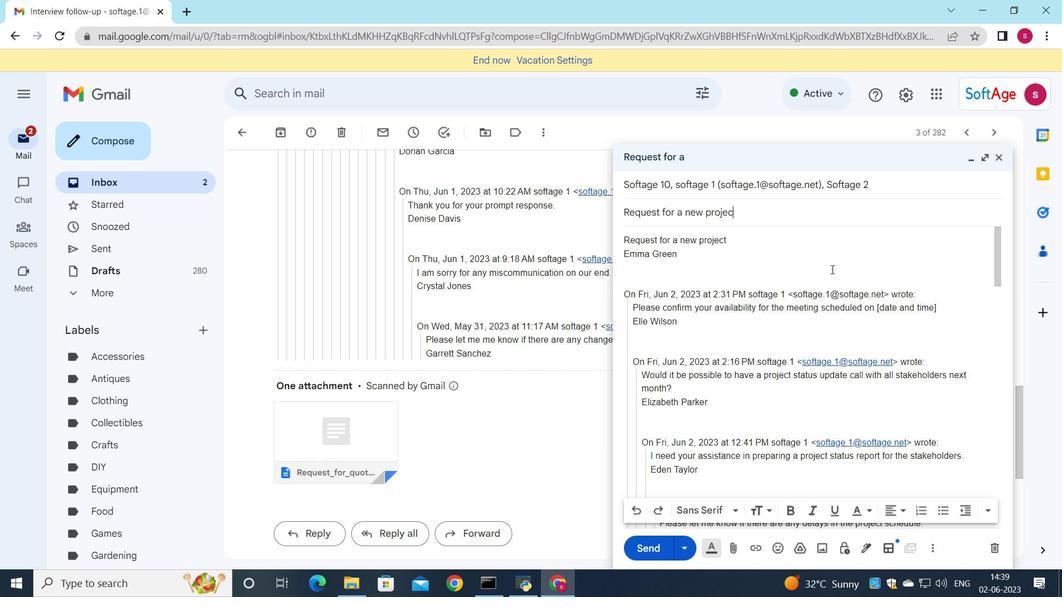 
Action: Mouse moved to (878, 189)
Screenshot: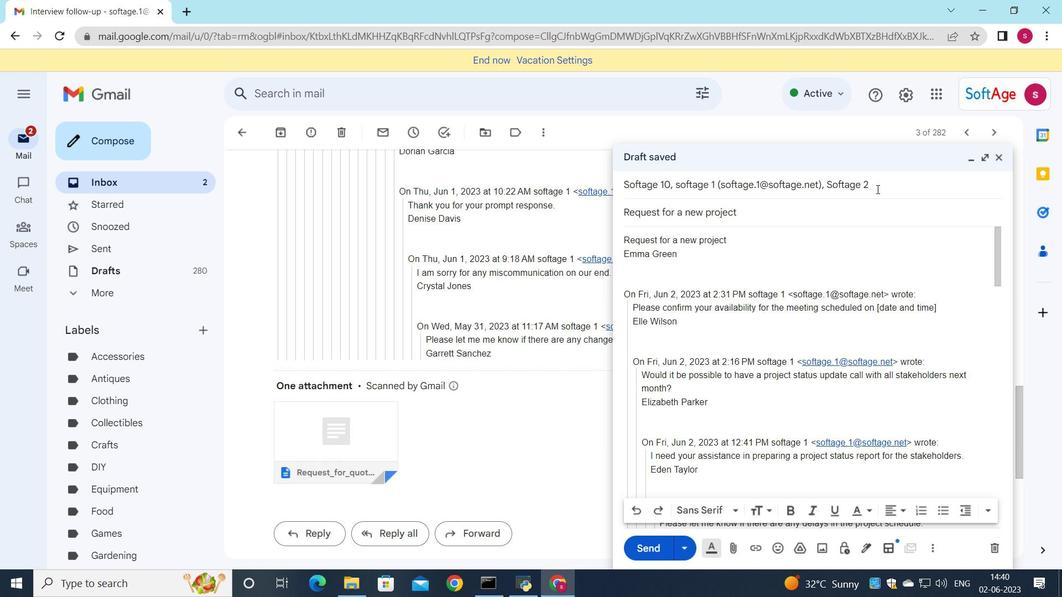 
Action: Mouse pressed left at (878, 189)
Screenshot: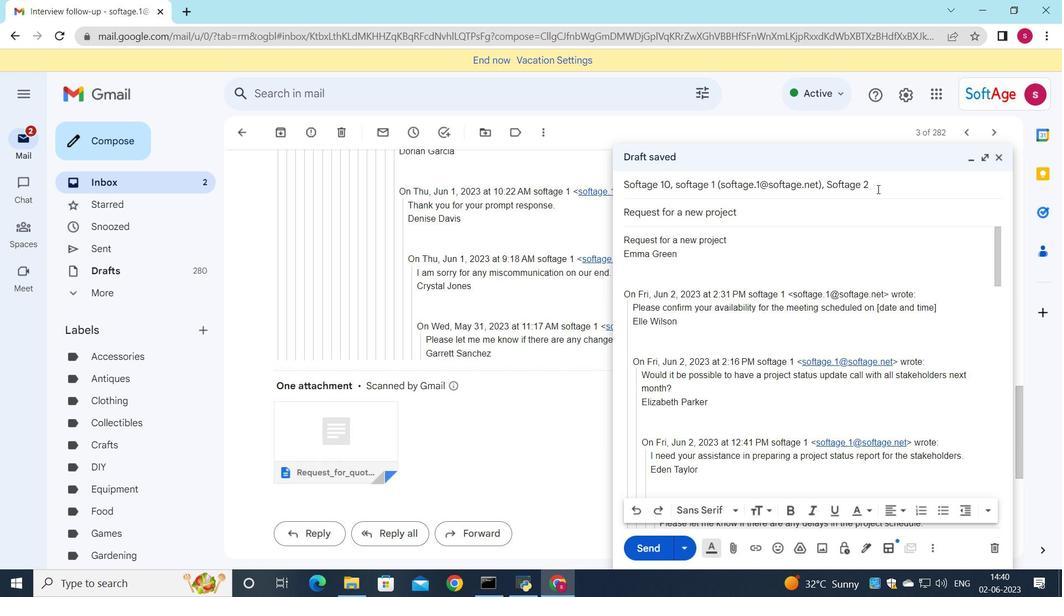 
Action: Mouse moved to (971, 199)
Screenshot: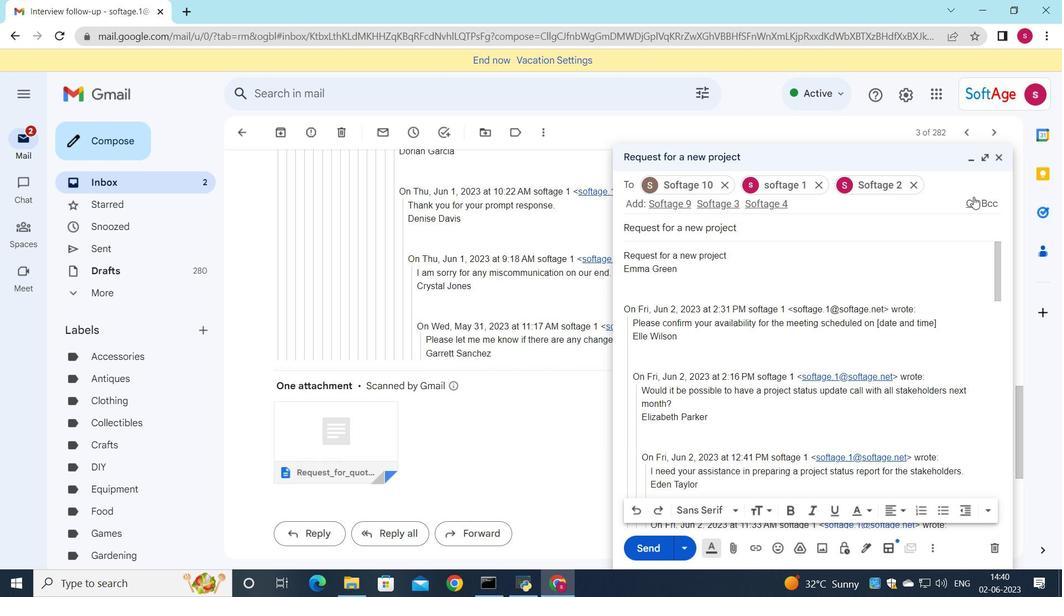 
Action: Mouse pressed left at (971, 199)
Screenshot: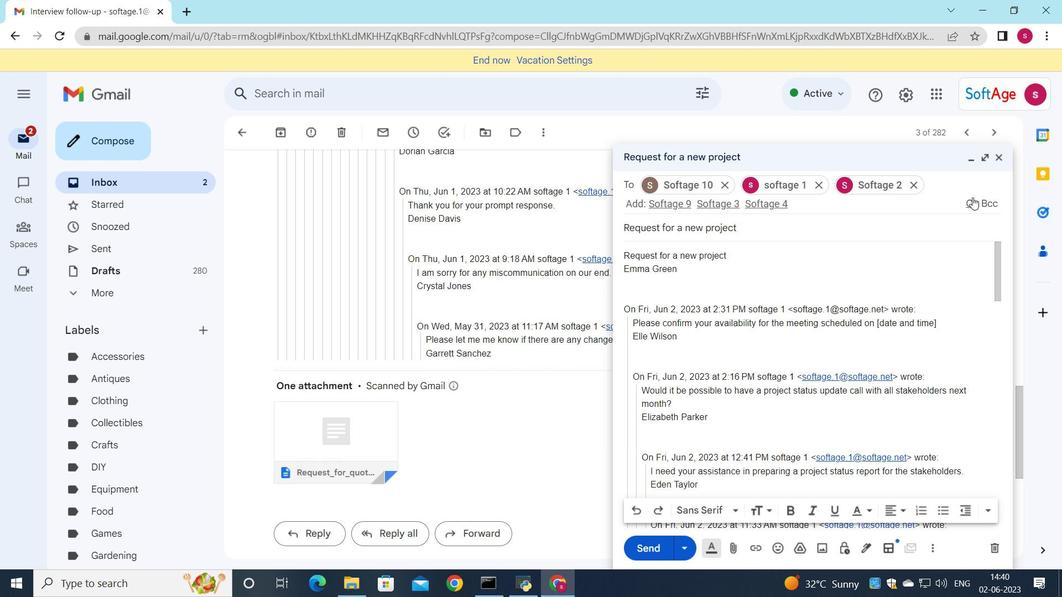 
Action: Mouse moved to (787, 229)
Screenshot: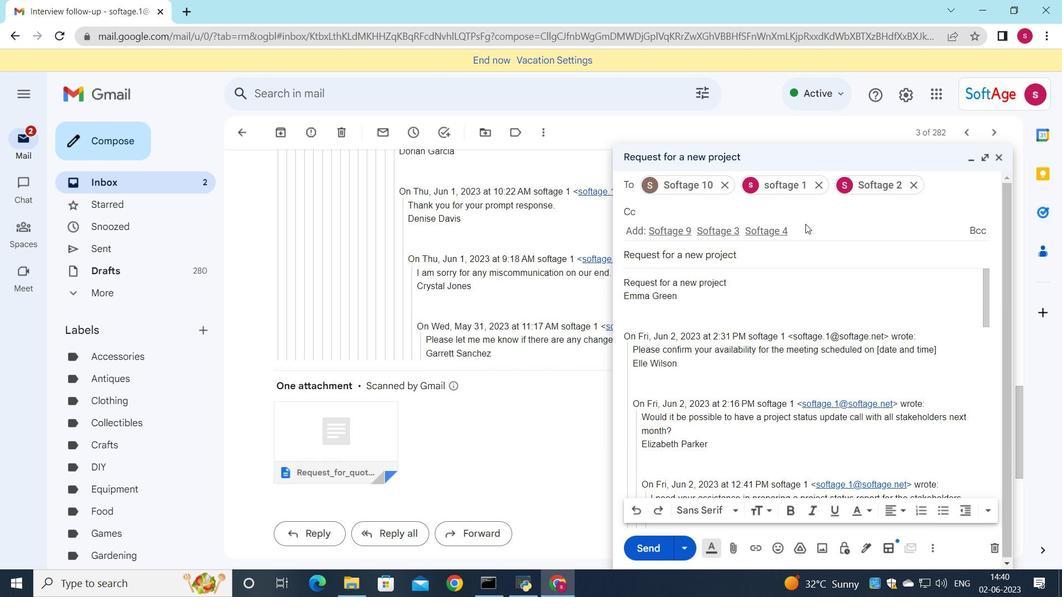 
Action: Key pressed s
Screenshot: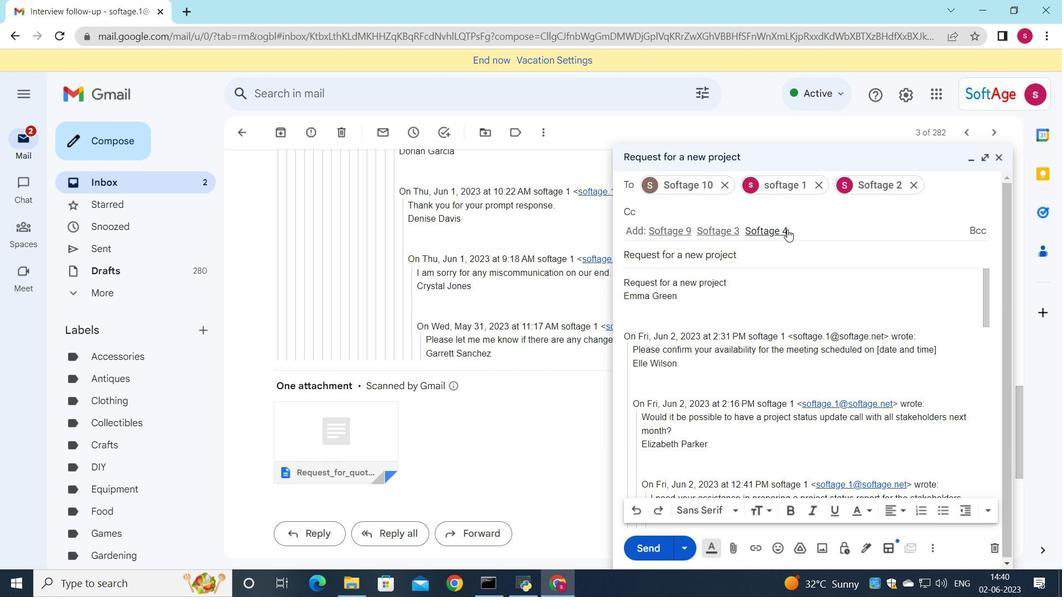 
Action: Mouse moved to (804, 425)
Screenshot: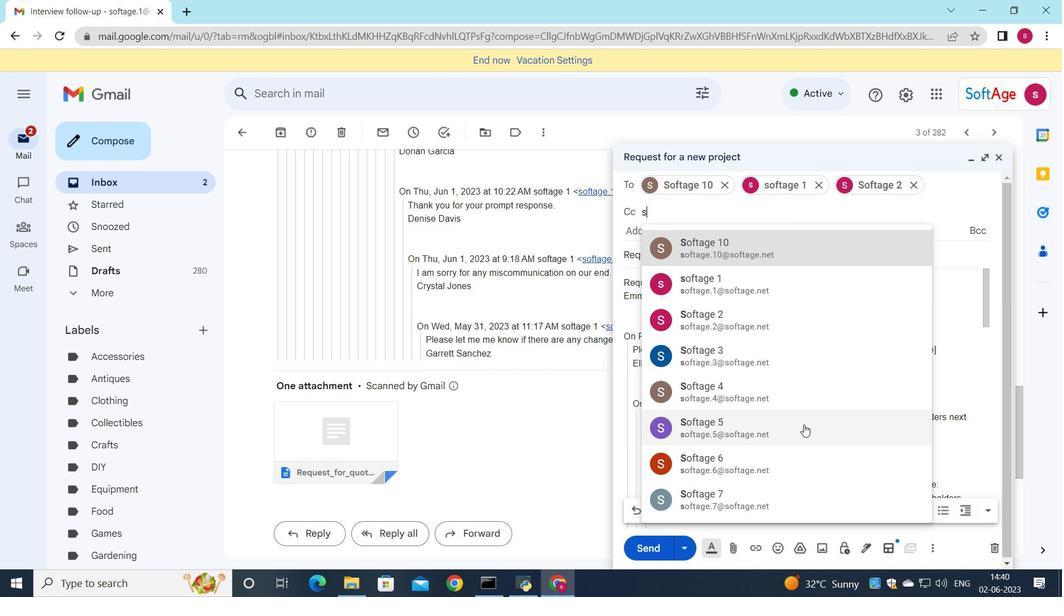 
Action: Mouse pressed left at (804, 425)
Screenshot: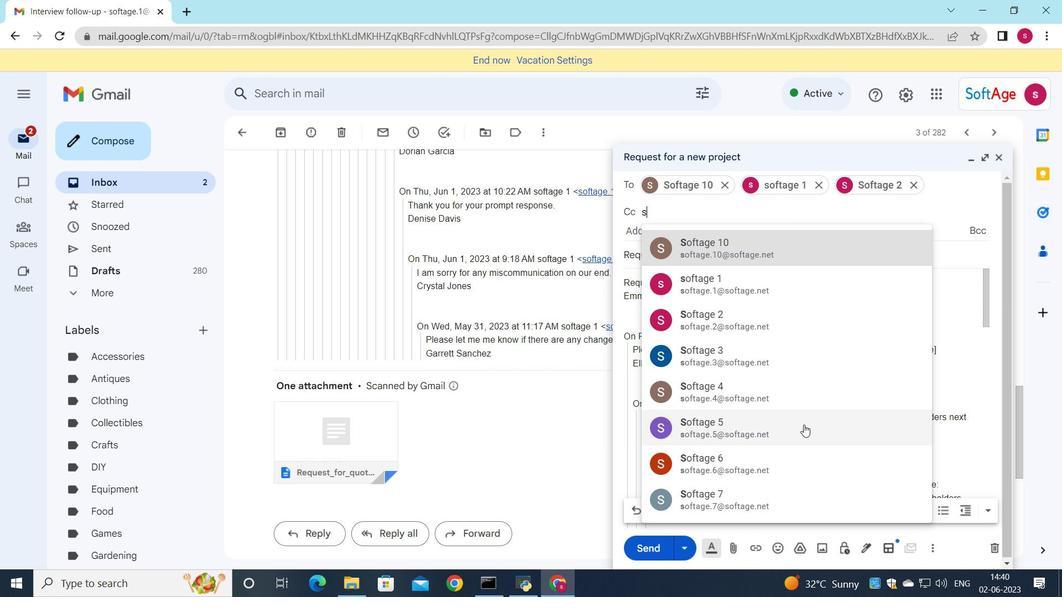 
Action: Mouse moved to (733, 284)
Screenshot: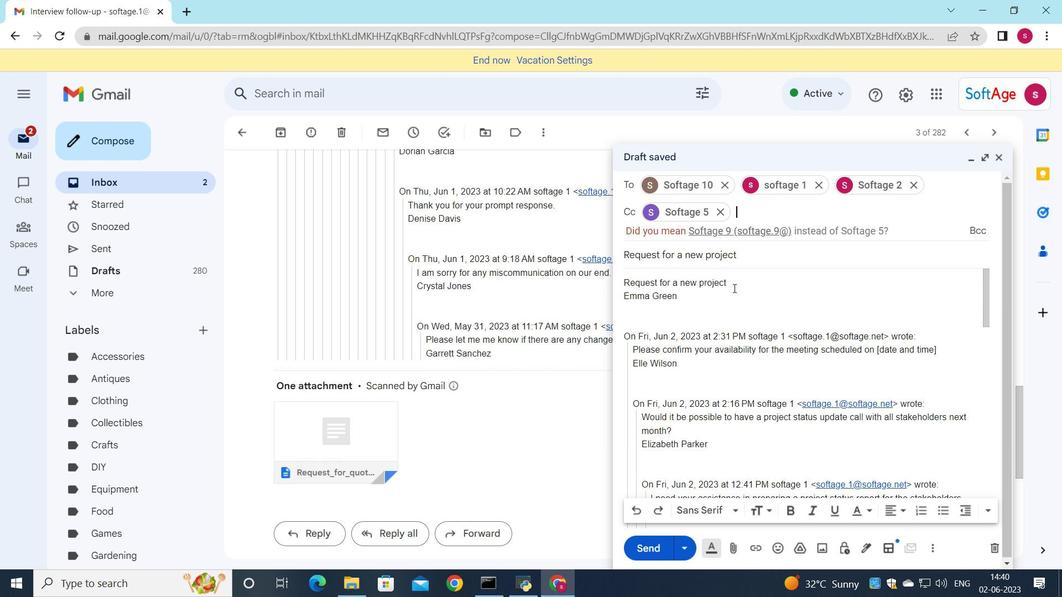 
Action: Mouse pressed left at (733, 284)
Screenshot: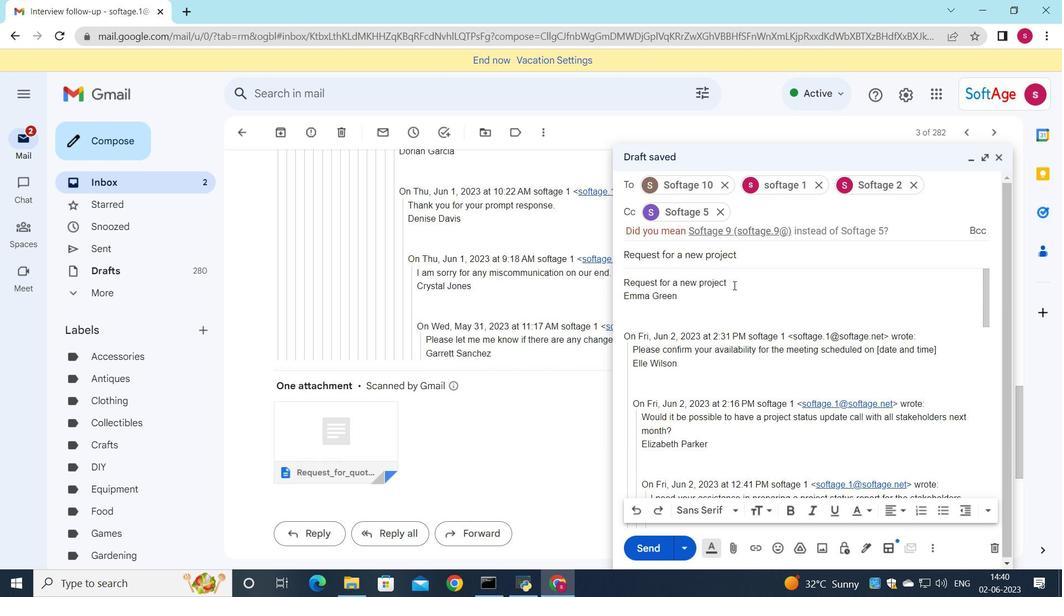 
Action: Mouse moved to (737, 236)
Screenshot: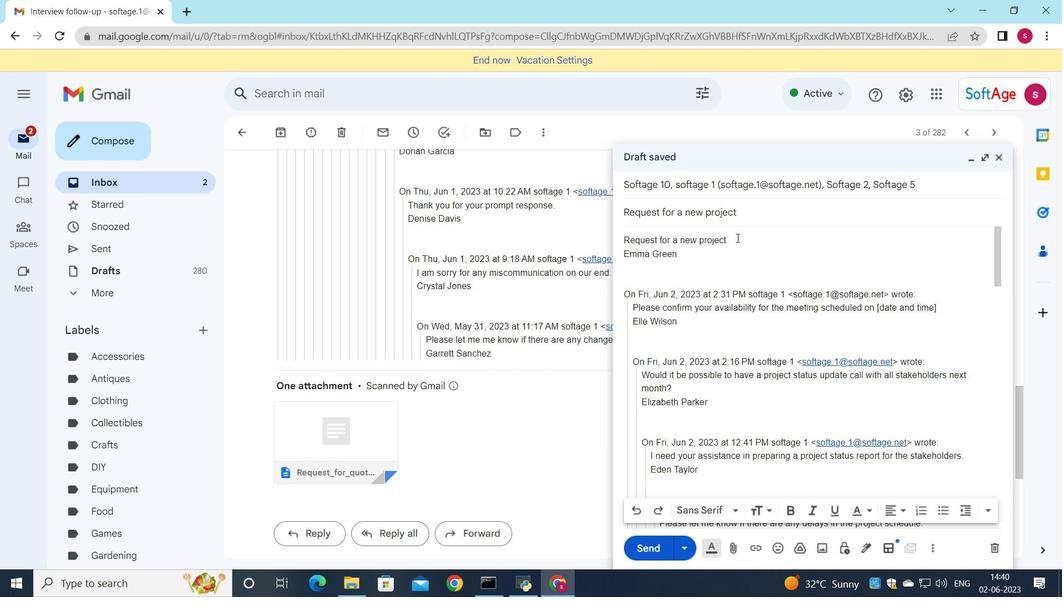 
Action: Mouse pressed left at (737, 236)
Screenshot: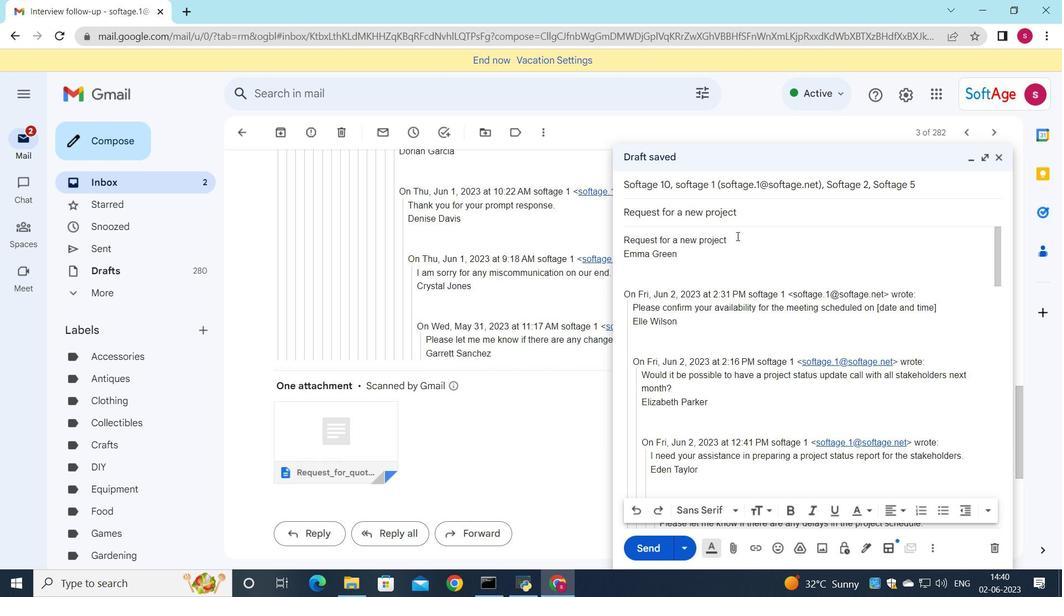
Action: Mouse moved to (622, 231)
Screenshot: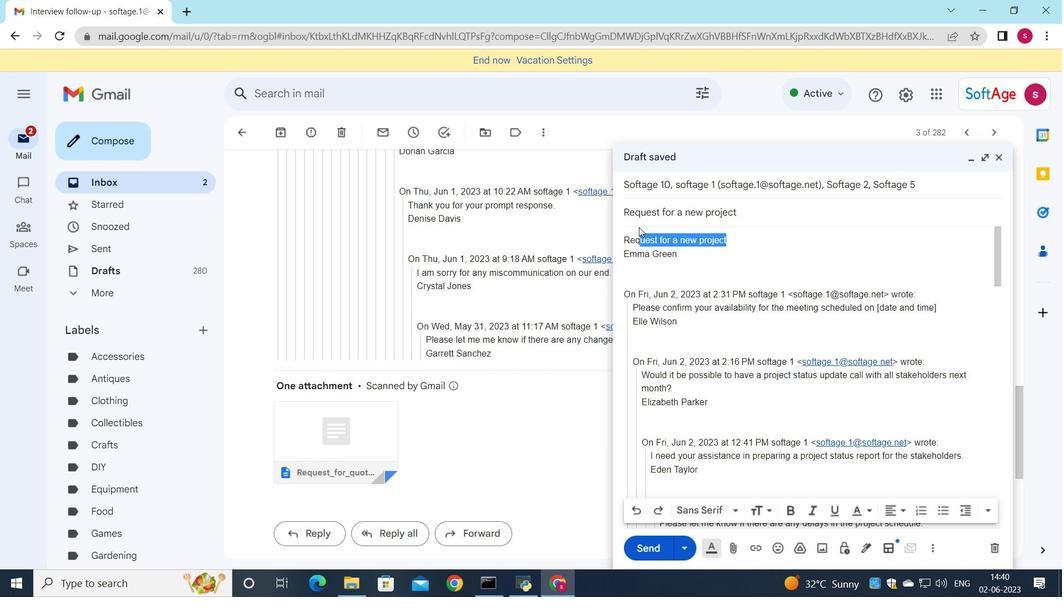 
Action: Key pressed <Key.delete>
Screenshot: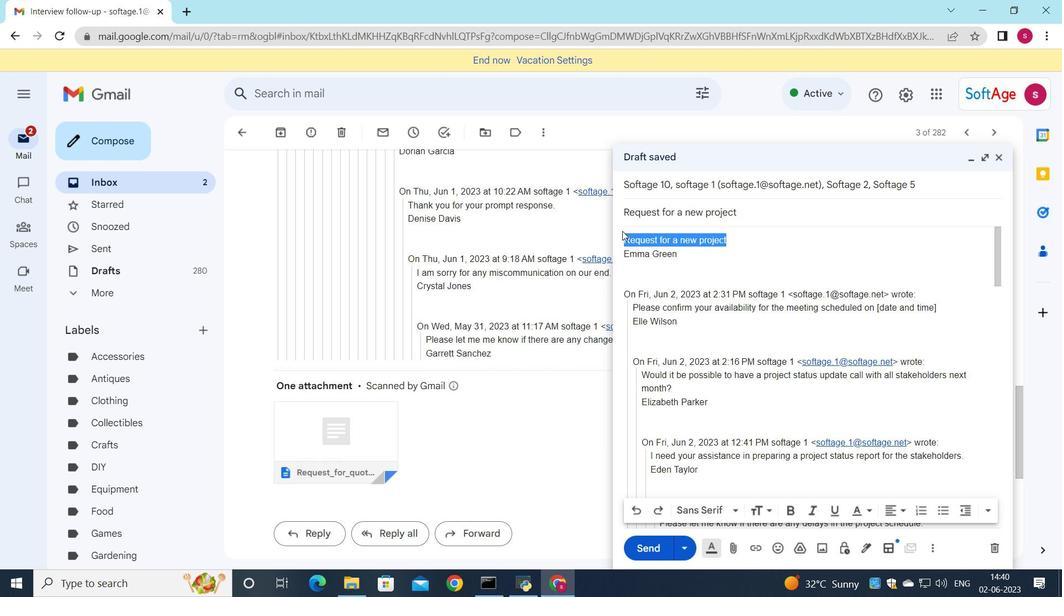
Action: Mouse moved to (658, 230)
Screenshot: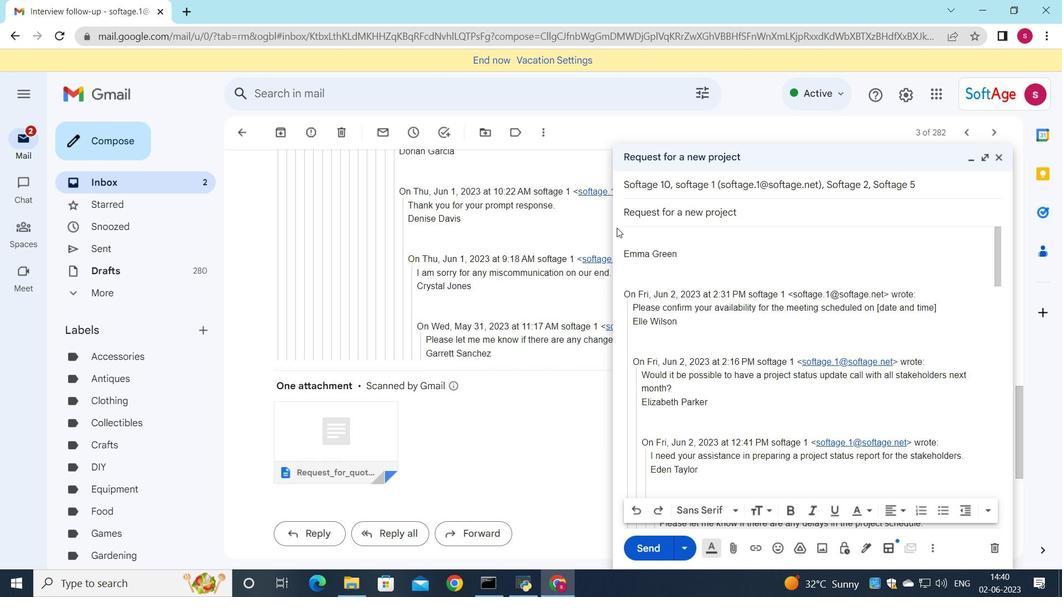 
Action: Key pressed <Key.shift_r>I<Key.space>would<Key.space>like<Key.space>to<Key.space>rea<Key.backspace>quest<Key.space>a<Key.space>follow<Key.shift_r><Key.shift_r>_up<Key.backspace><Key.backspace><Key.backspace>-up<Key.space>meeting<Key.space>to<Key.space>discuss<Key.space>the<Key.space>next<Key.space>steps.
Screenshot: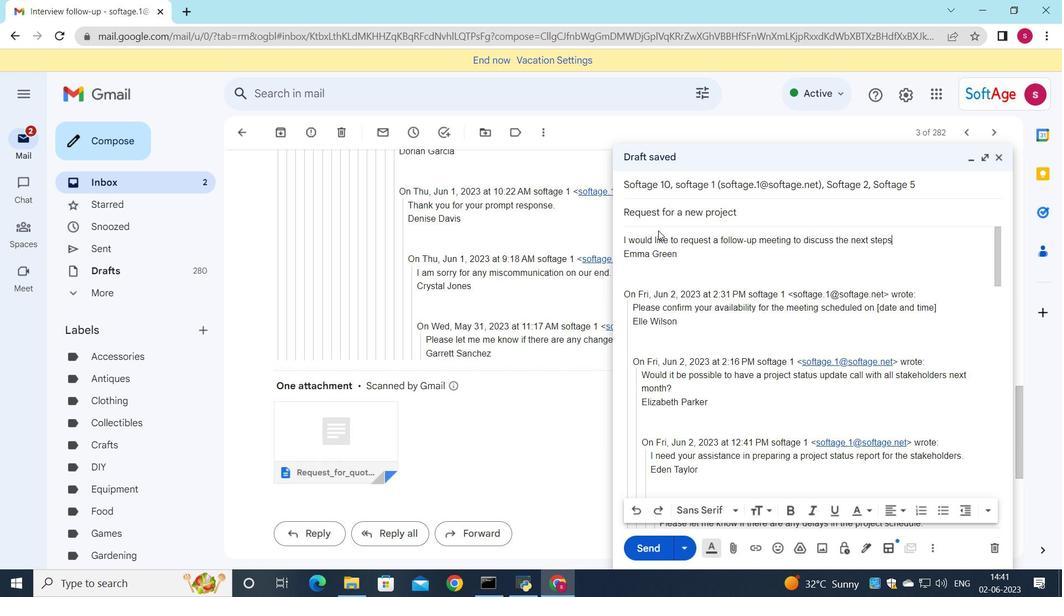 
Action: Mouse moved to (727, 546)
Screenshot: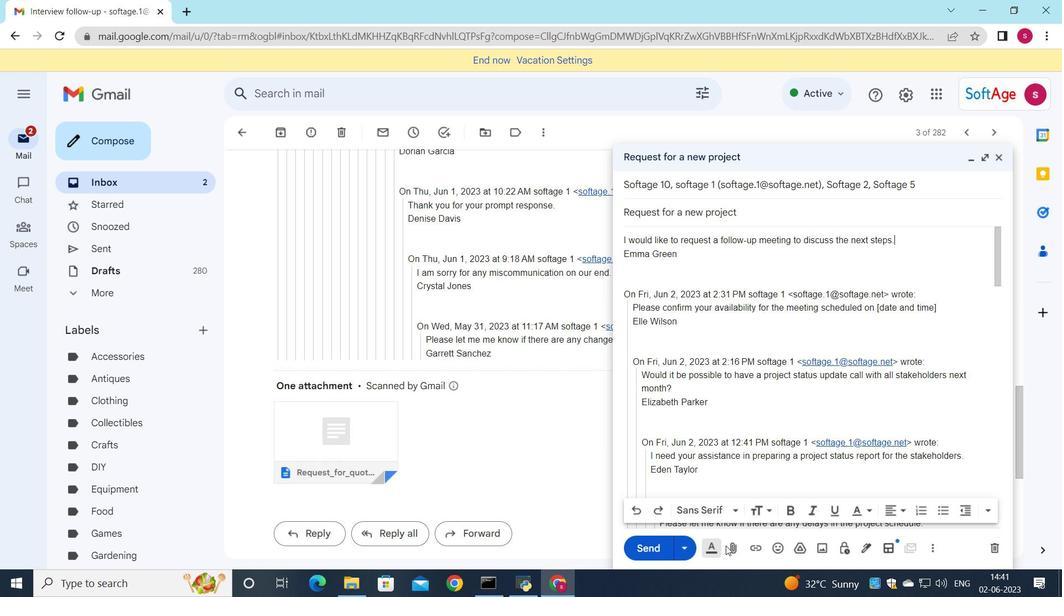 
Action: Mouse pressed left at (727, 546)
Screenshot: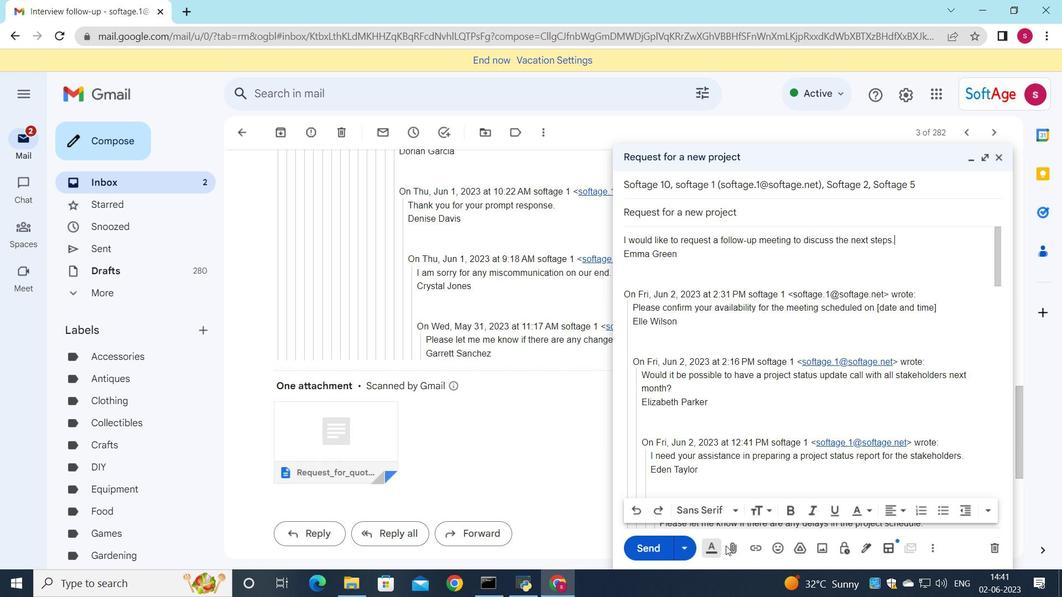 
Action: Mouse moved to (229, 99)
Screenshot: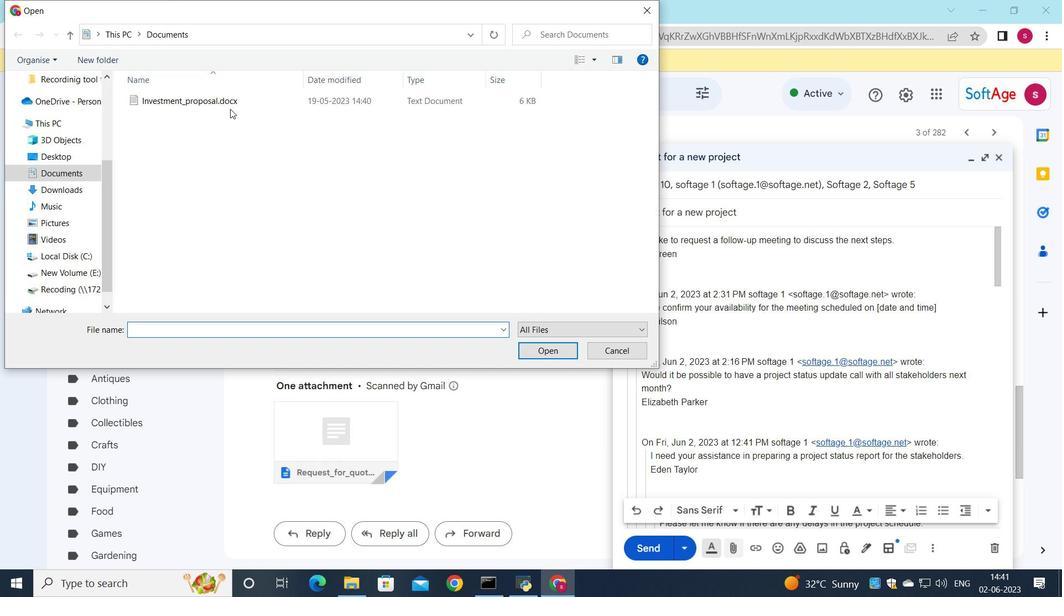 
Action: Mouse pressed left at (229, 99)
Screenshot: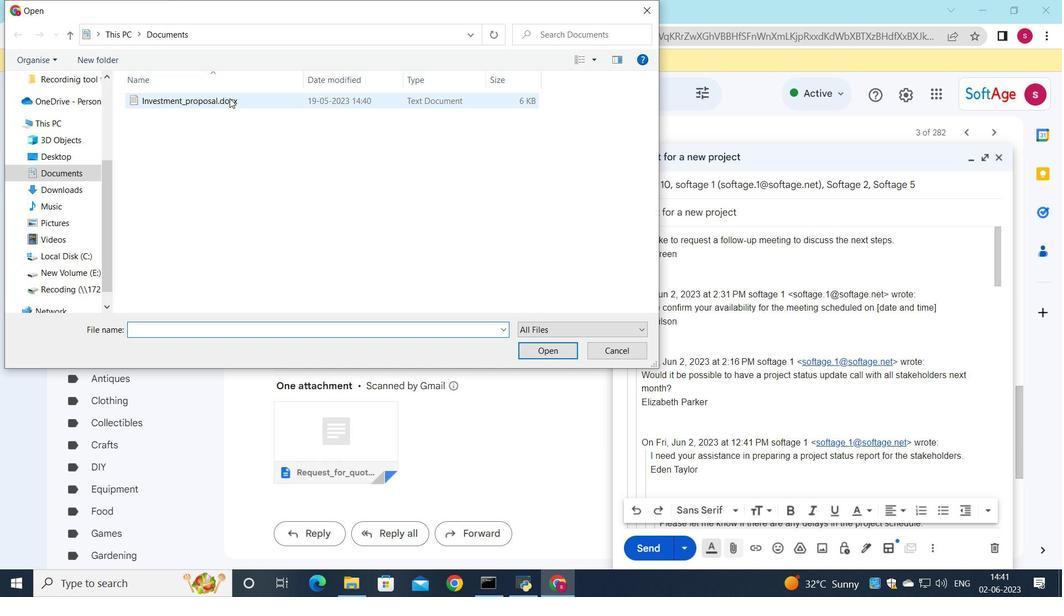 
Action: Mouse moved to (255, 93)
Screenshot: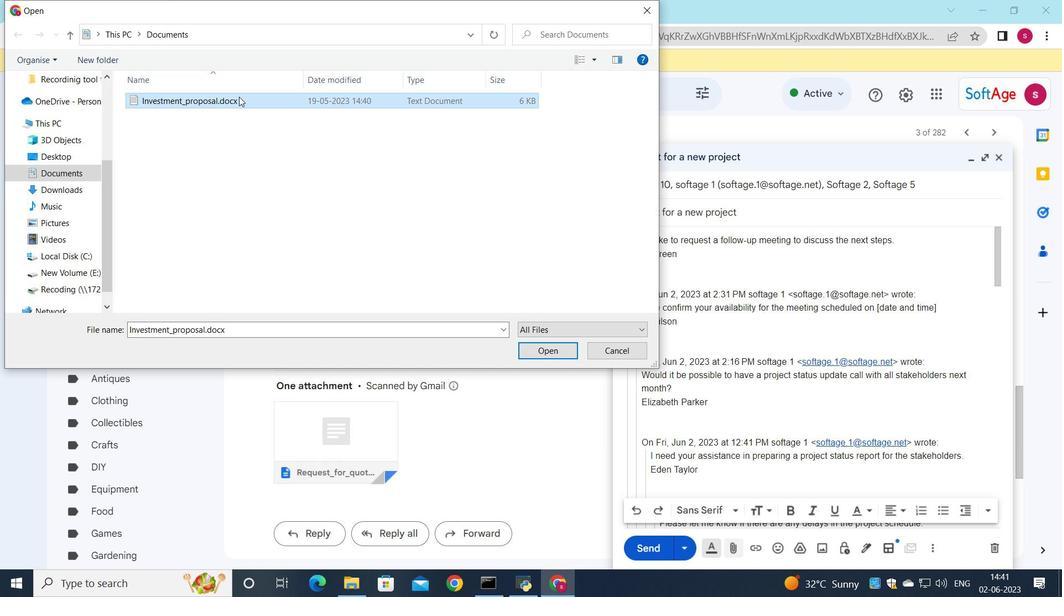 
Action: Mouse pressed left at (255, 93)
Screenshot: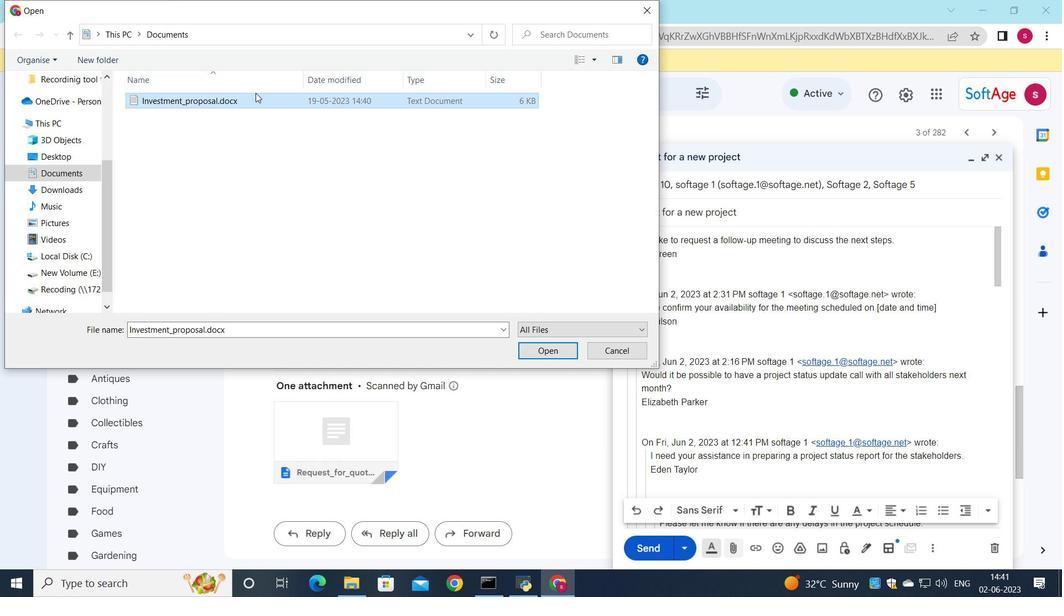 
Action: Mouse moved to (256, 102)
Screenshot: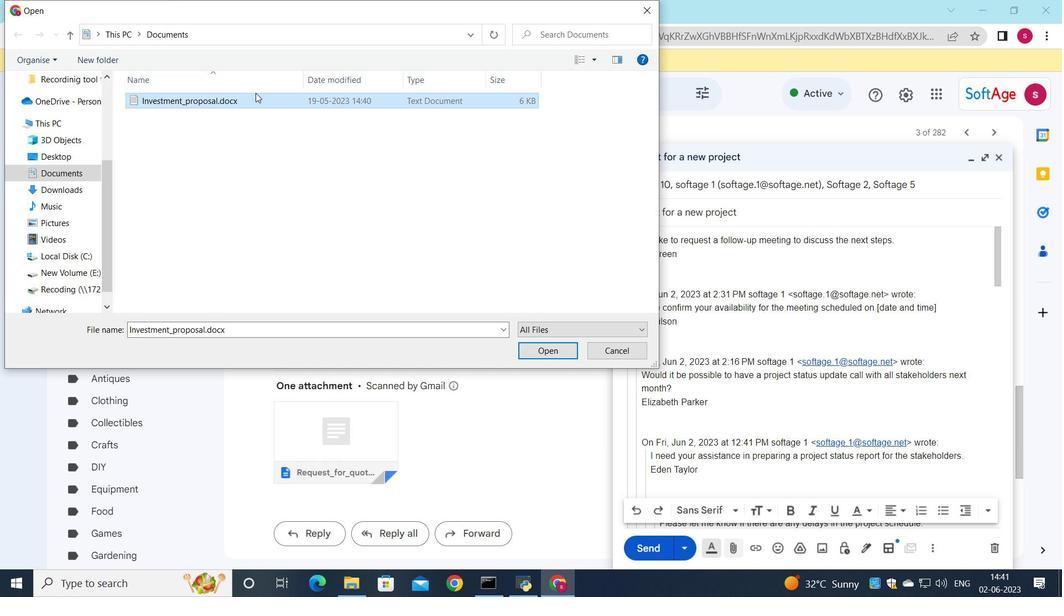 
Action: Mouse pressed left at (256, 102)
Screenshot: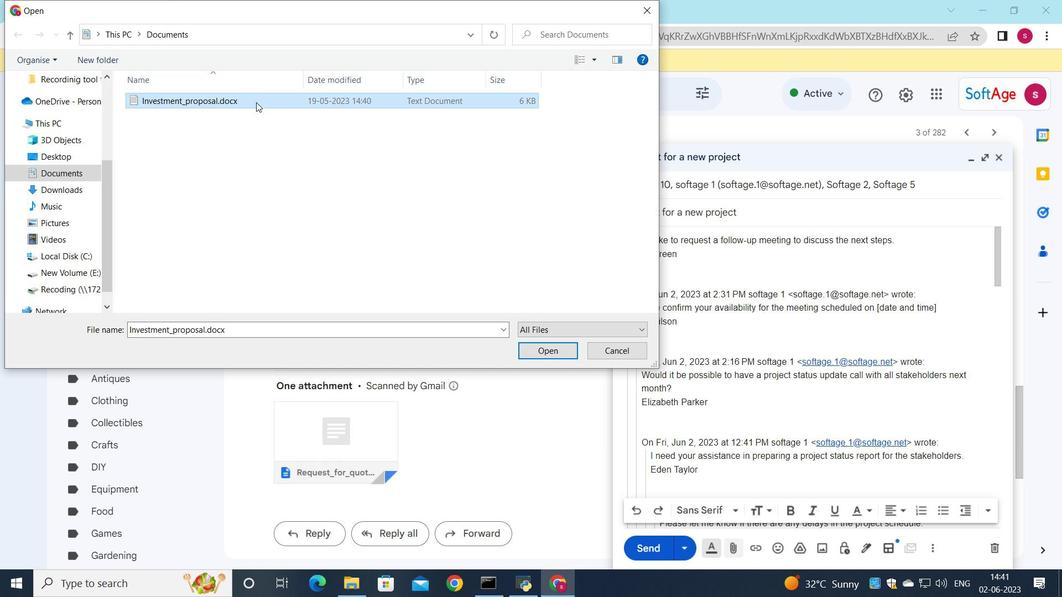
Action: Mouse moved to (295, 99)
Screenshot: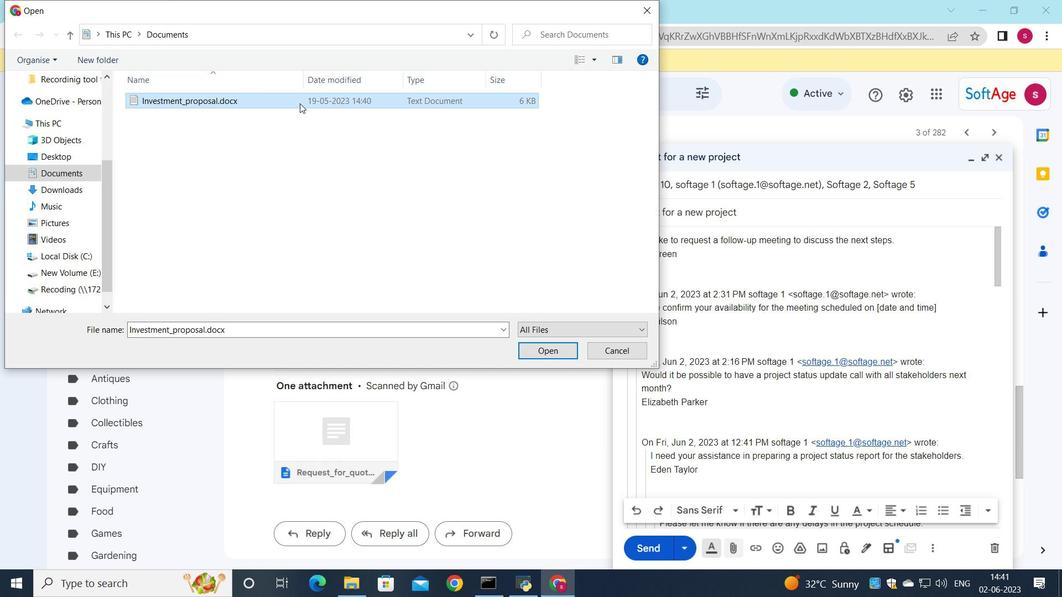
Action: Mouse pressed left at (295, 99)
Screenshot: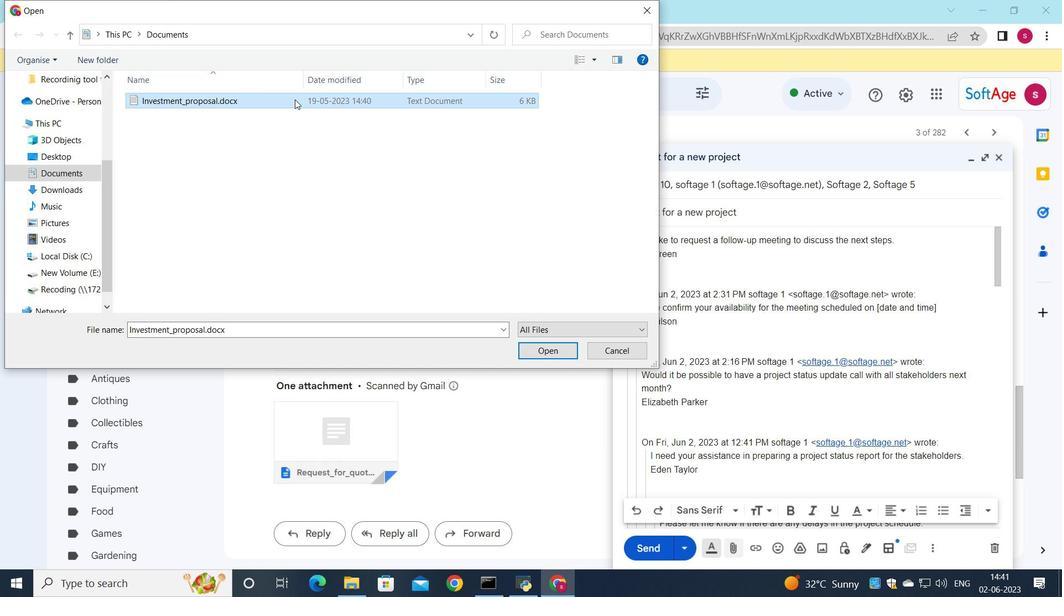 
Action: Mouse moved to (415, 204)
Screenshot: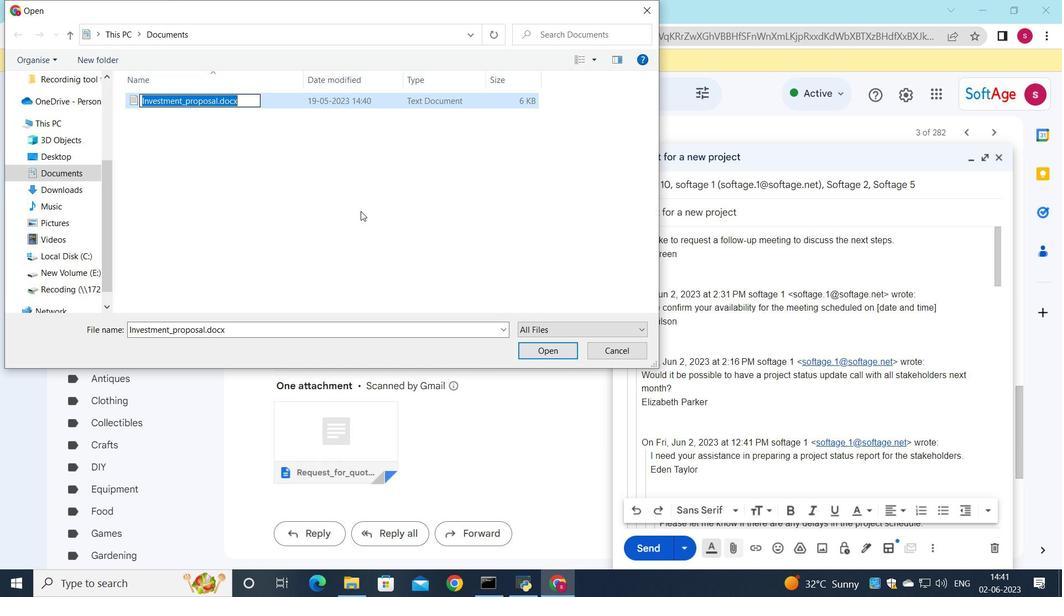 
Action: Key pressed <Key.shift><Key.shift><Key.shift>Feasibility<Key.shift_r><Key.shift_r><Key.shift_r><Key.shift_r><Key.shift_r><Key.shift_r><Key.shift_r><Key.shift_r><Key.shift_r><Key.shift_r><Key.shift_r><Key.shift_r><Key.shift_r>_assesmw<Key.backspace>ent.pdf
Screenshot: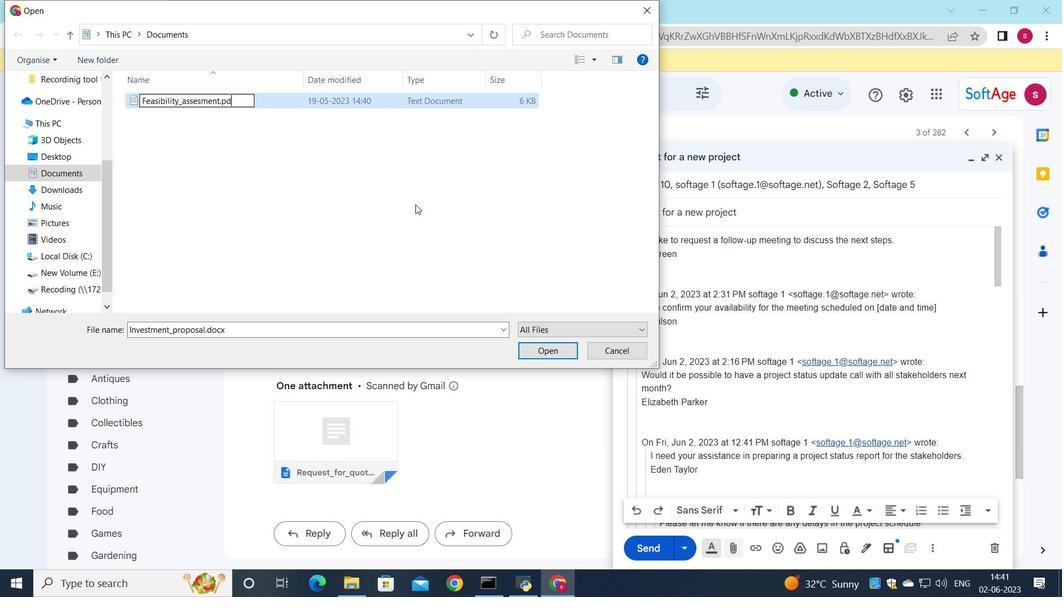 
Action: Mouse moved to (313, 97)
Screenshot: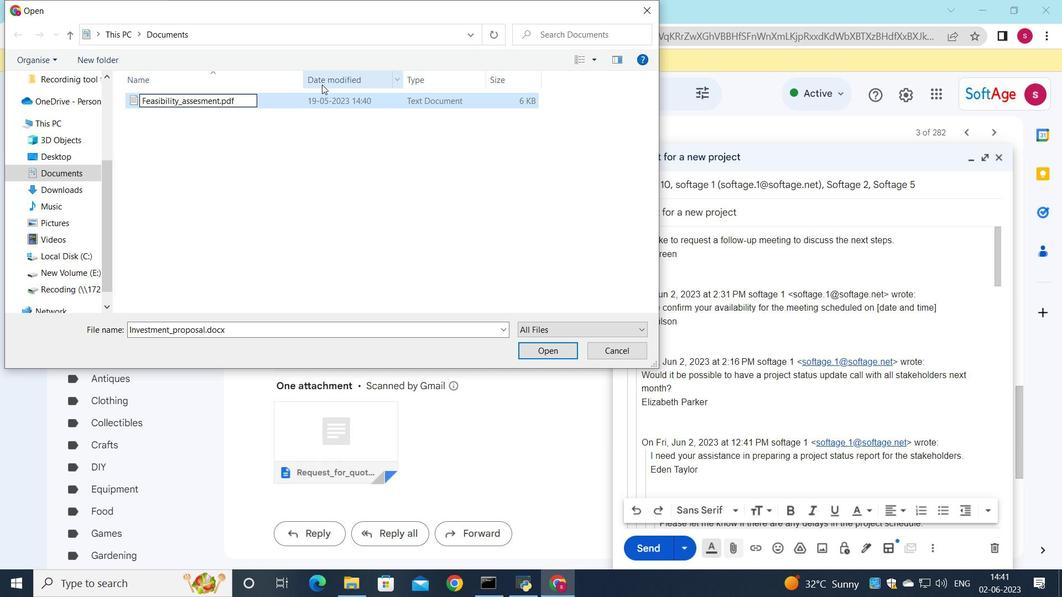 
Action: Mouse pressed left at (313, 97)
Screenshot: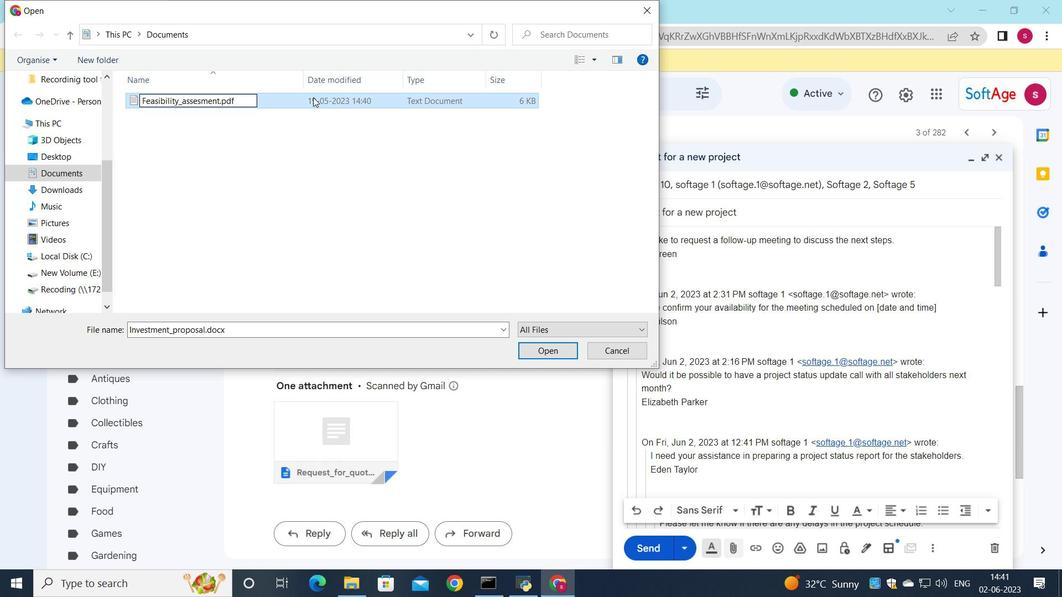
Action: Mouse moved to (532, 351)
Screenshot: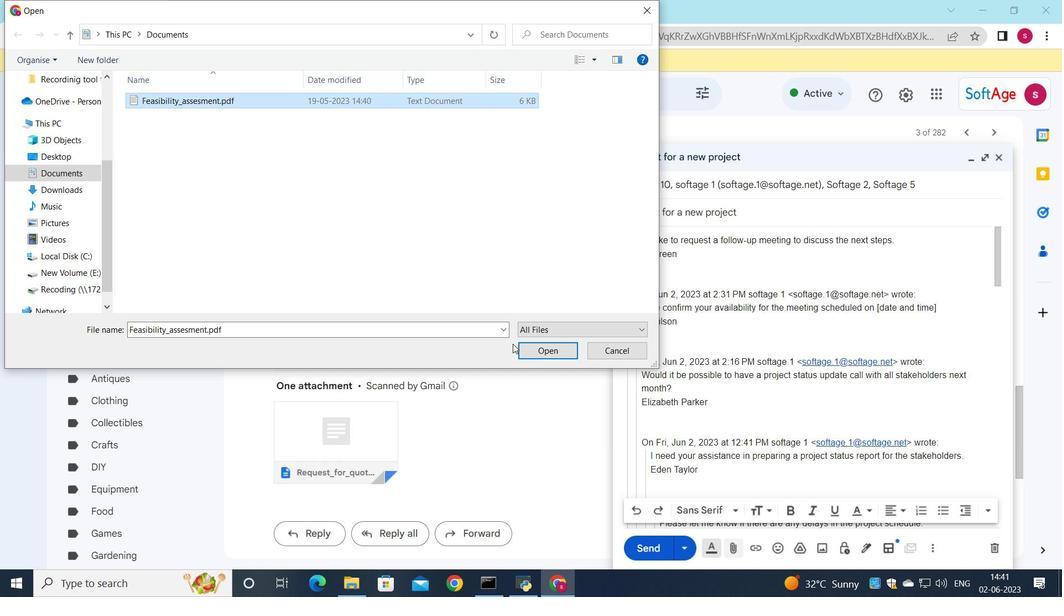 
Action: Mouse pressed left at (532, 351)
Screenshot: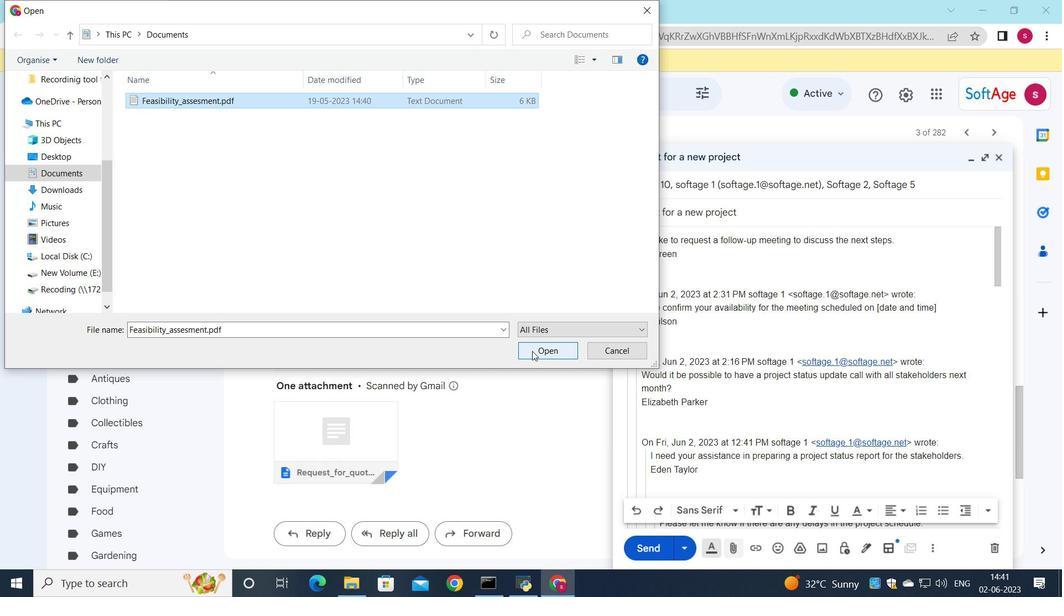 
Action: Mouse moved to (651, 553)
Screenshot: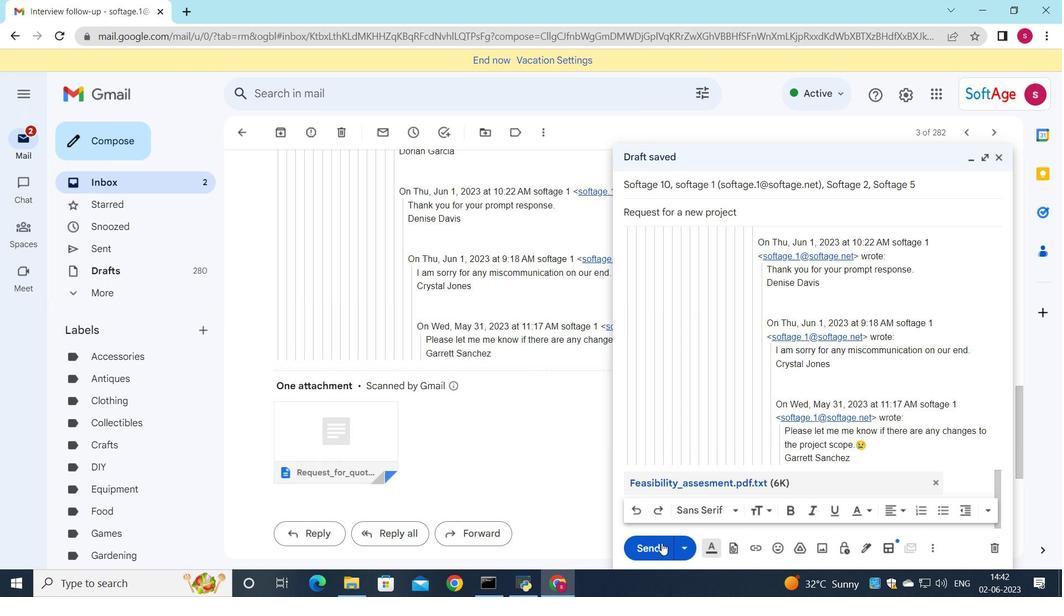 
Action: Mouse pressed left at (651, 553)
Screenshot: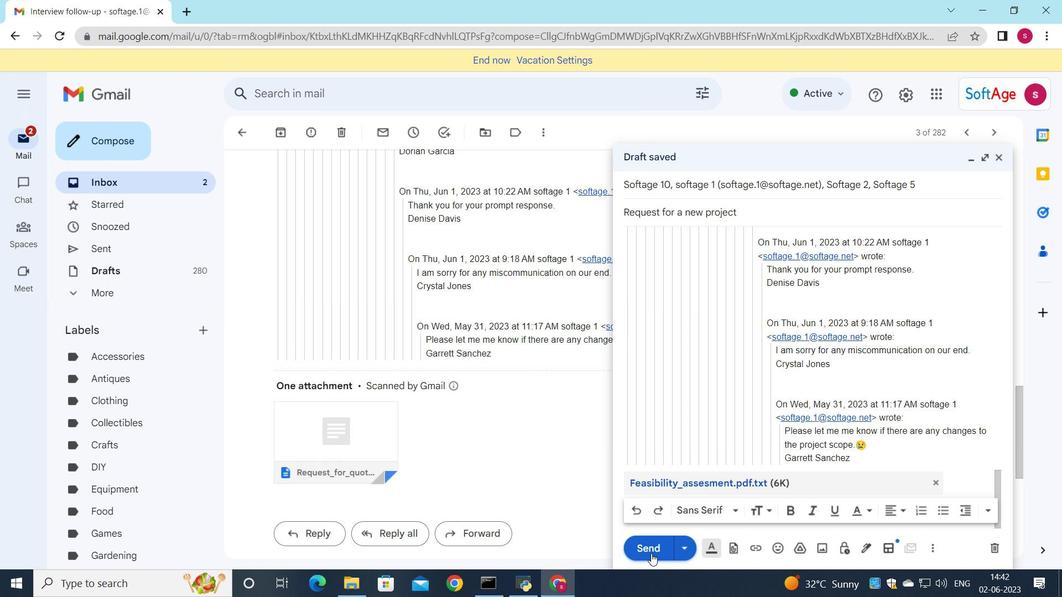 
Action: Mouse moved to (209, 182)
Screenshot: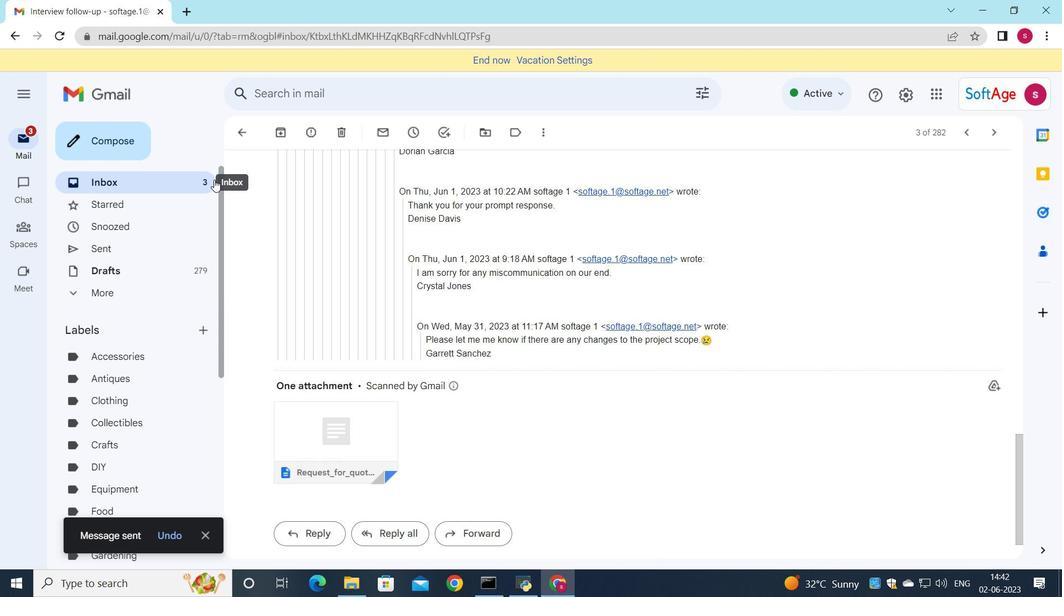 
Action: Mouse pressed left at (209, 182)
Screenshot: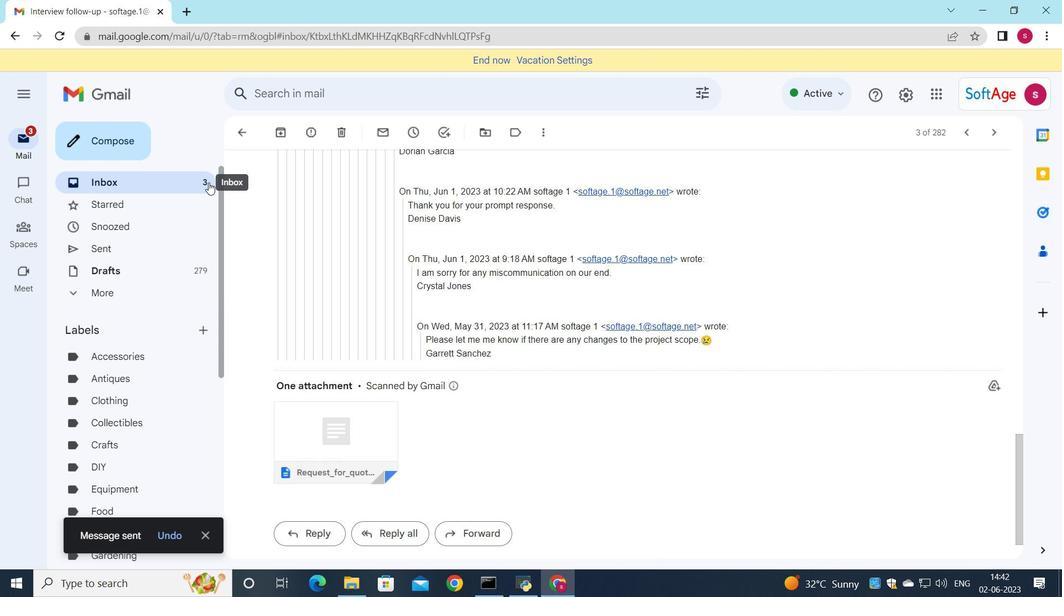 
Action: Mouse moved to (588, 153)
Screenshot: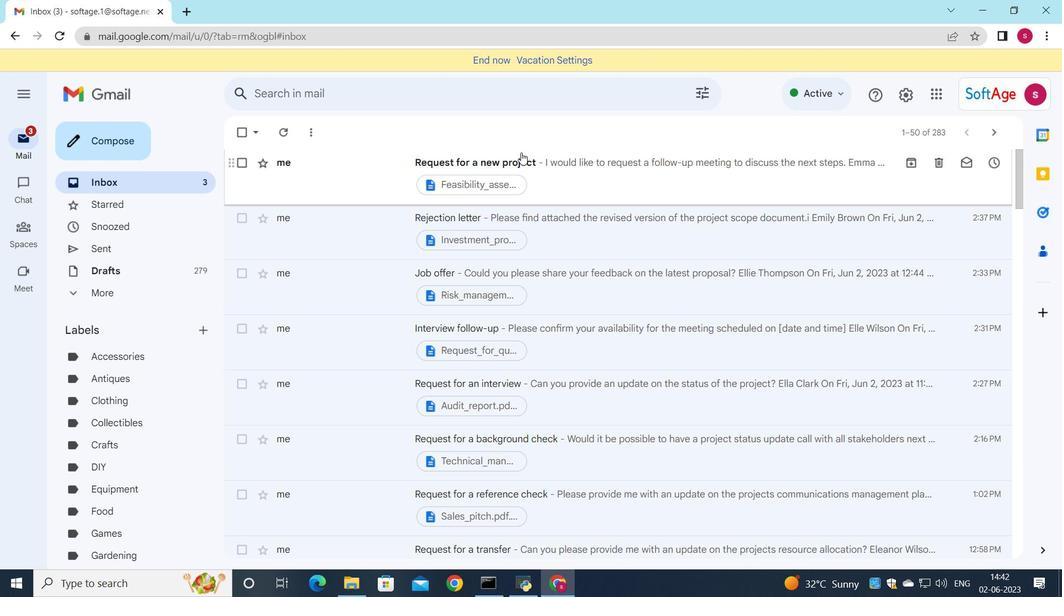 
Action: Mouse pressed left at (588, 153)
Screenshot: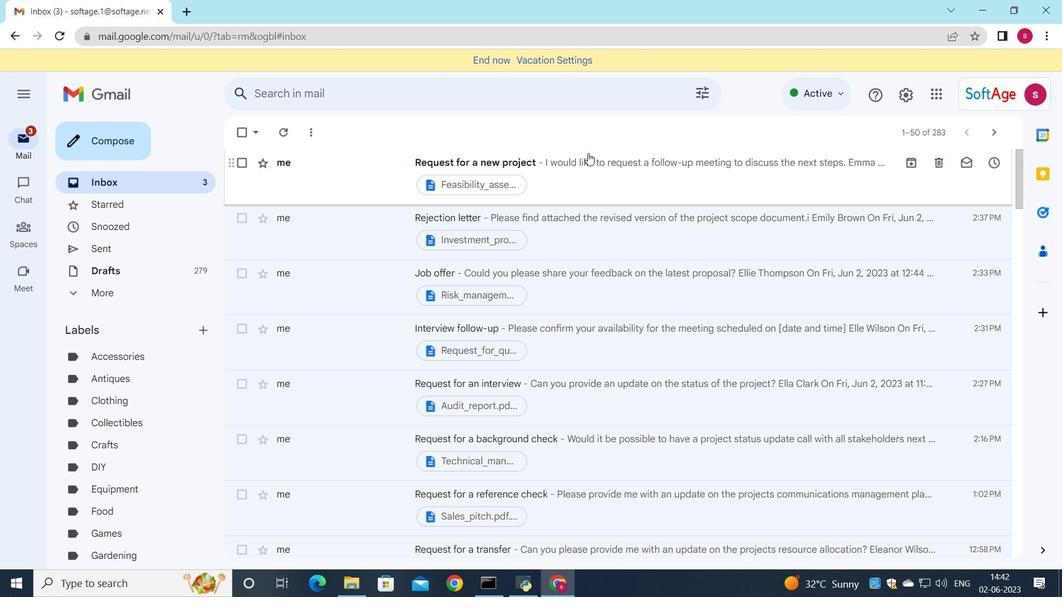 
Action: Mouse moved to (615, 224)
Screenshot: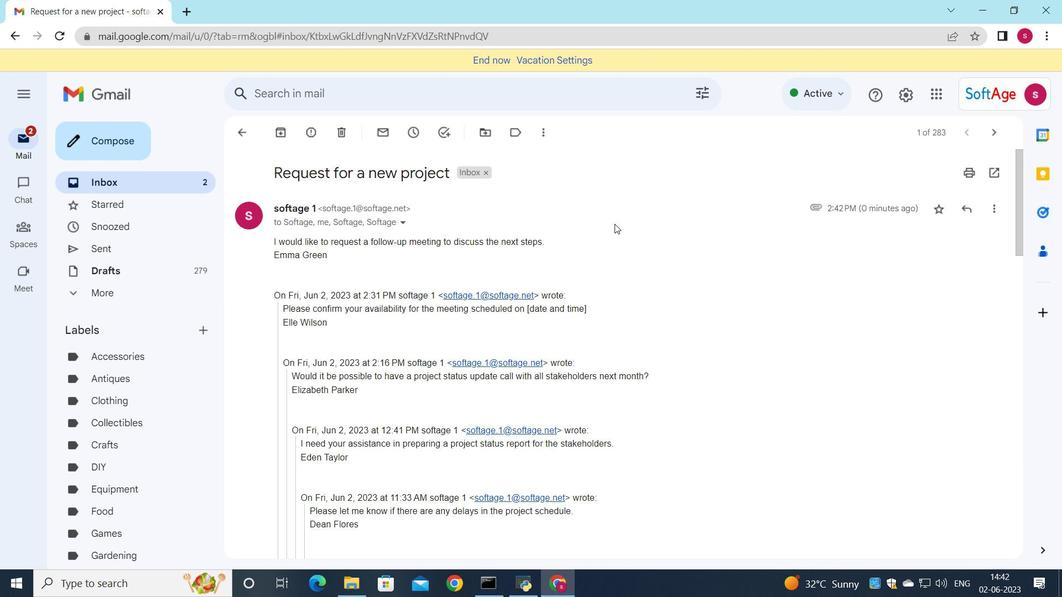 
